 Task: Look for space in Budapest, Hungary from 12th July, 2023 to 16th July, 2023 for 8 adults in price range Rs.10000 to Rs.16000. Place can be private room with 8 bedrooms having 8 beds and 8 bathrooms. Property type can be house, flat, guest house. Amenities needed are: wifi, TV, free parkinig on premises, gym, breakfast. Booking option can be shelf check-in. Required host language is English.
Action: Mouse moved to (451, 173)
Screenshot: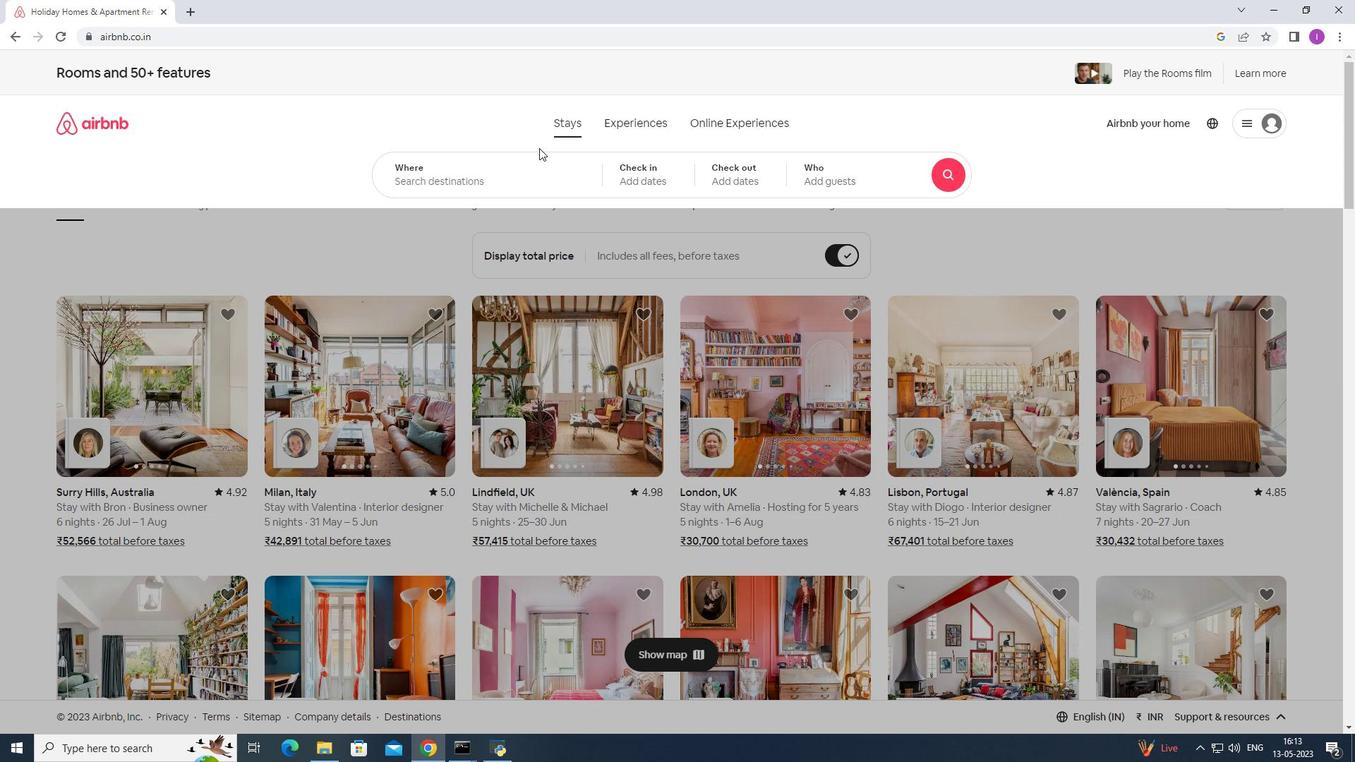 
Action: Mouse pressed left at (451, 173)
Screenshot: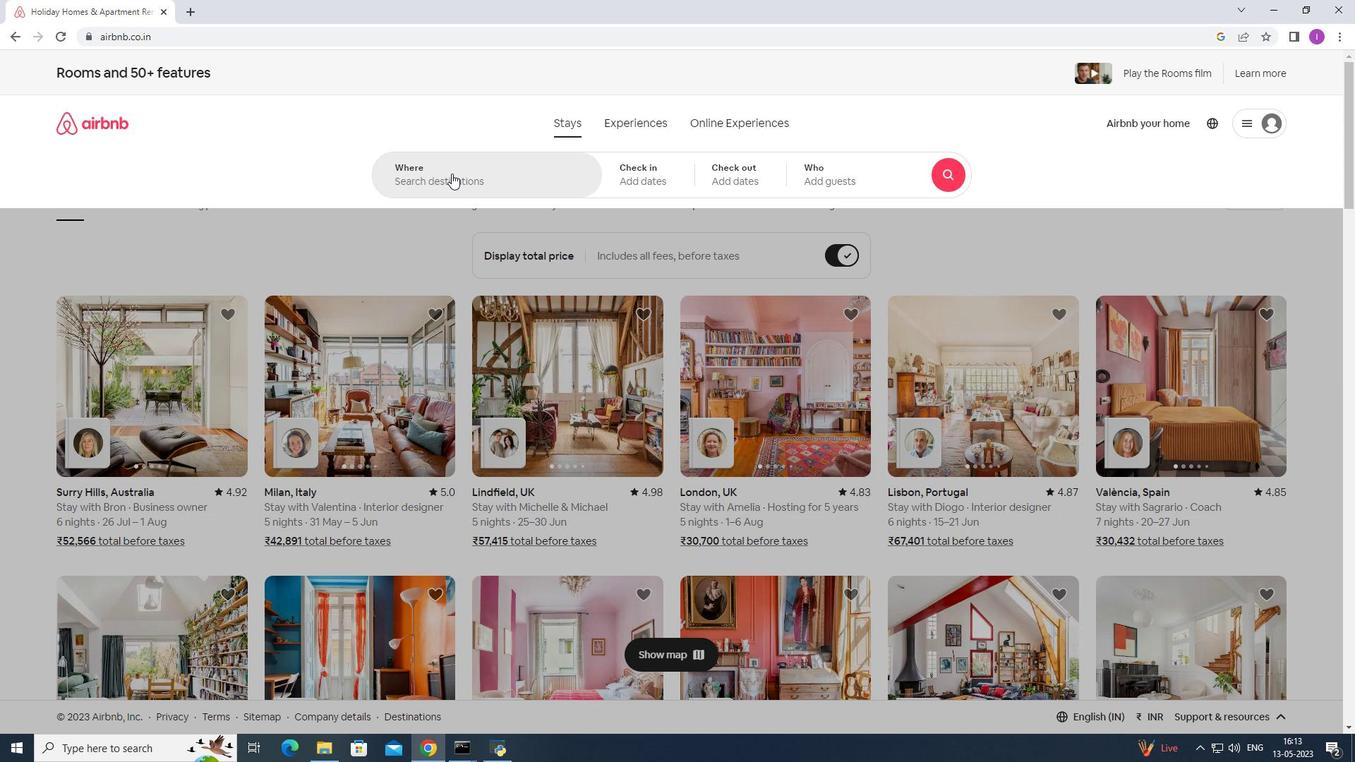 
Action: Mouse moved to (463, 175)
Screenshot: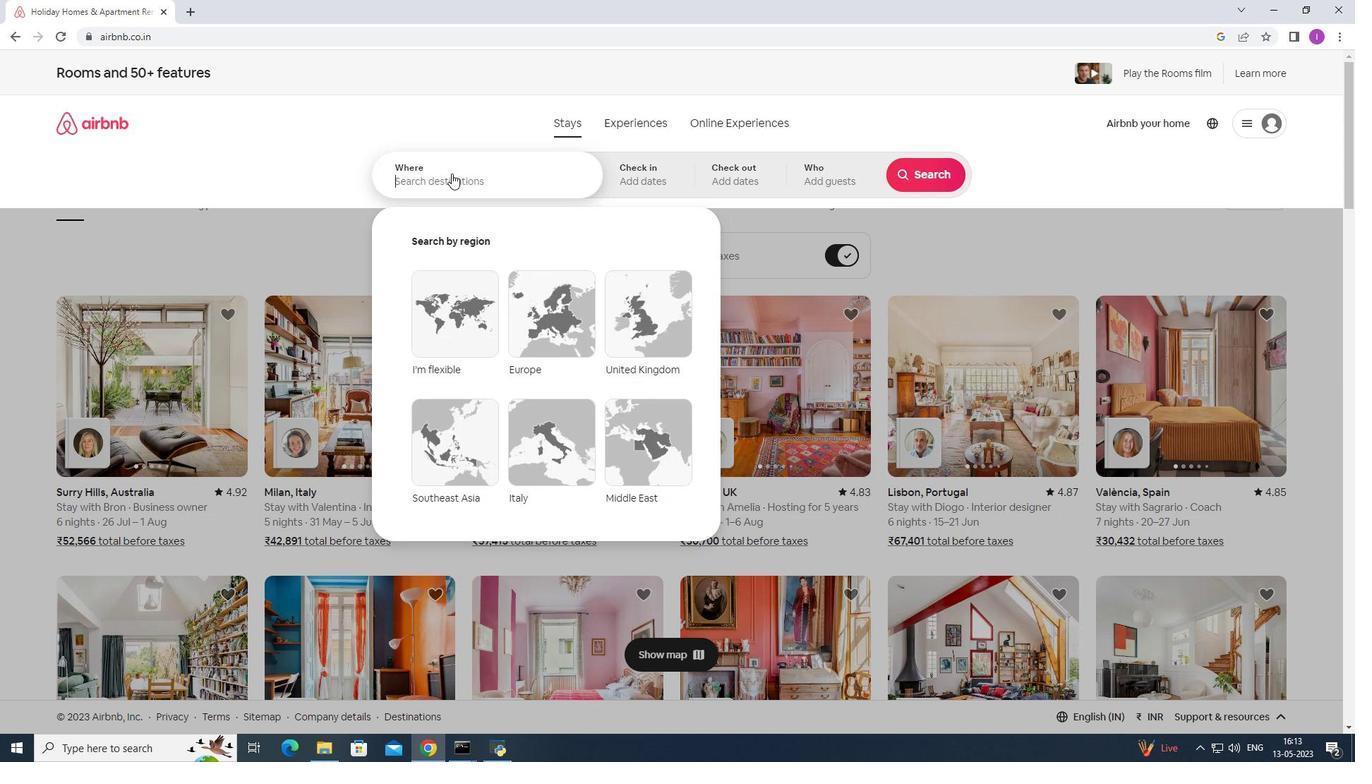 
Action: Key pressed <Key.shift>Budai<Key.backspace>p
Screenshot: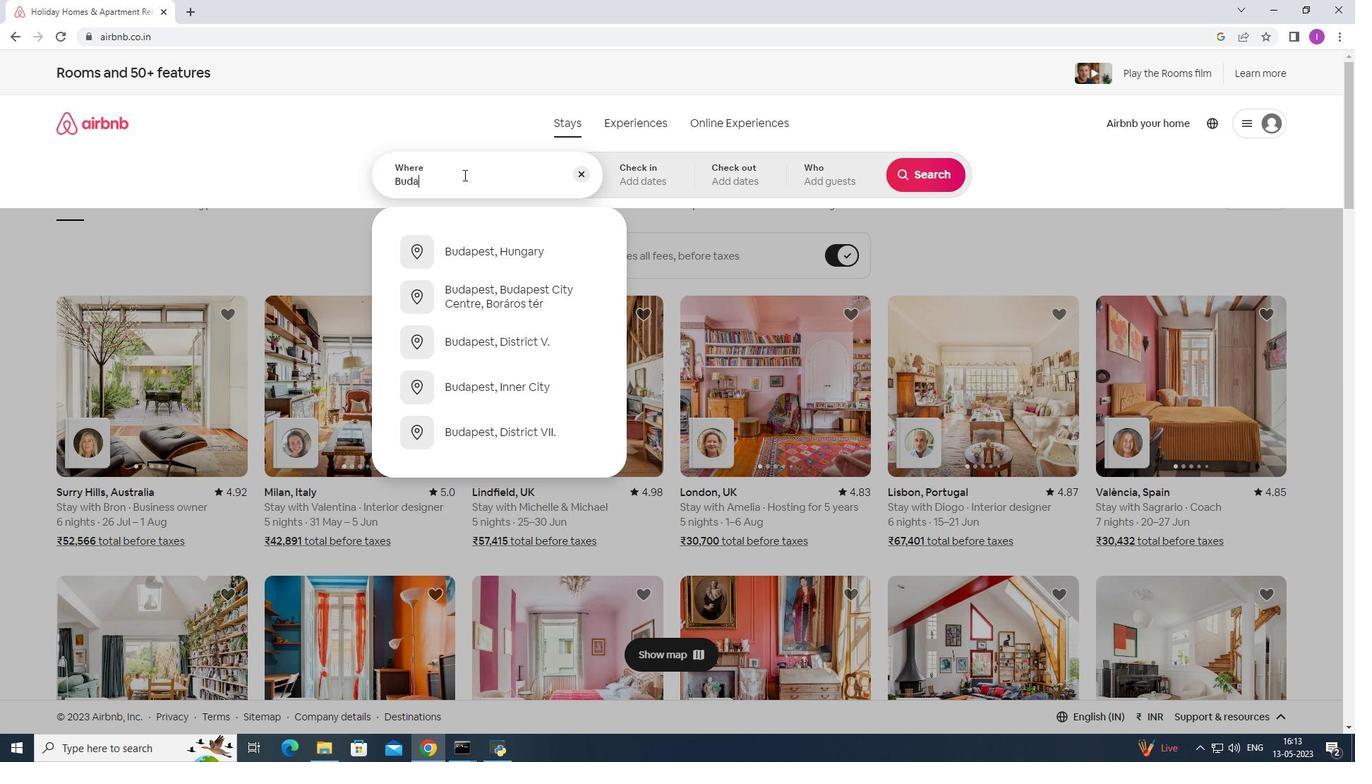 
Action: Mouse moved to (459, 255)
Screenshot: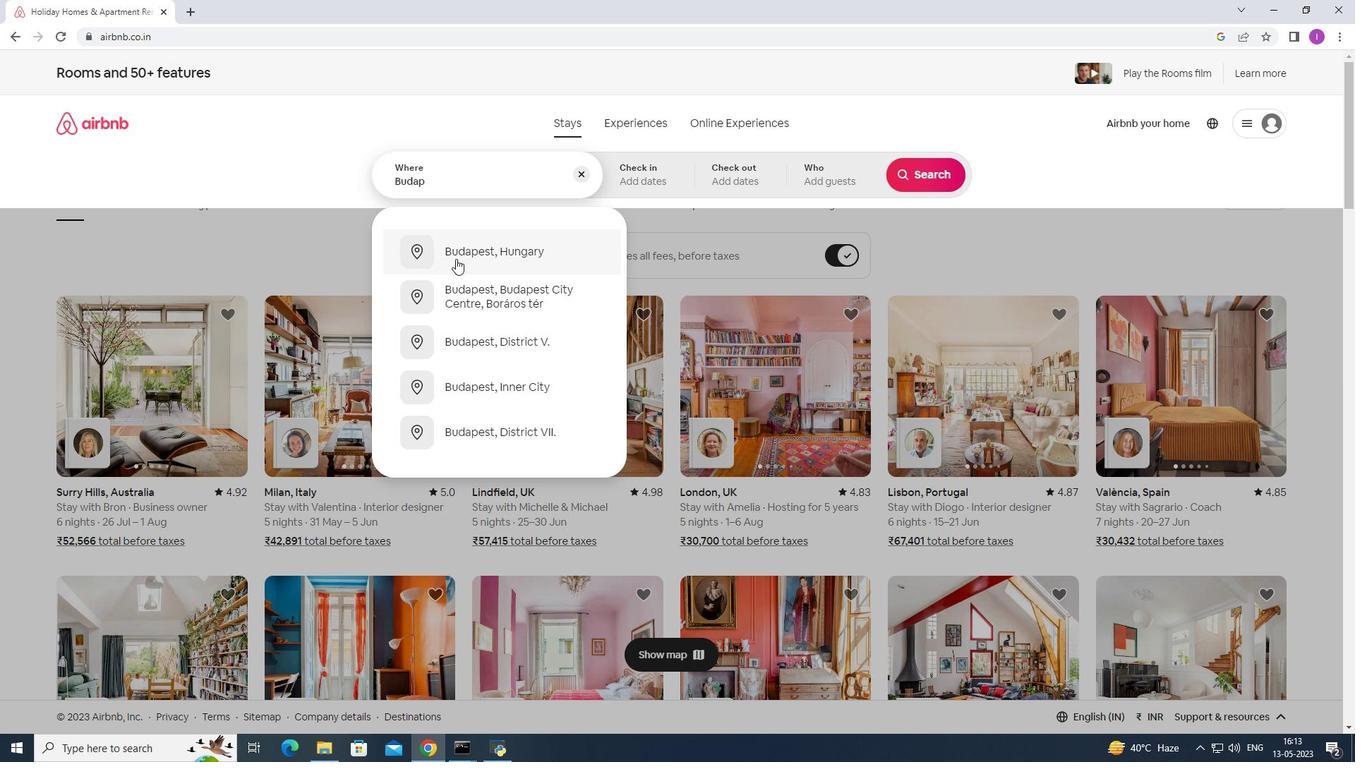 
Action: Mouse pressed left at (459, 255)
Screenshot: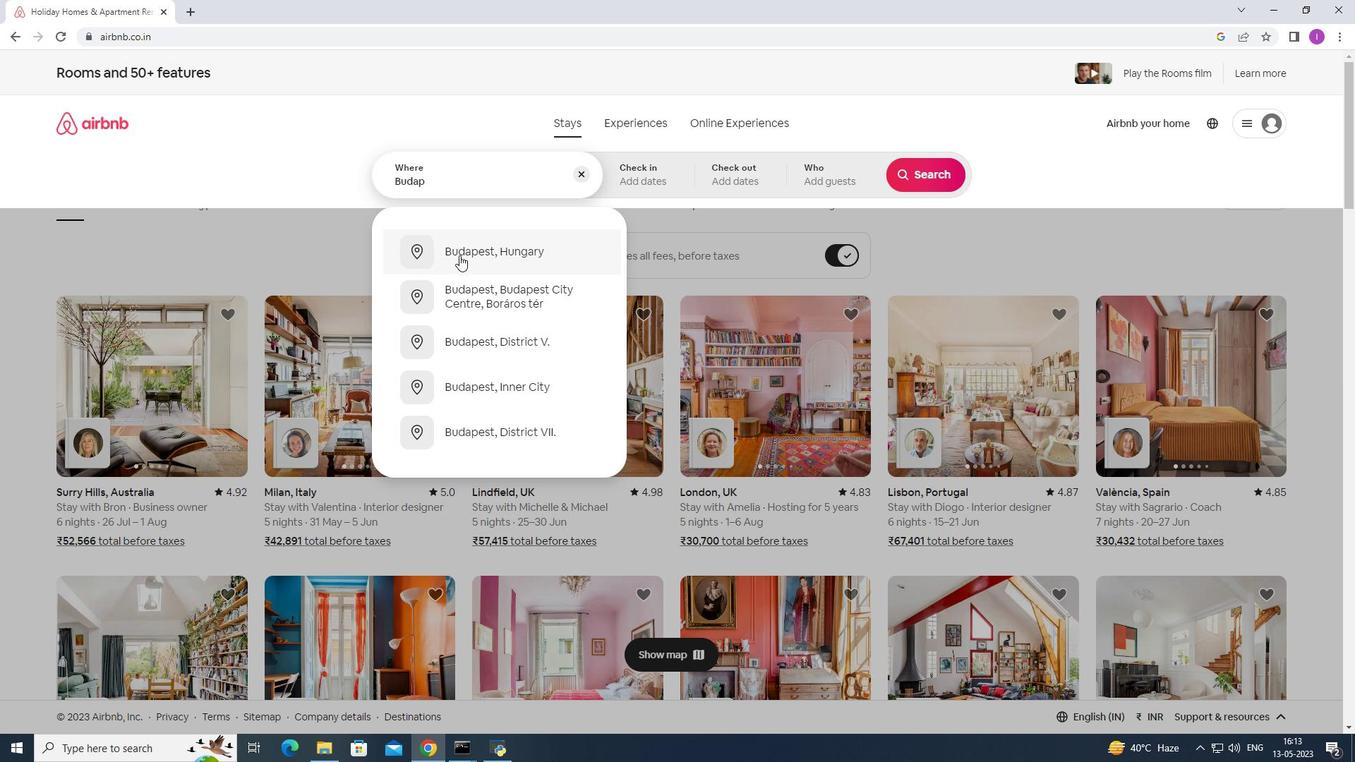 
Action: Mouse moved to (933, 284)
Screenshot: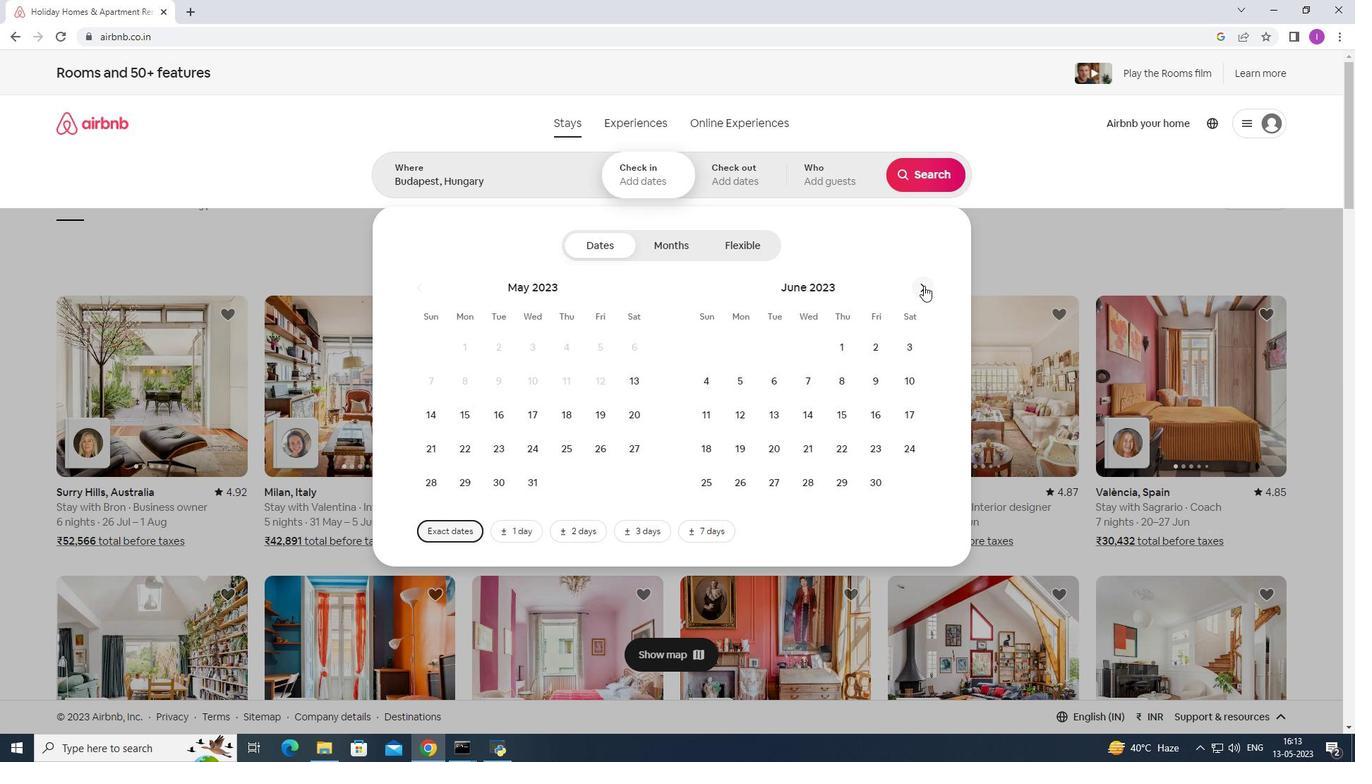 
Action: Mouse pressed left at (933, 284)
Screenshot: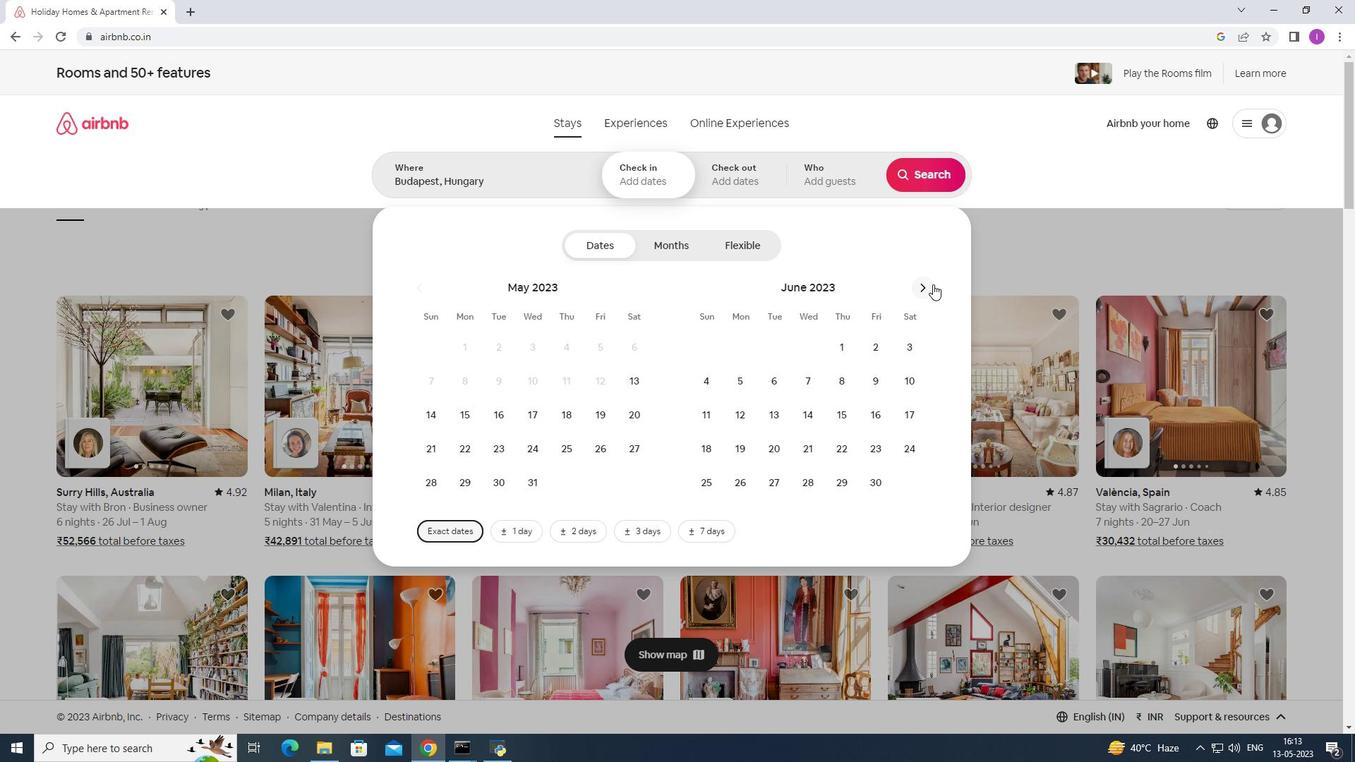 
Action: Mouse moved to (801, 418)
Screenshot: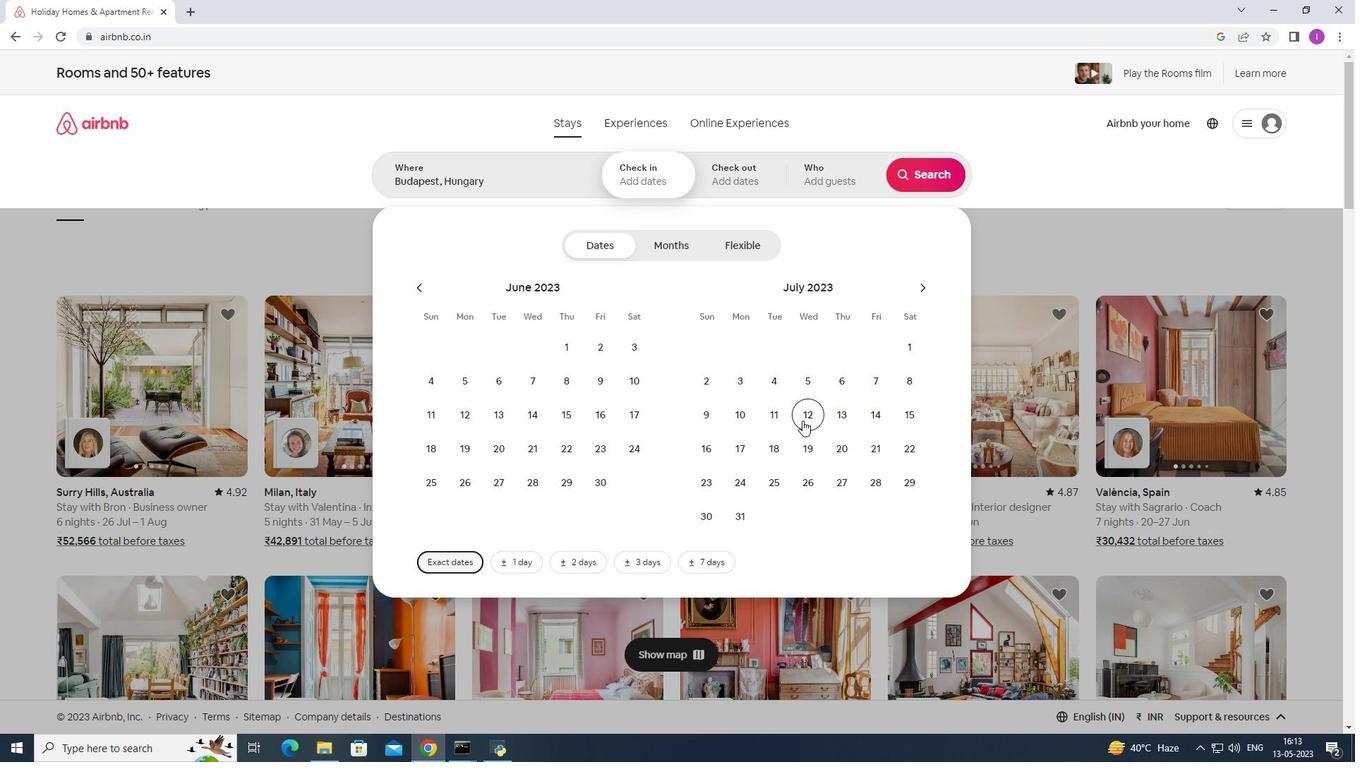 
Action: Mouse pressed left at (801, 418)
Screenshot: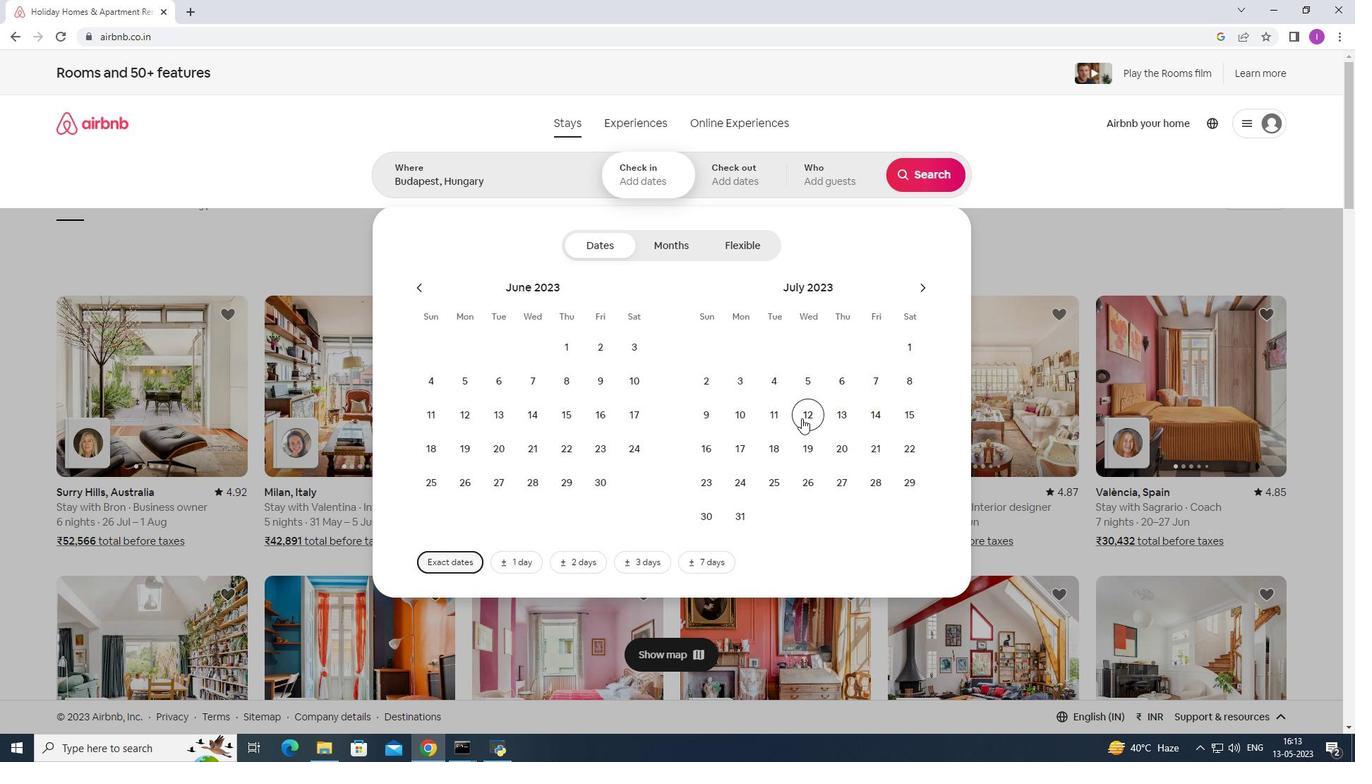 
Action: Mouse moved to (705, 456)
Screenshot: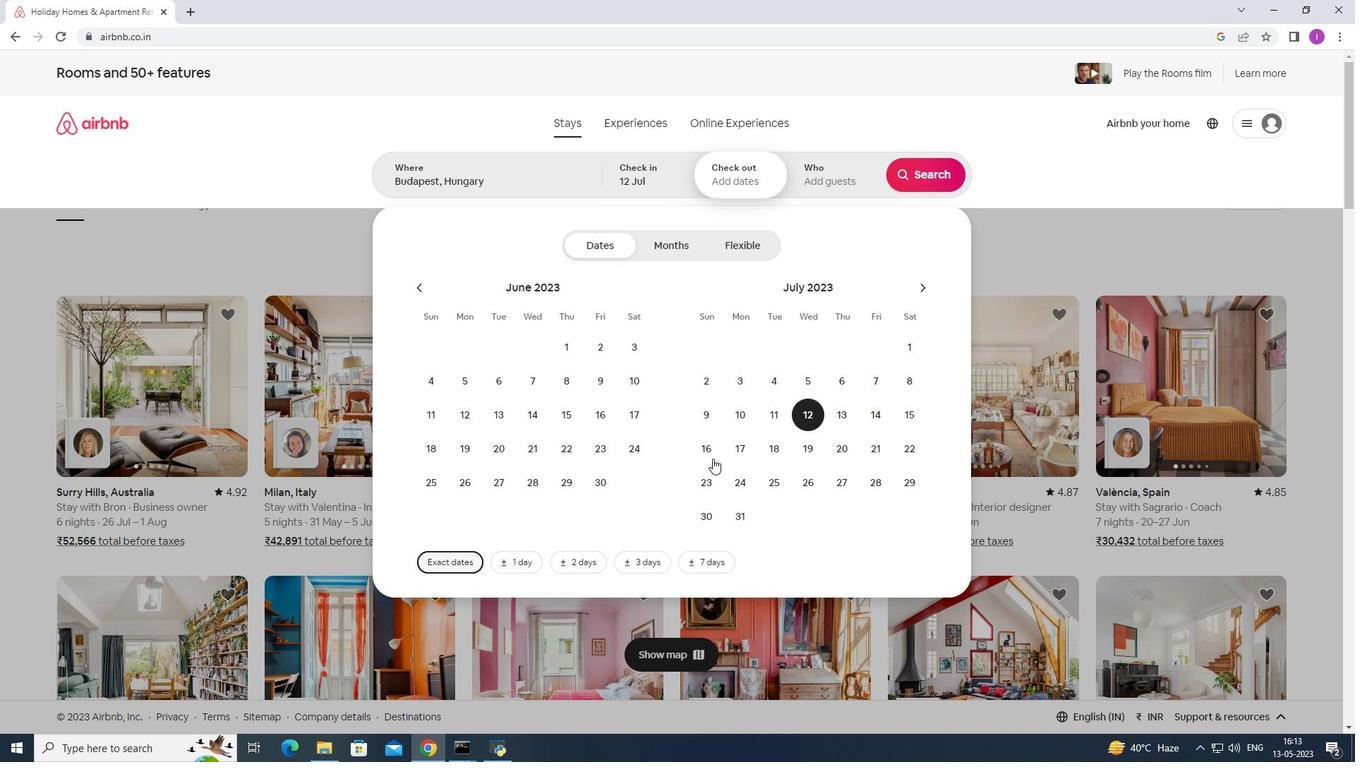 
Action: Mouse pressed left at (705, 456)
Screenshot: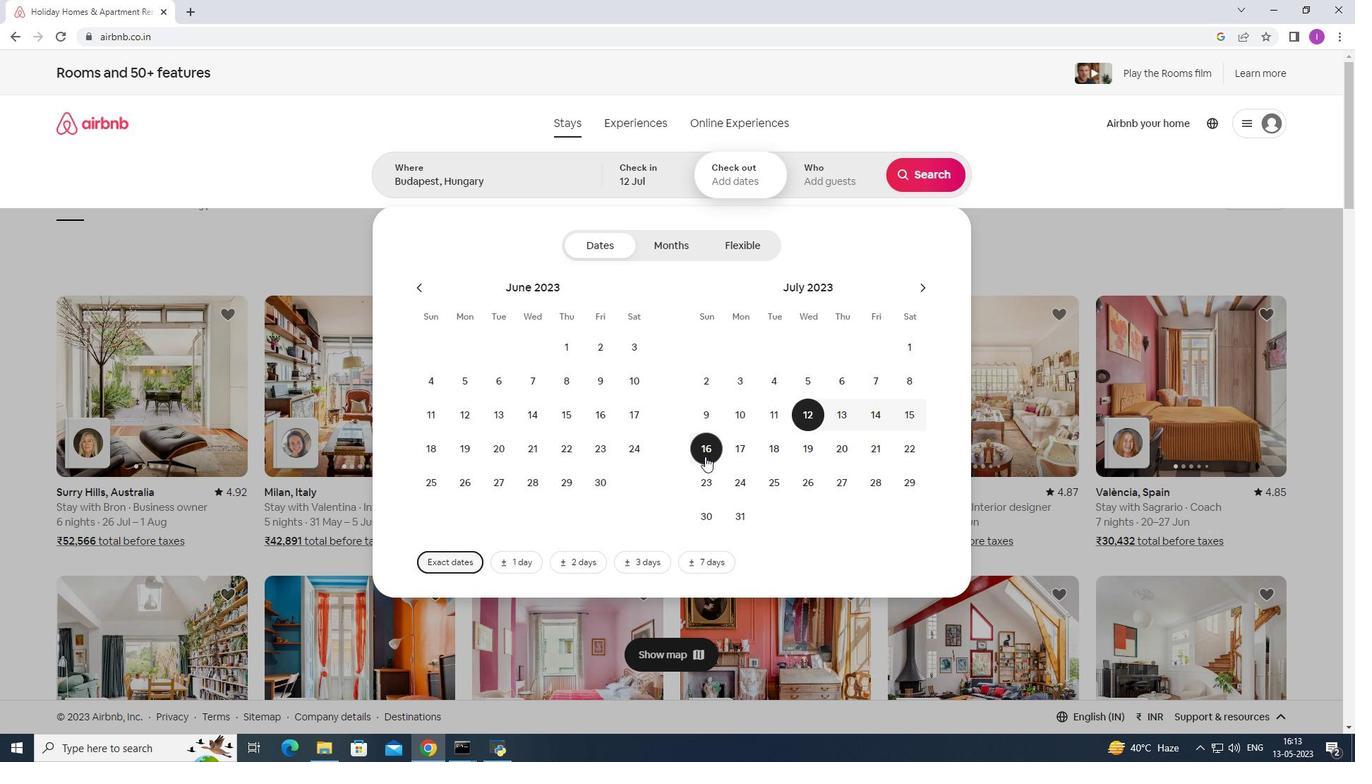 
Action: Mouse moved to (822, 186)
Screenshot: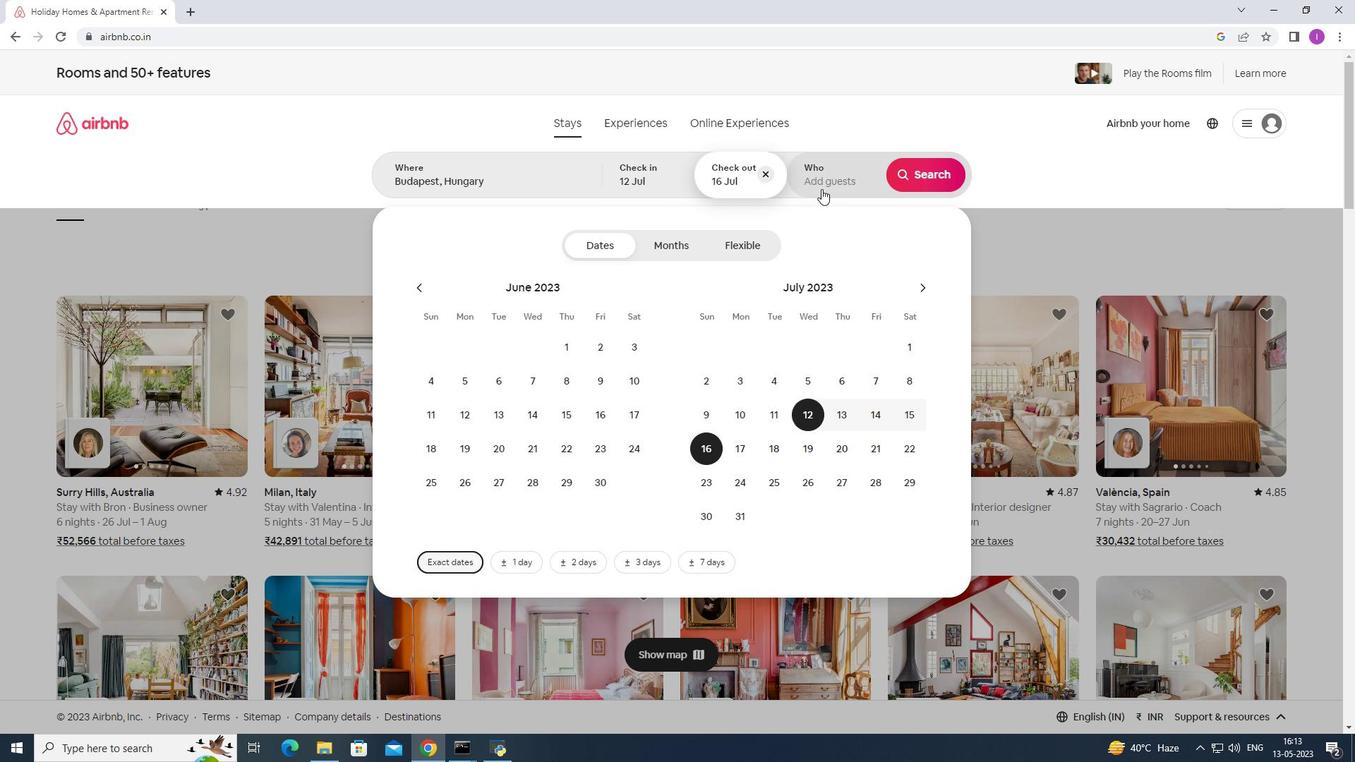 
Action: Mouse pressed left at (822, 186)
Screenshot: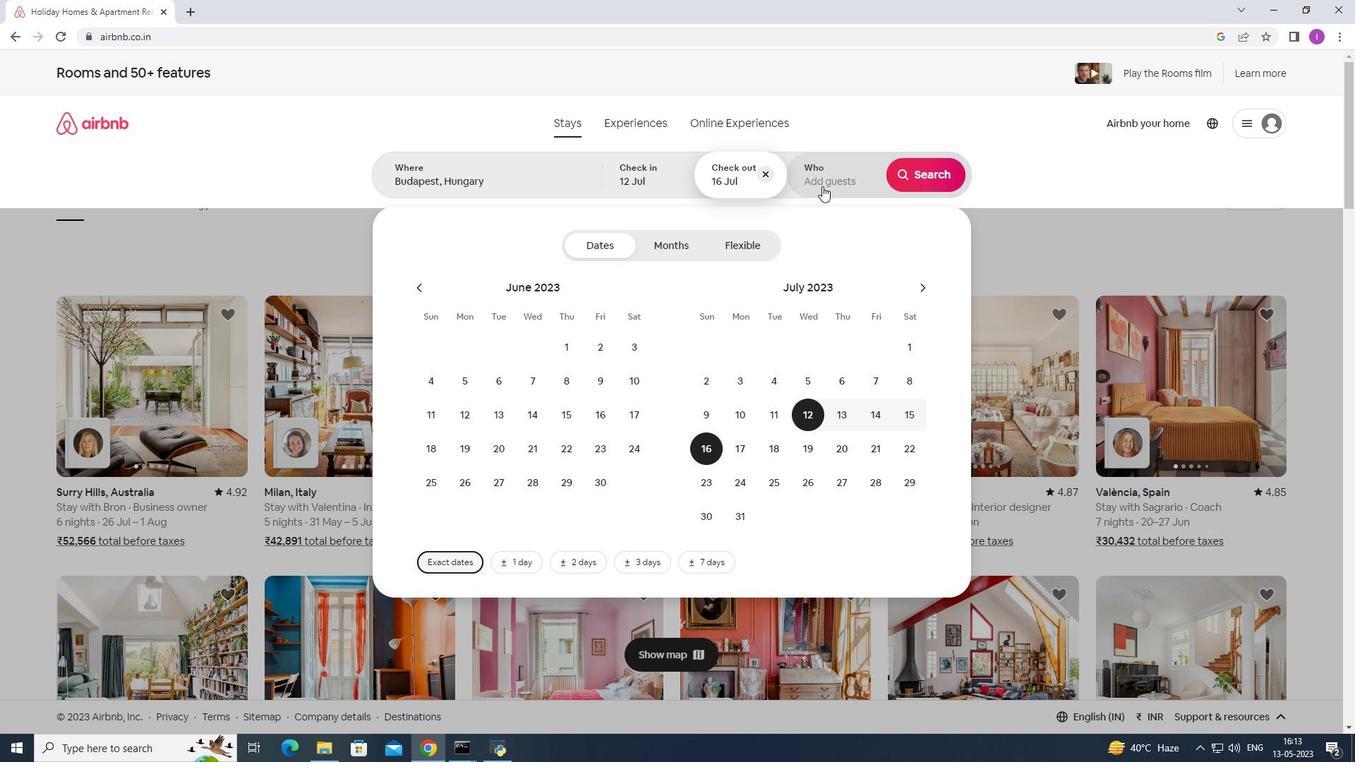
Action: Mouse moved to (933, 250)
Screenshot: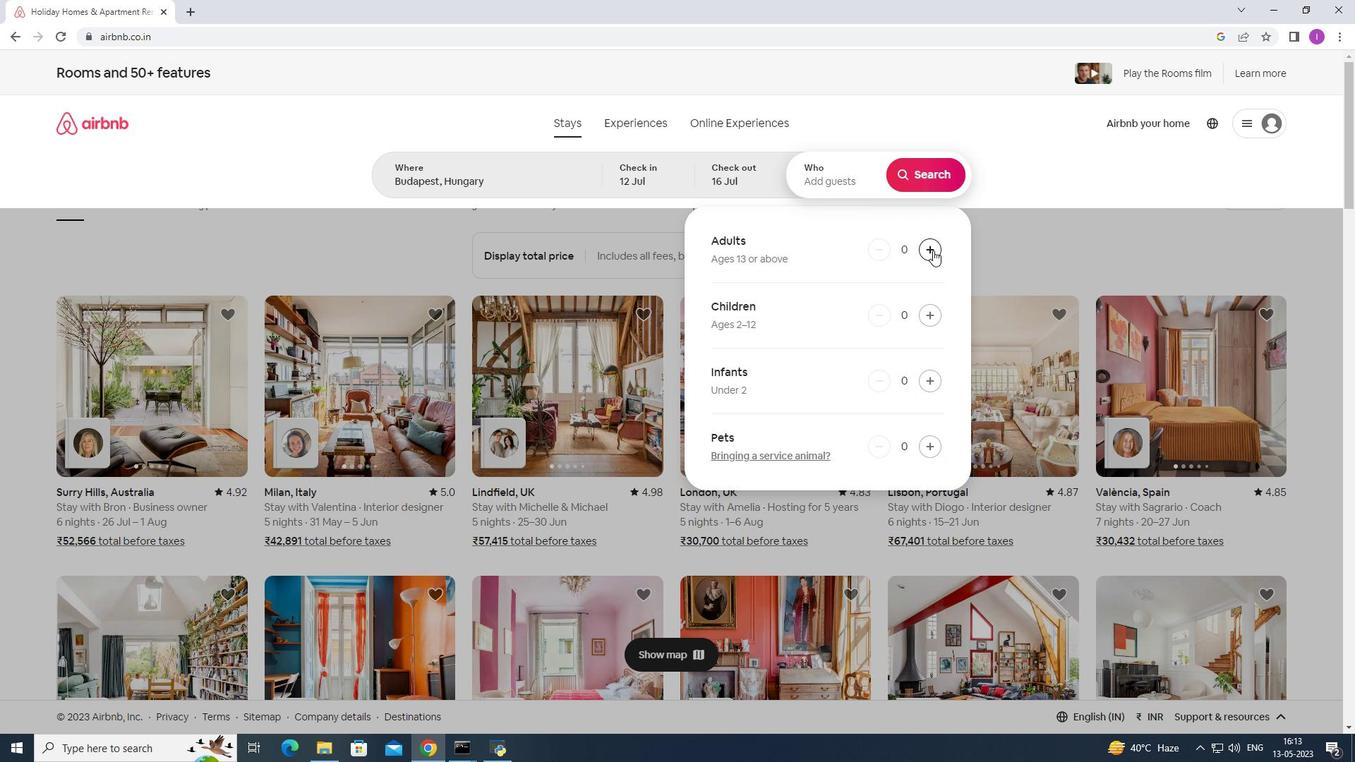 
Action: Mouse pressed left at (933, 250)
Screenshot: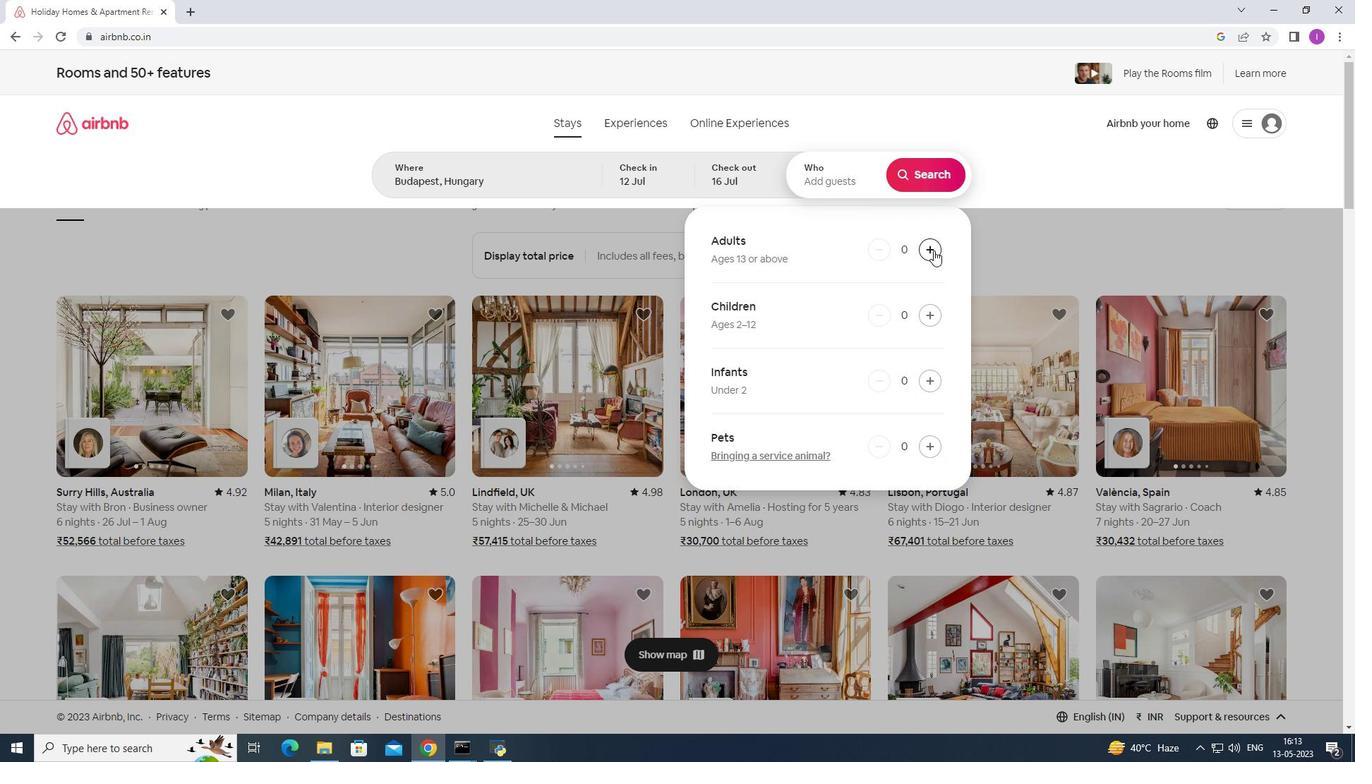 
Action: Mouse pressed left at (933, 250)
Screenshot: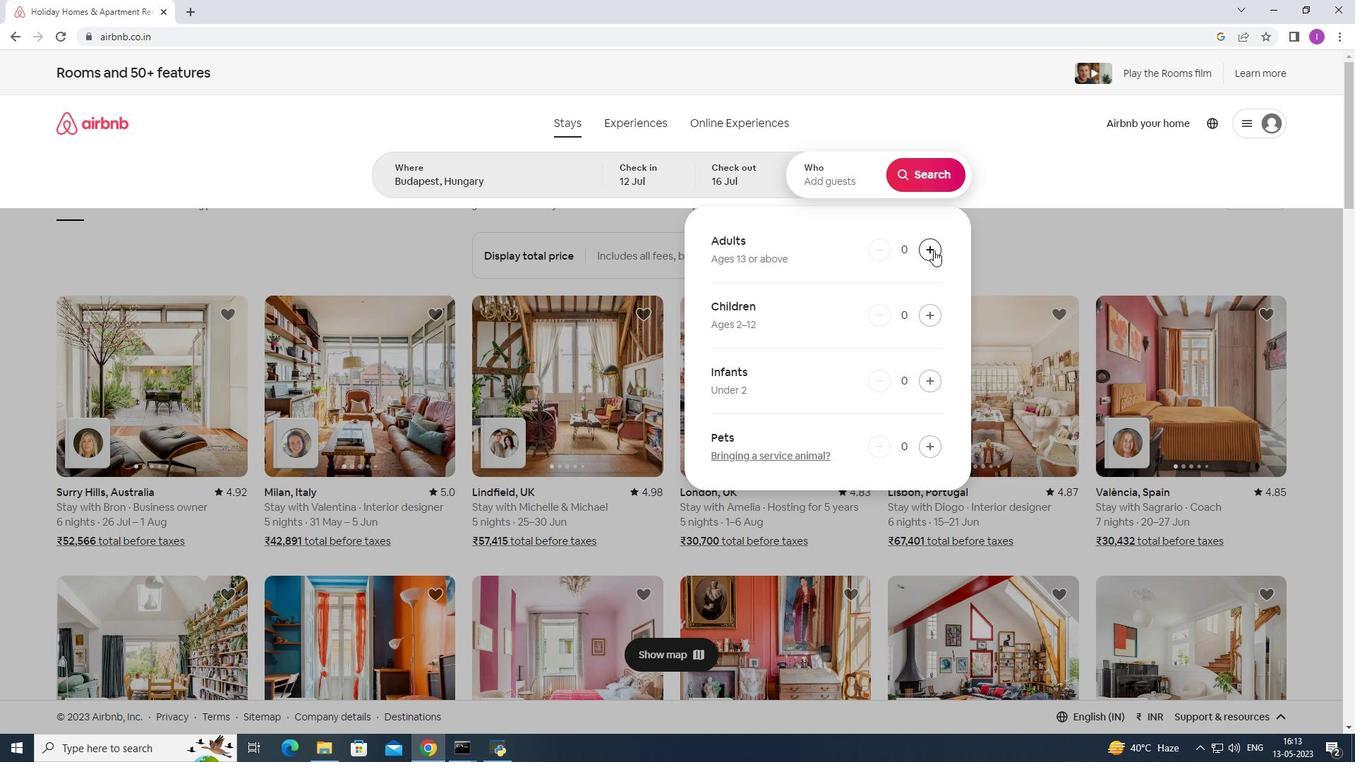 
Action: Mouse pressed left at (933, 250)
Screenshot: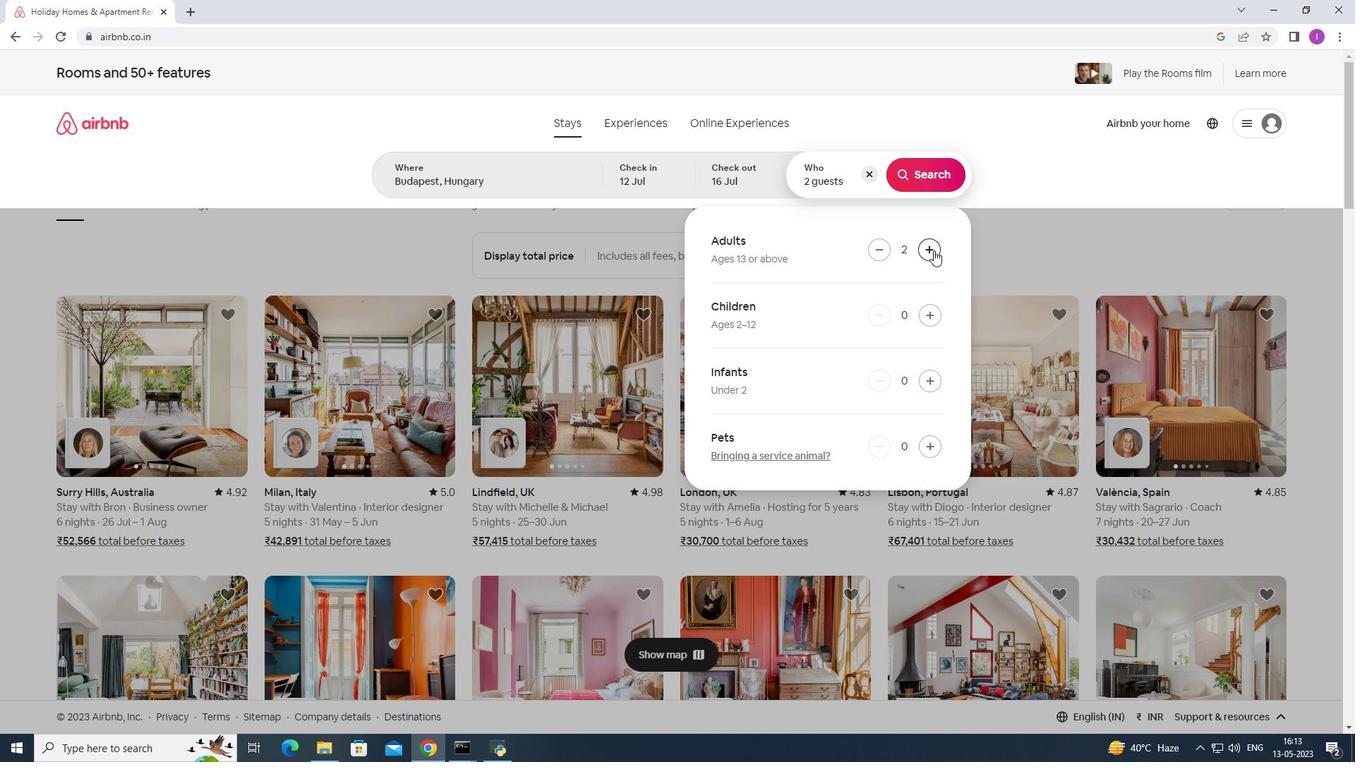 
Action: Mouse pressed left at (933, 250)
Screenshot: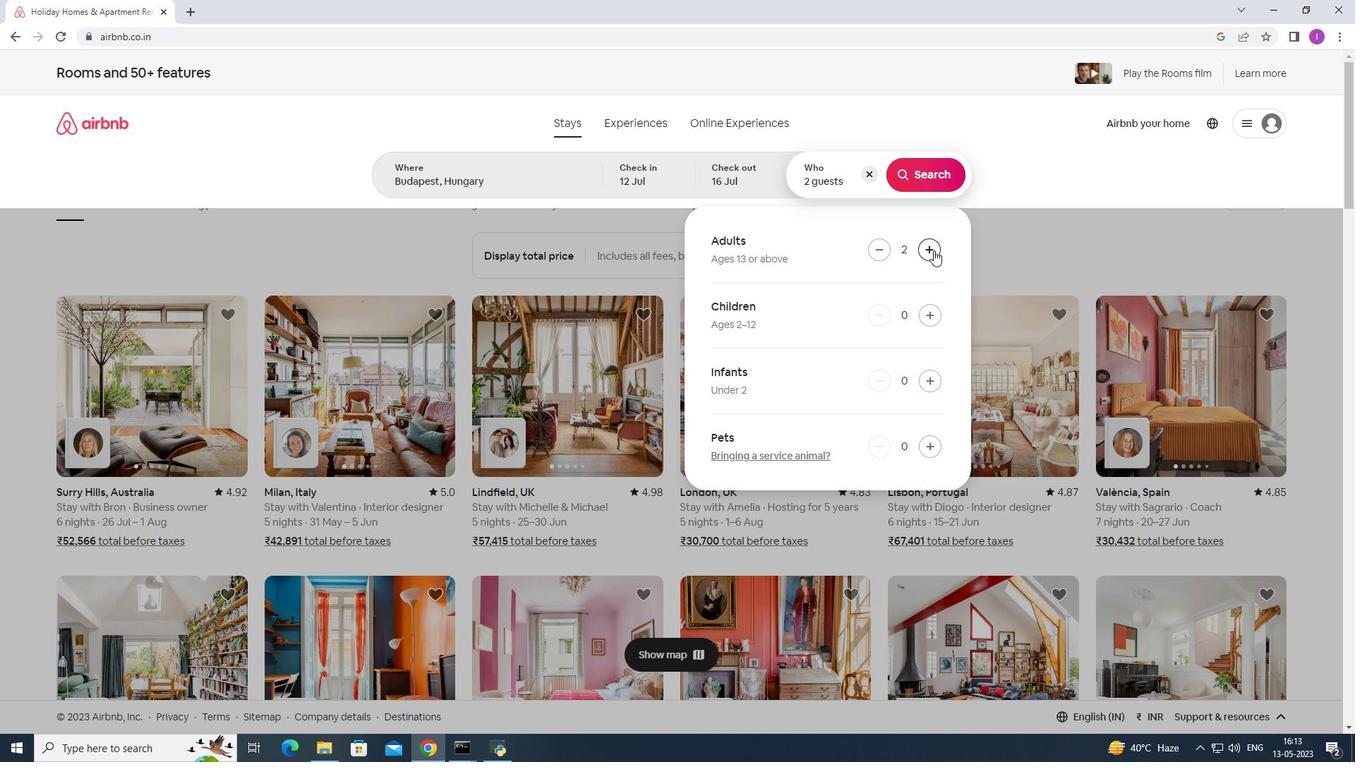
Action: Mouse moved to (933, 250)
Screenshot: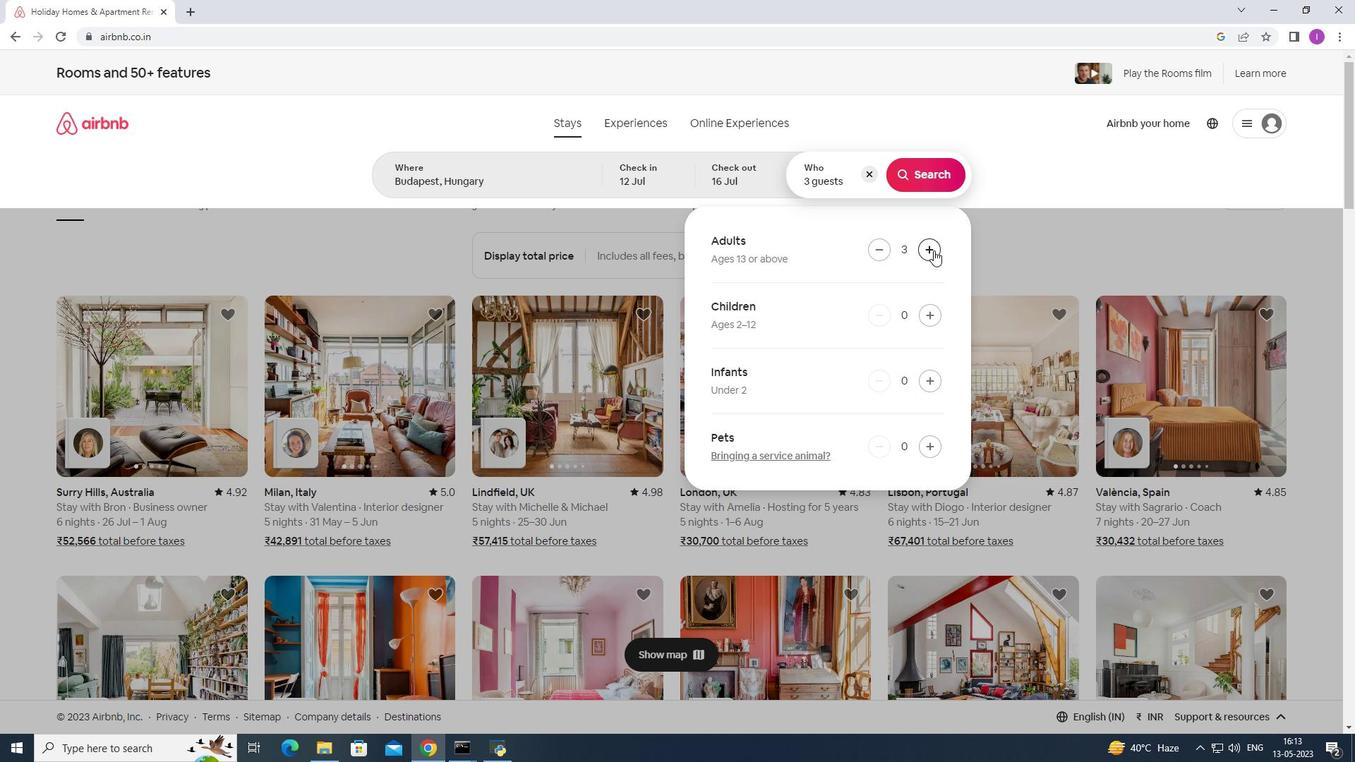 
Action: Mouse pressed left at (933, 250)
Screenshot: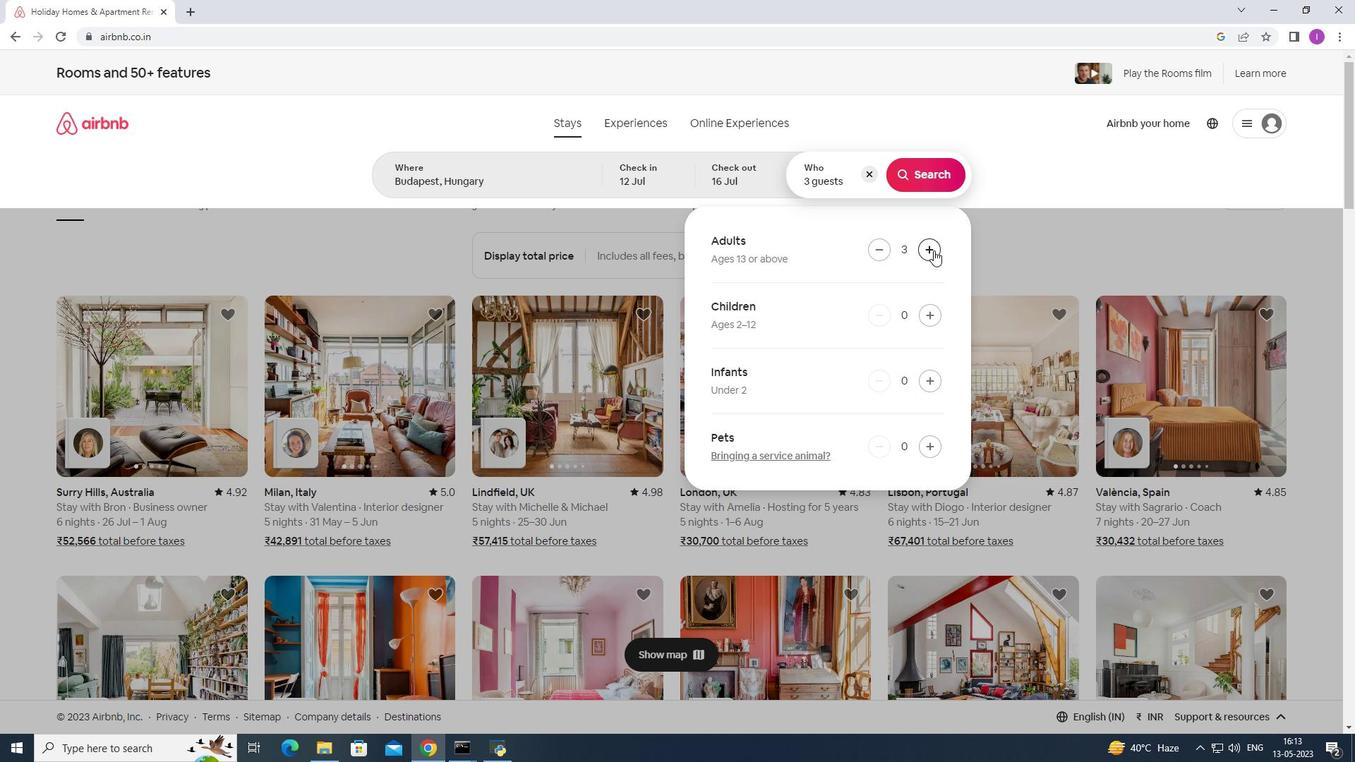 
Action: Mouse moved to (934, 250)
Screenshot: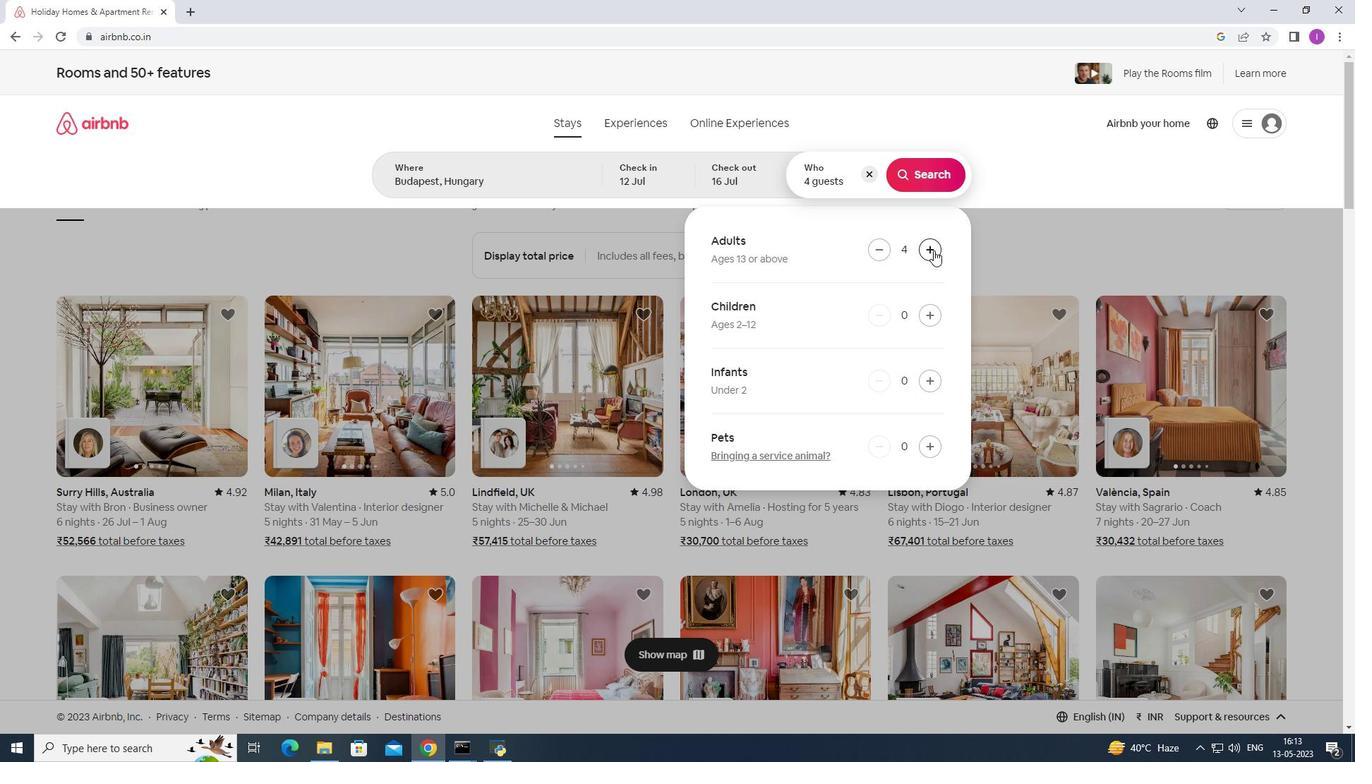 
Action: Mouse pressed left at (934, 250)
Screenshot: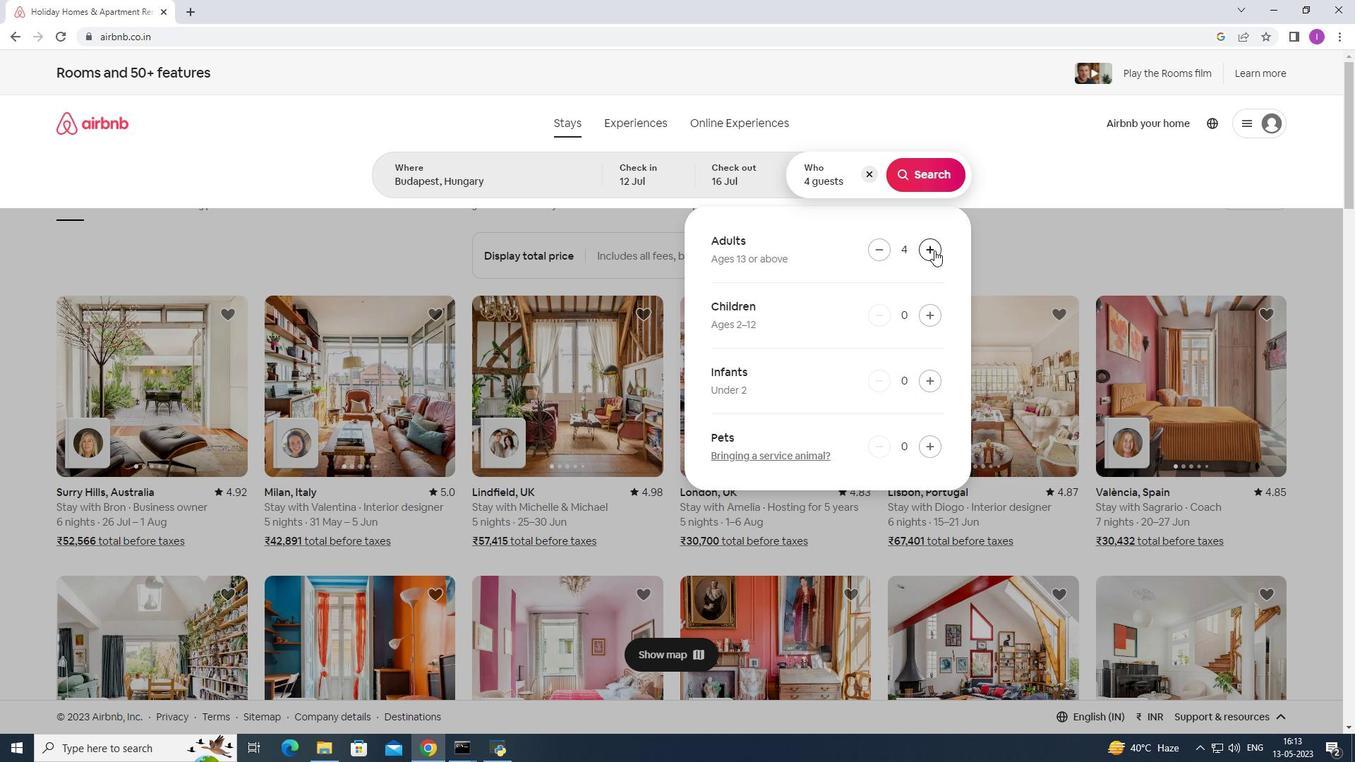 
Action: Mouse pressed left at (934, 250)
Screenshot: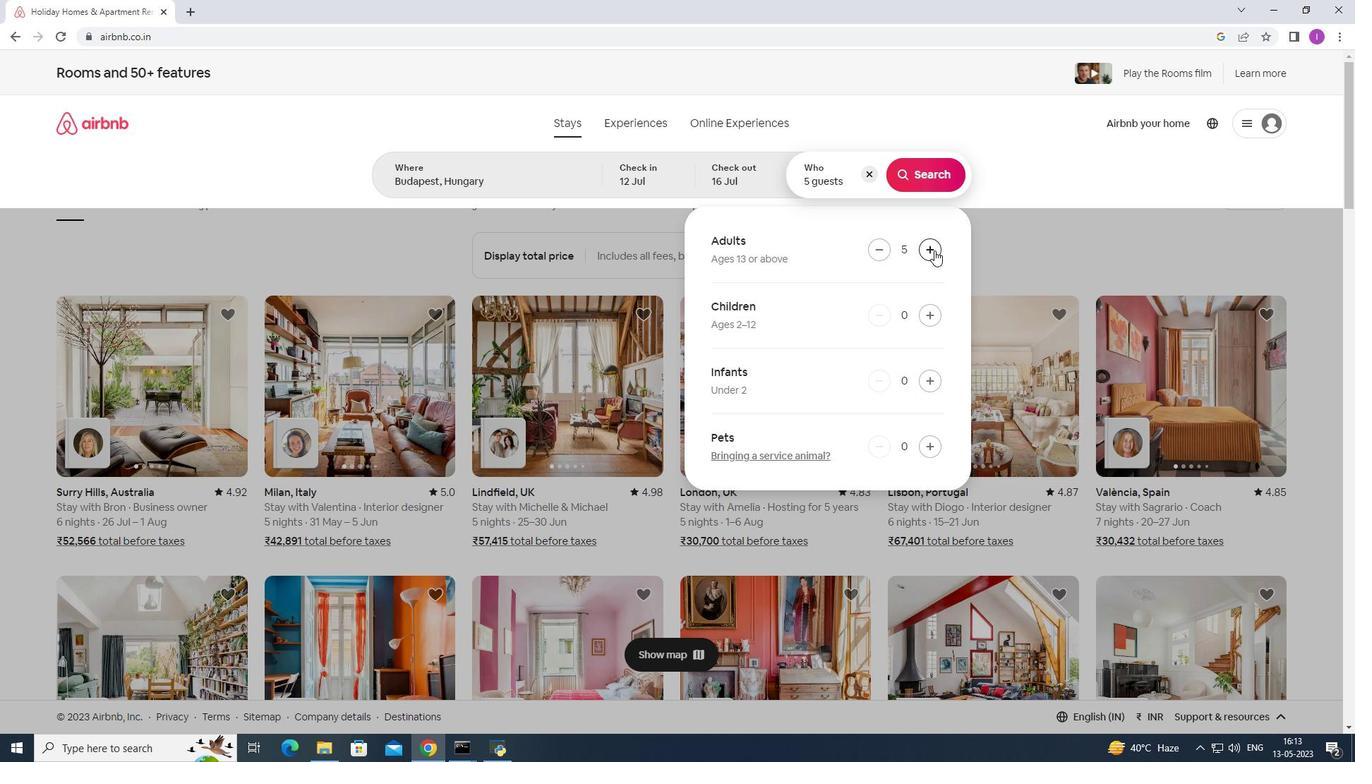 
Action: Mouse pressed left at (934, 250)
Screenshot: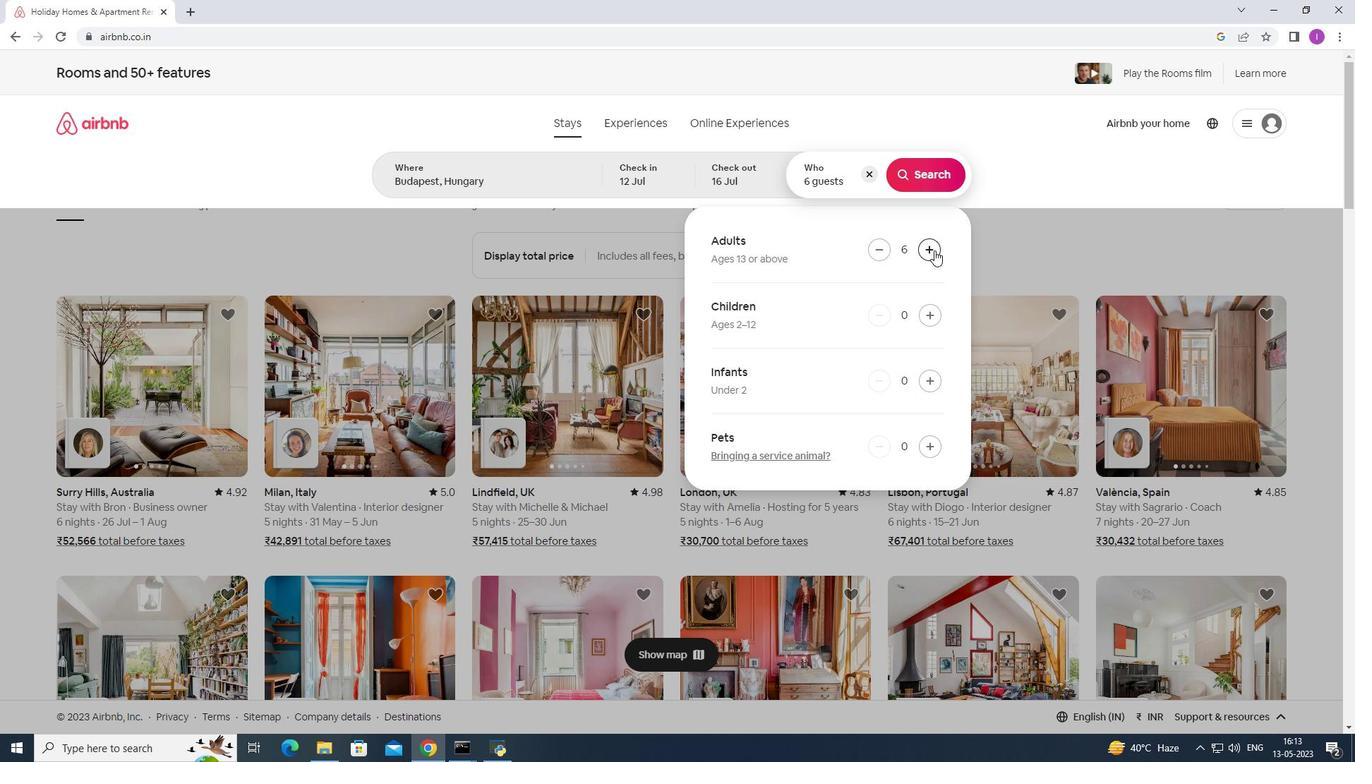 
Action: Mouse moved to (926, 183)
Screenshot: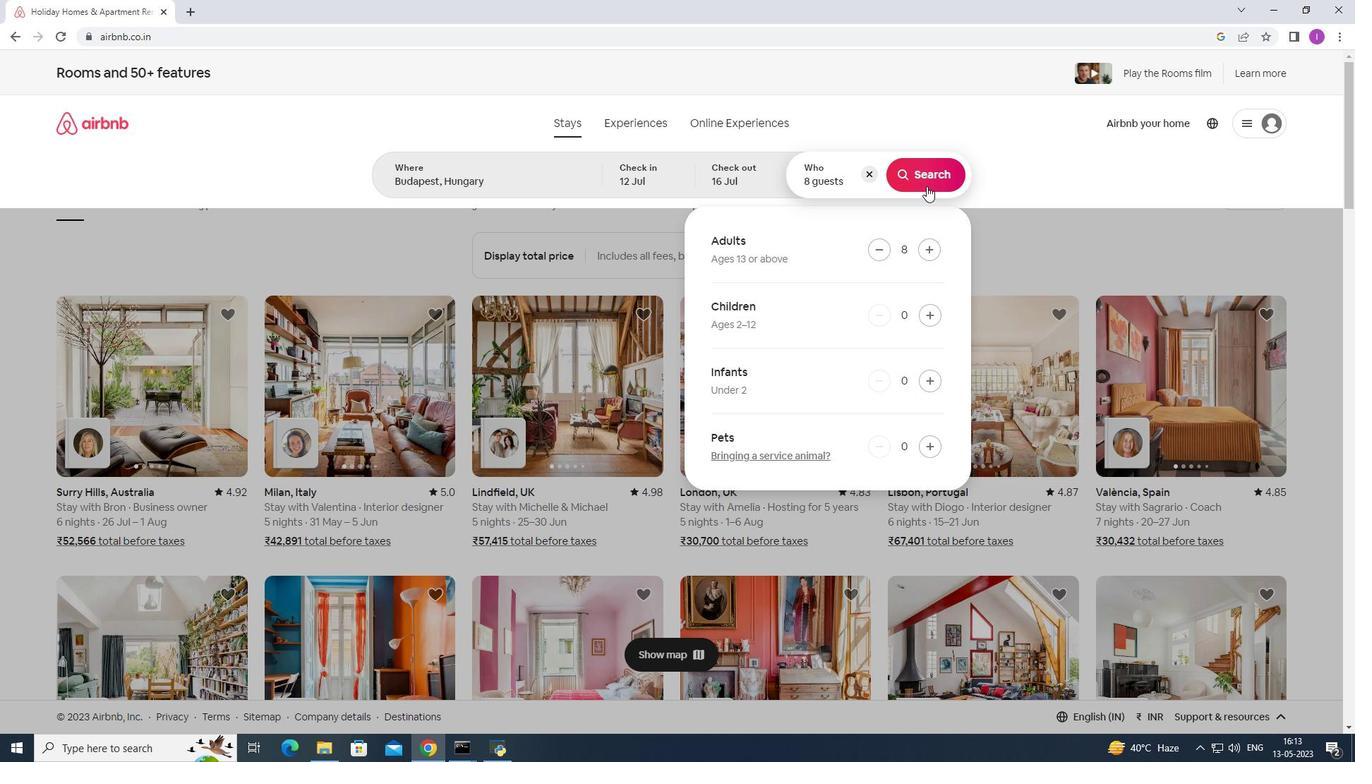 
Action: Mouse pressed left at (926, 183)
Screenshot: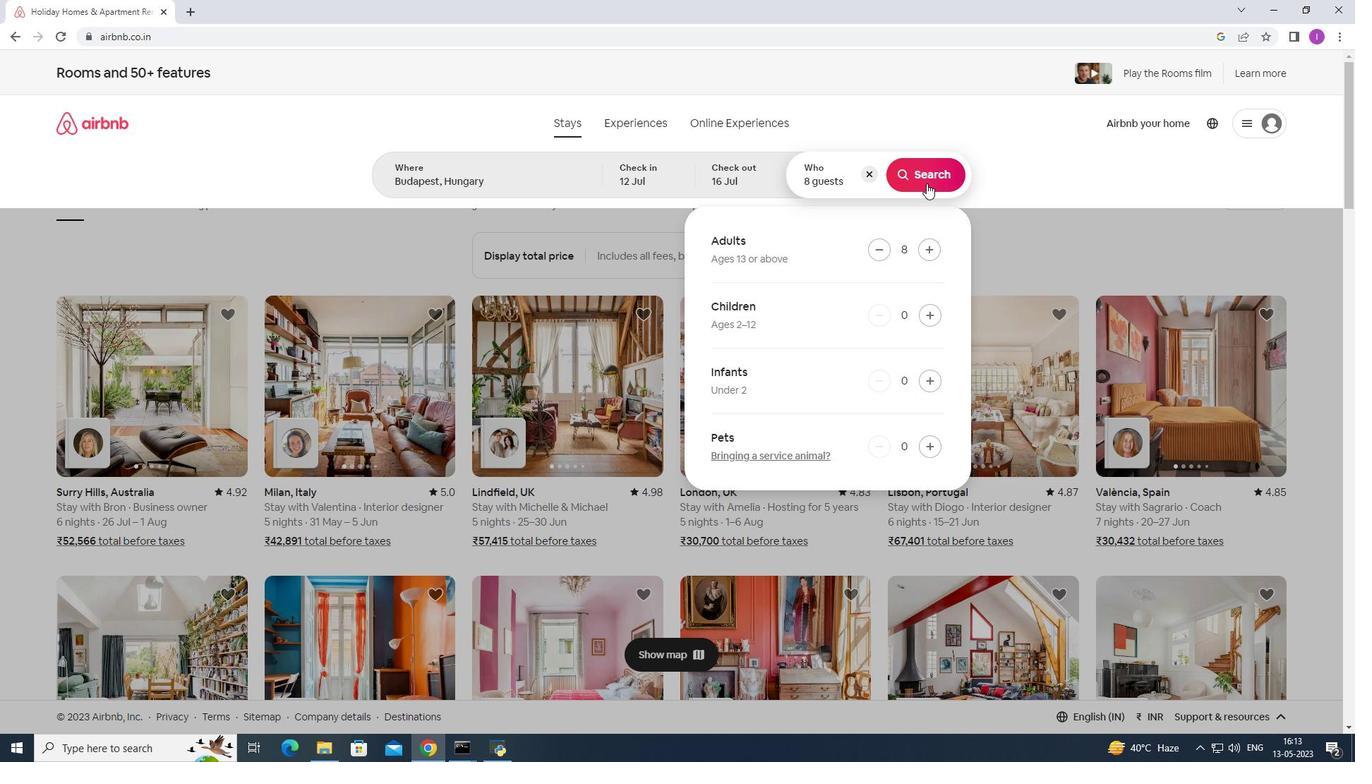 
Action: Mouse moved to (1285, 124)
Screenshot: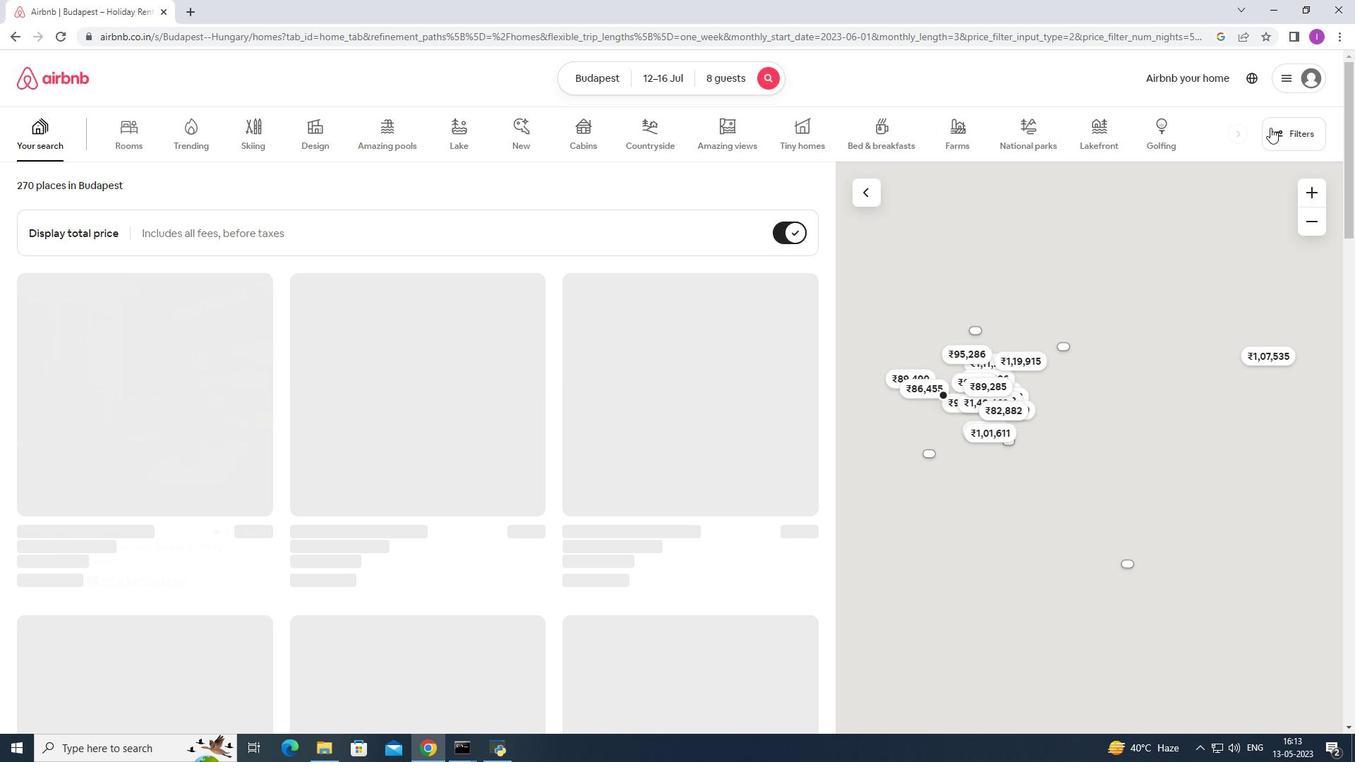 
Action: Mouse pressed left at (1285, 124)
Screenshot: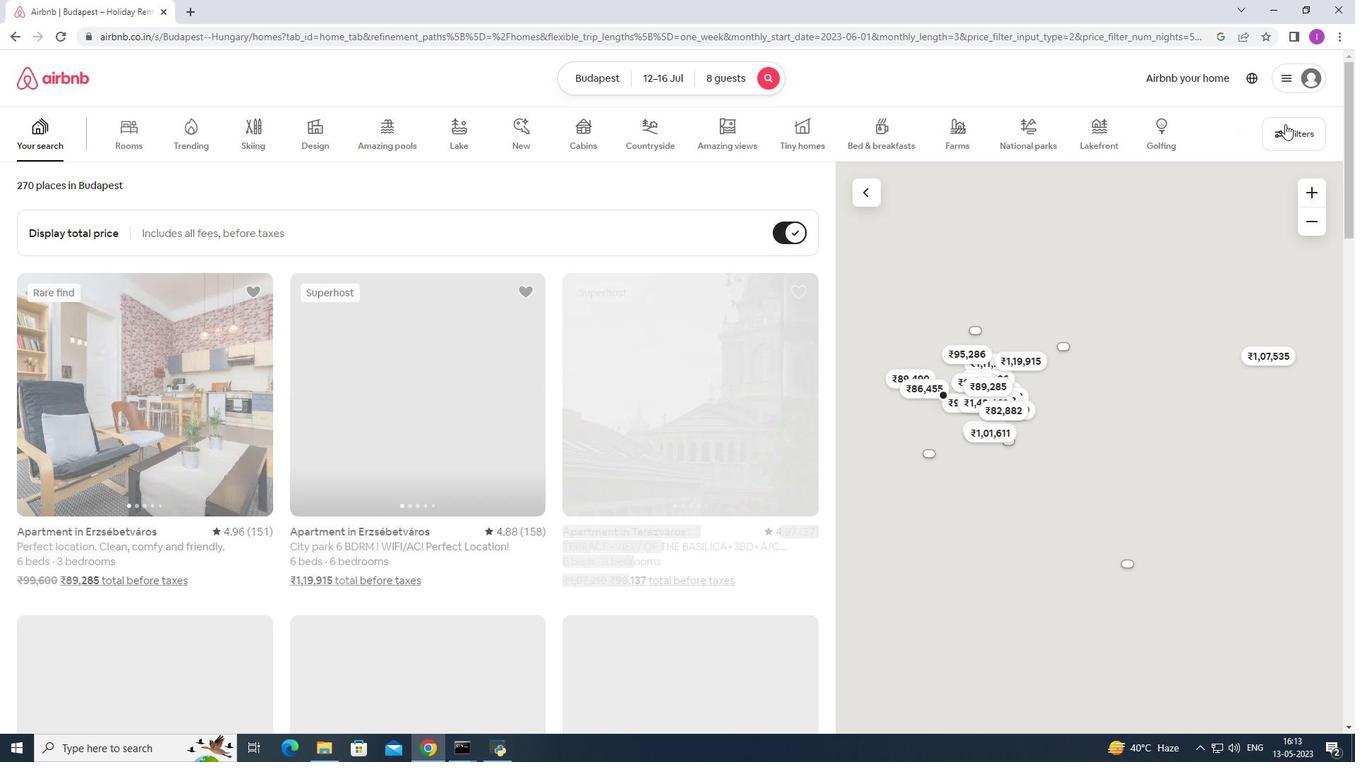 
Action: Mouse moved to (760, 479)
Screenshot: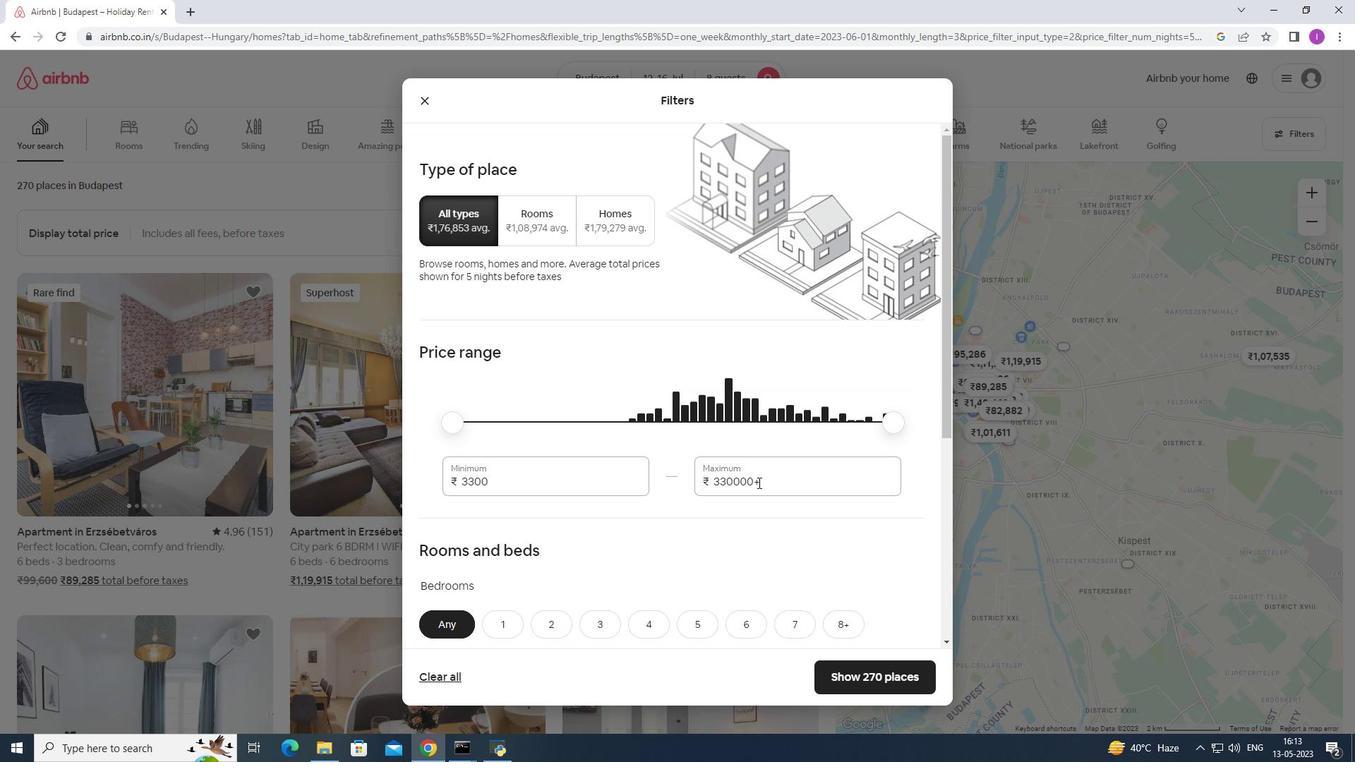 
Action: Mouse pressed left at (760, 479)
Screenshot: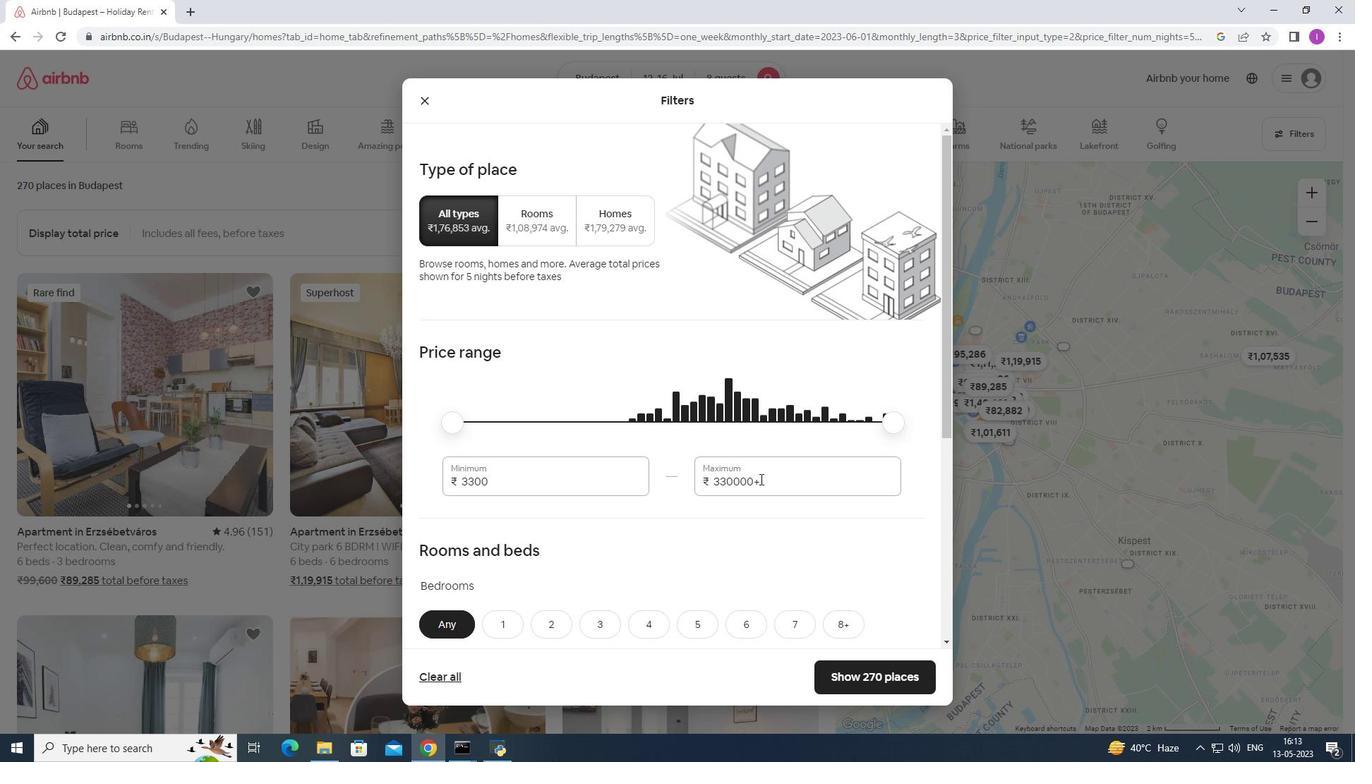 
Action: Mouse moved to (702, 497)
Screenshot: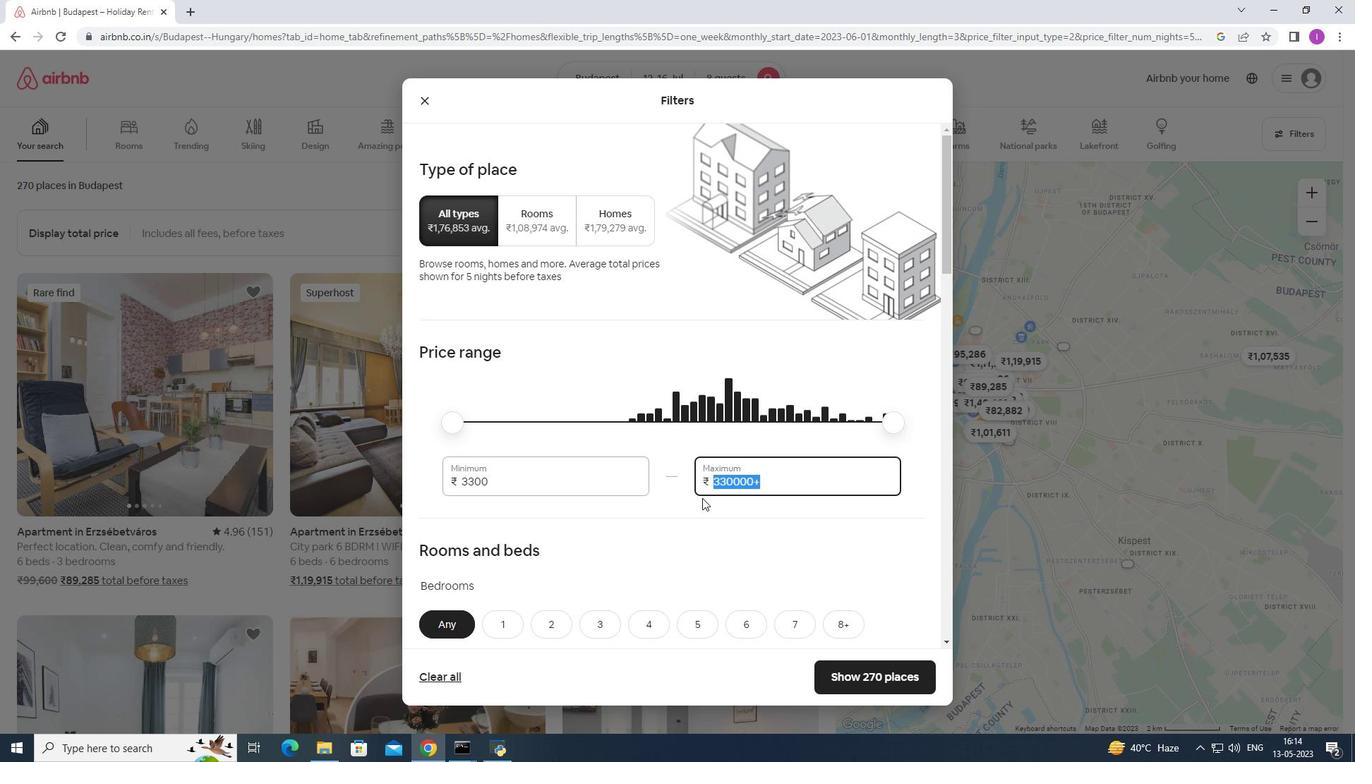 
Action: Key pressed 16
Screenshot: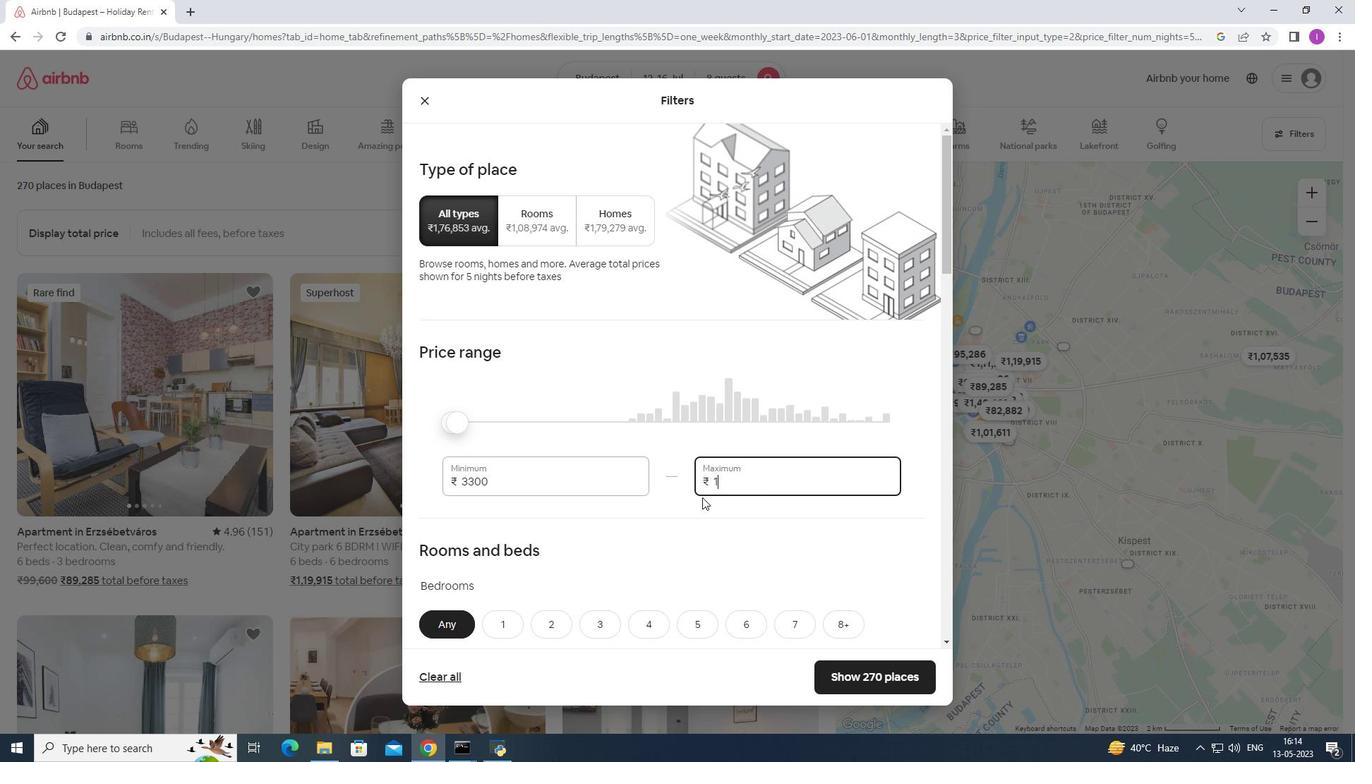 
Action: Mouse moved to (702, 497)
Screenshot: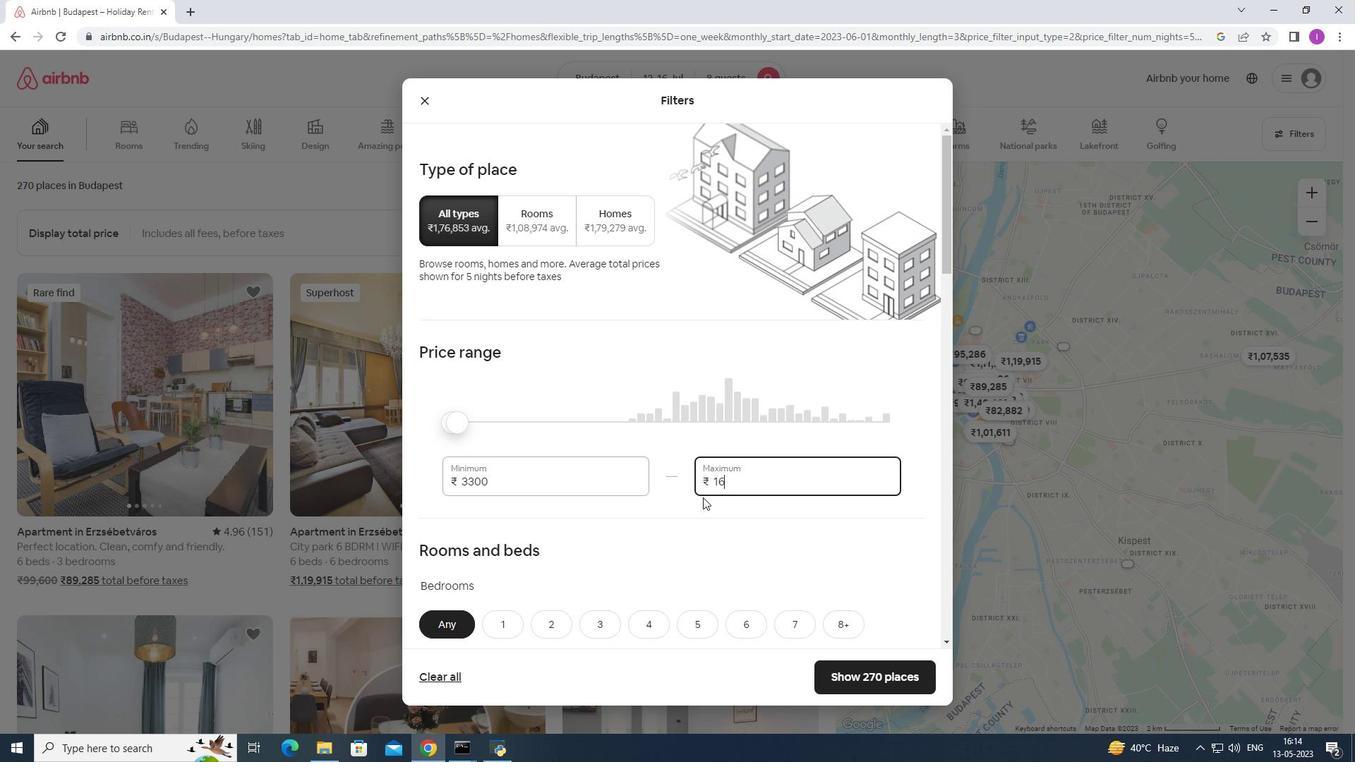 
Action: Key pressed 000
Screenshot: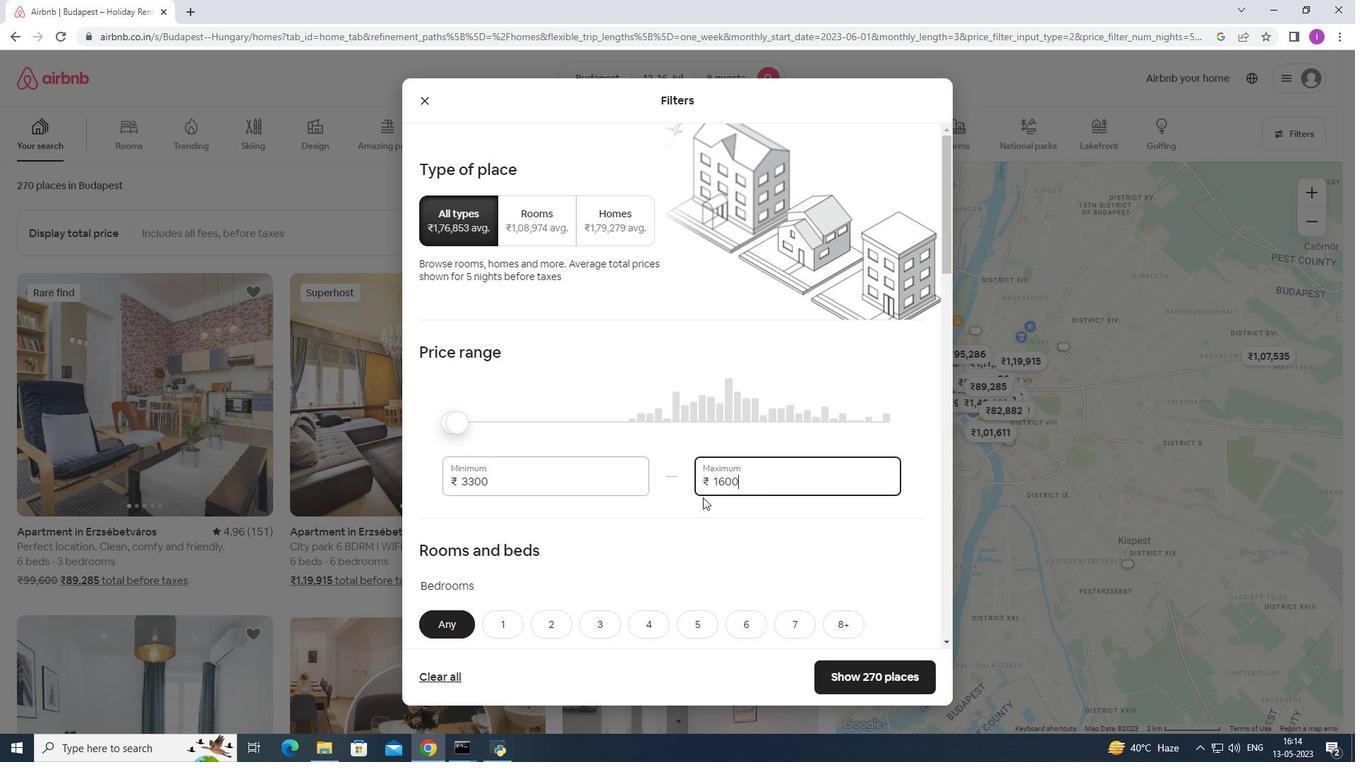
Action: Mouse moved to (513, 480)
Screenshot: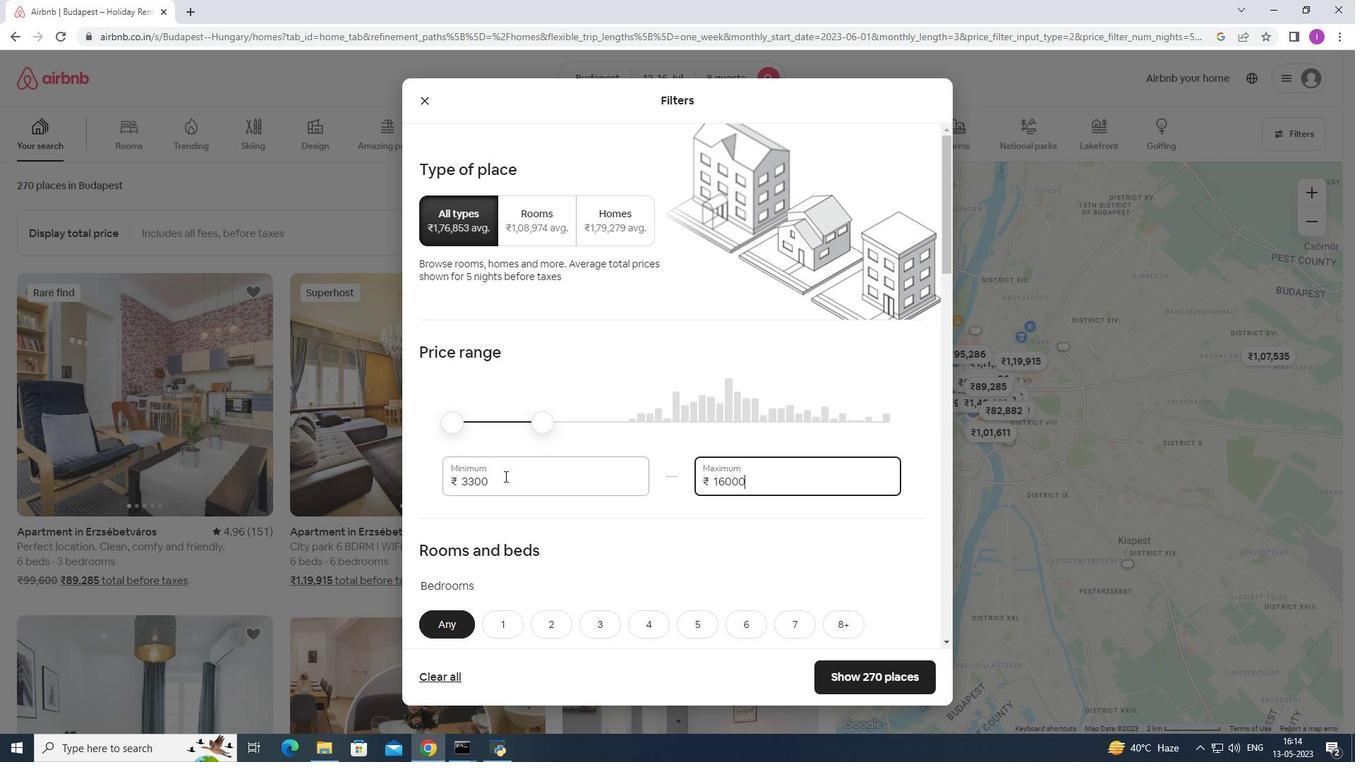 
Action: Mouse pressed left at (513, 480)
Screenshot: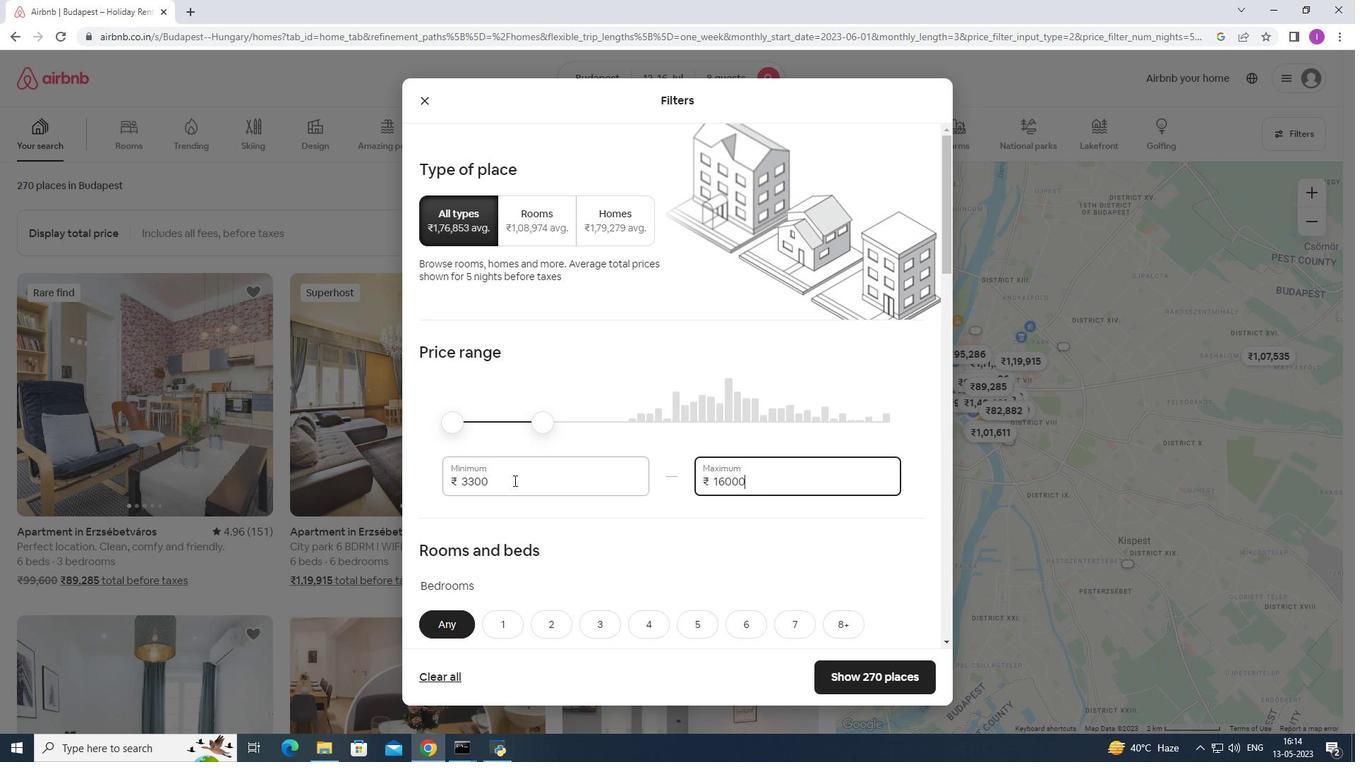 
Action: Mouse moved to (523, 511)
Screenshot: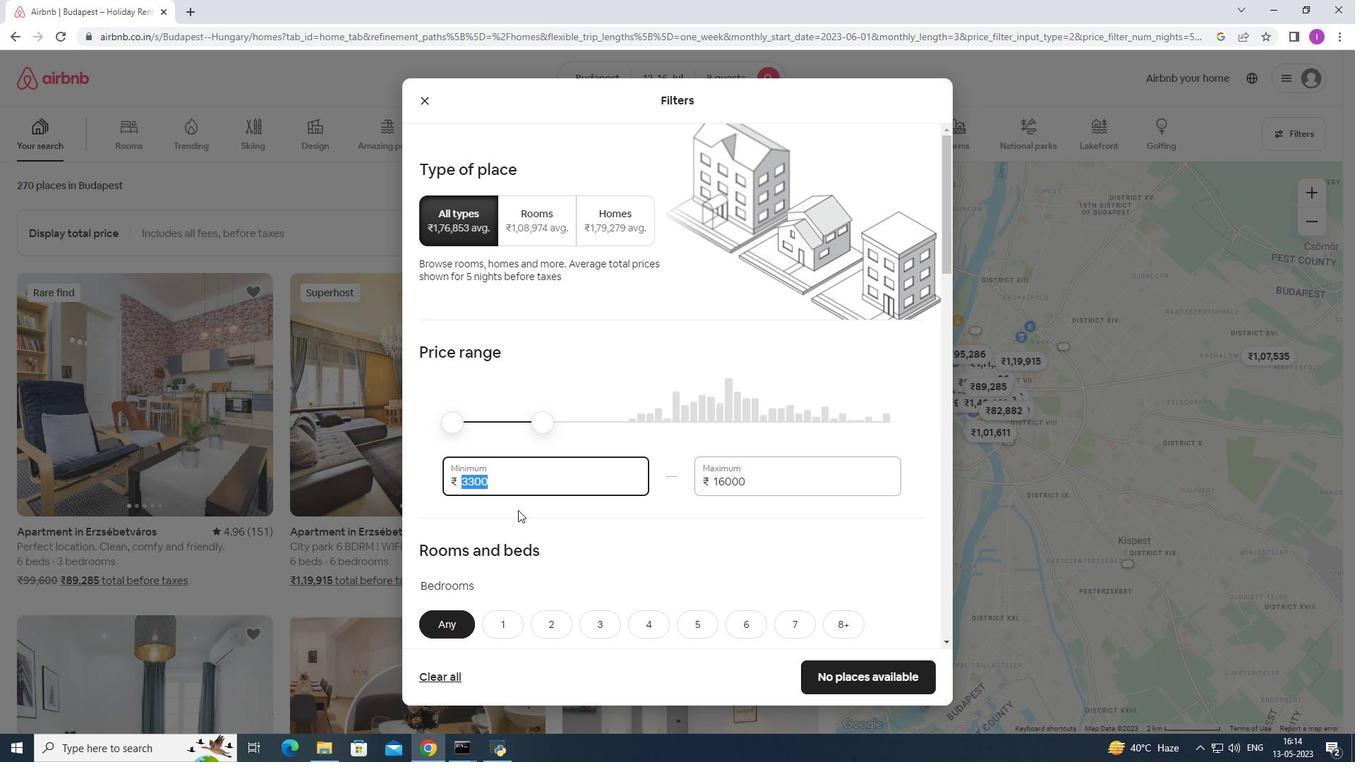
Action: Key pressed 1
Screenshot: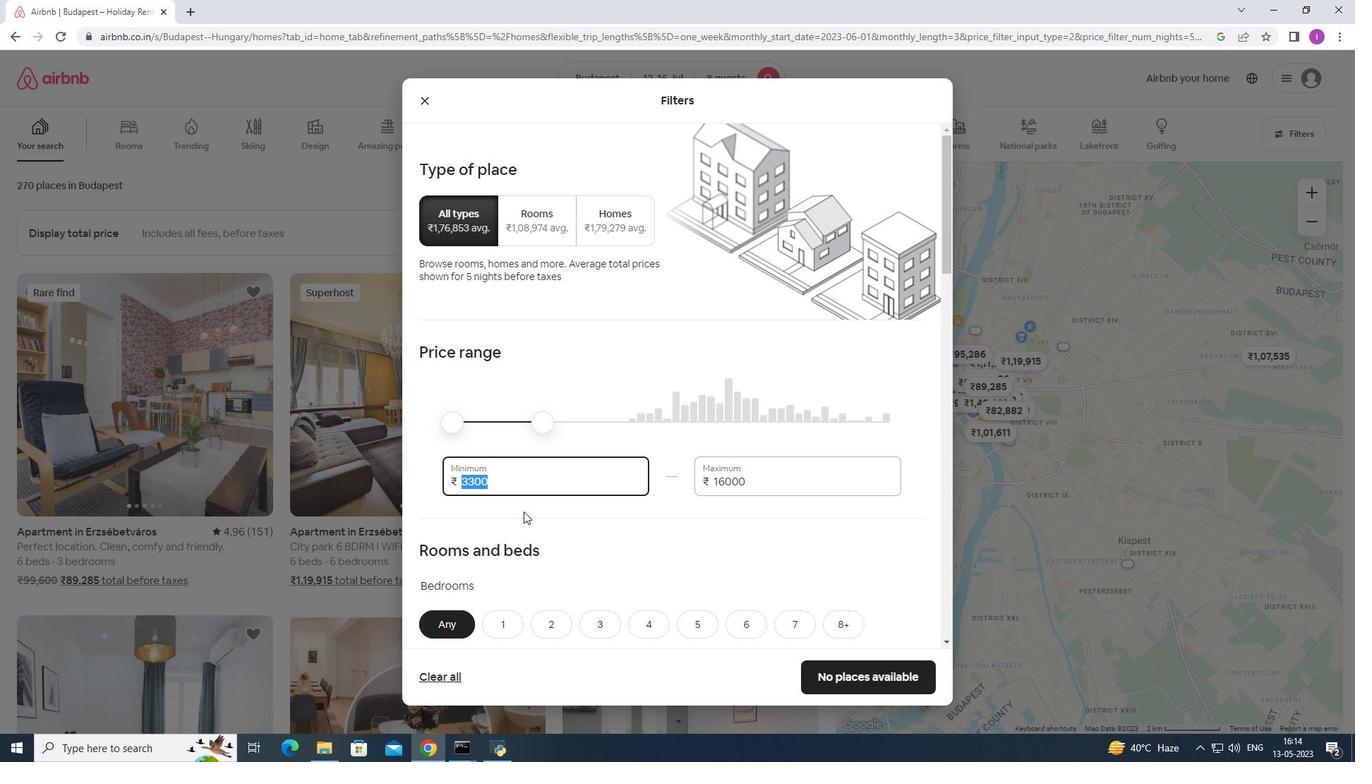 
Action: Mouse moved to (525, 511)
Screenshot: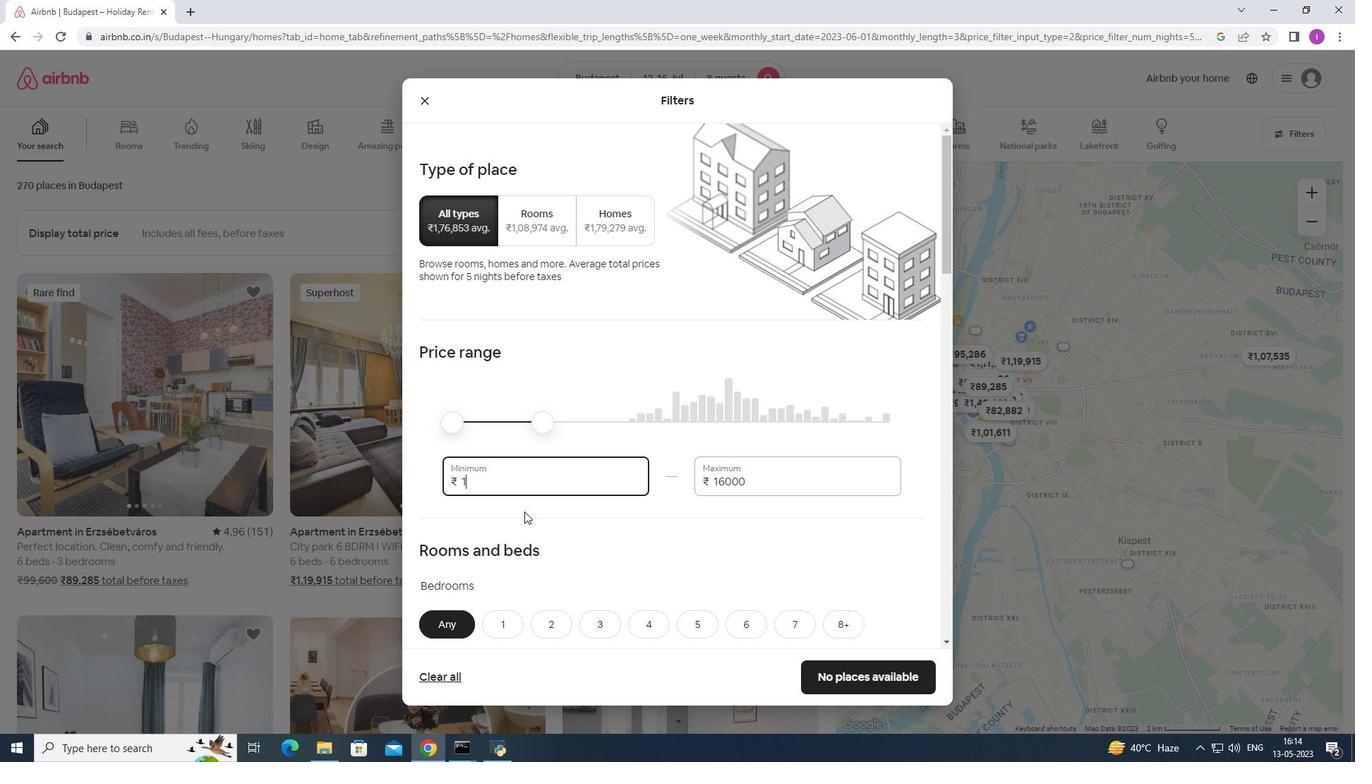 
Action: Key pressed 0
Screenshot: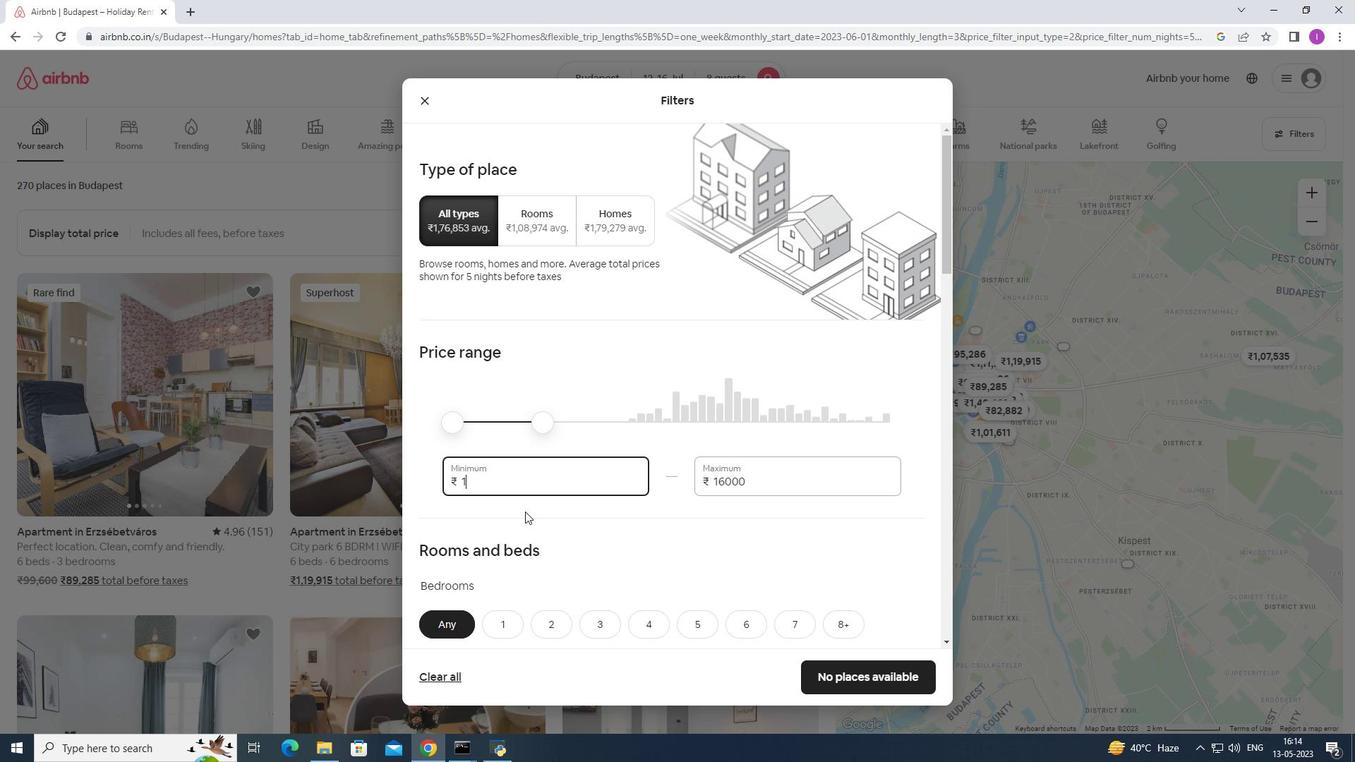 
Action: Mouse moved to (528, 508)
Screenshot: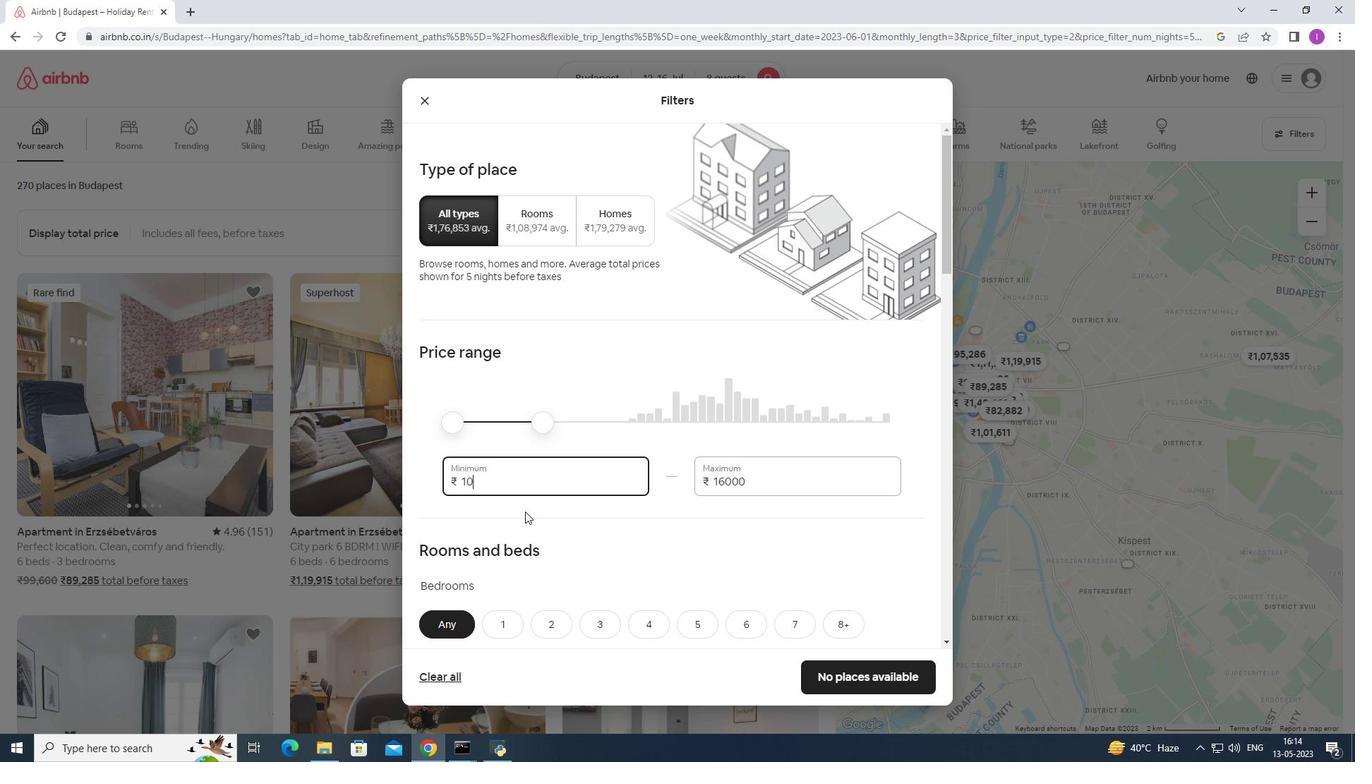 
Action: Key pressed 0
Screenshot: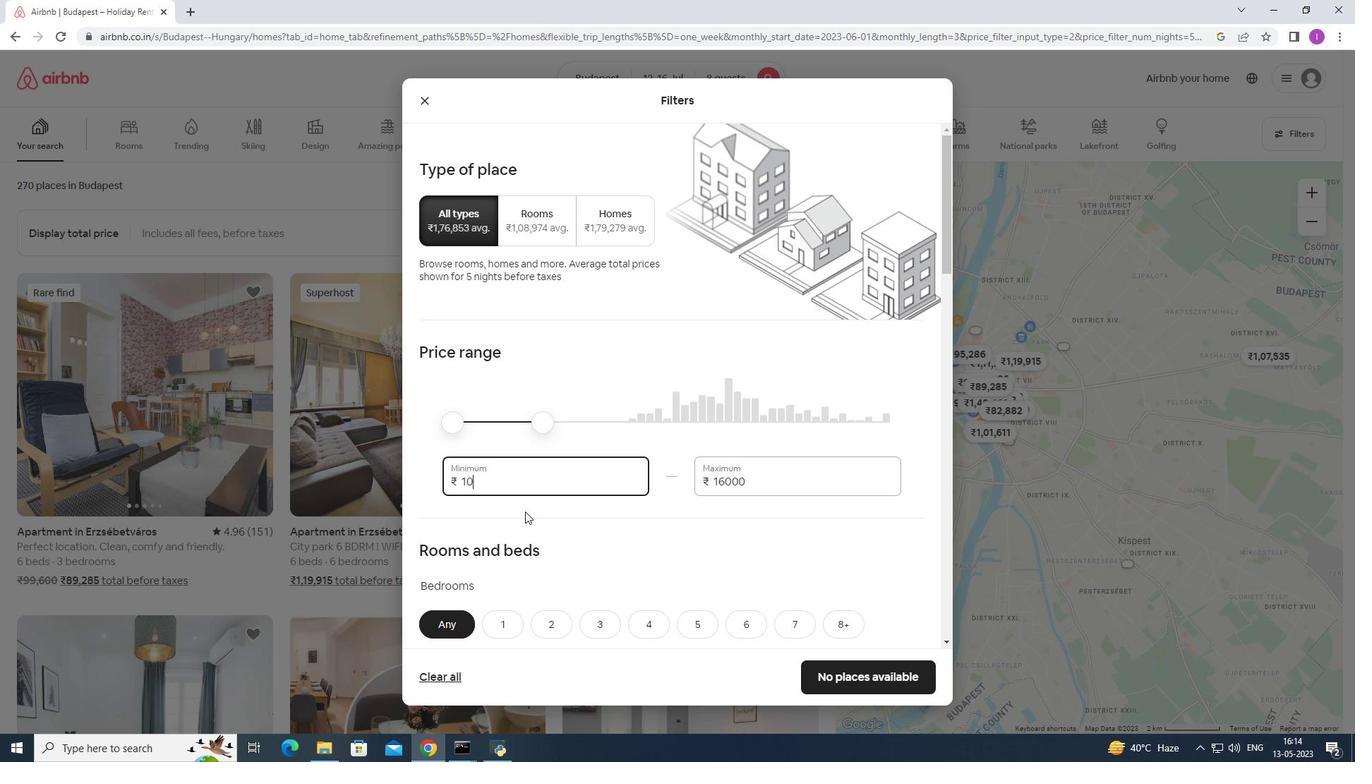 
Action: Mouse moved to (531, 506)
Screenshot: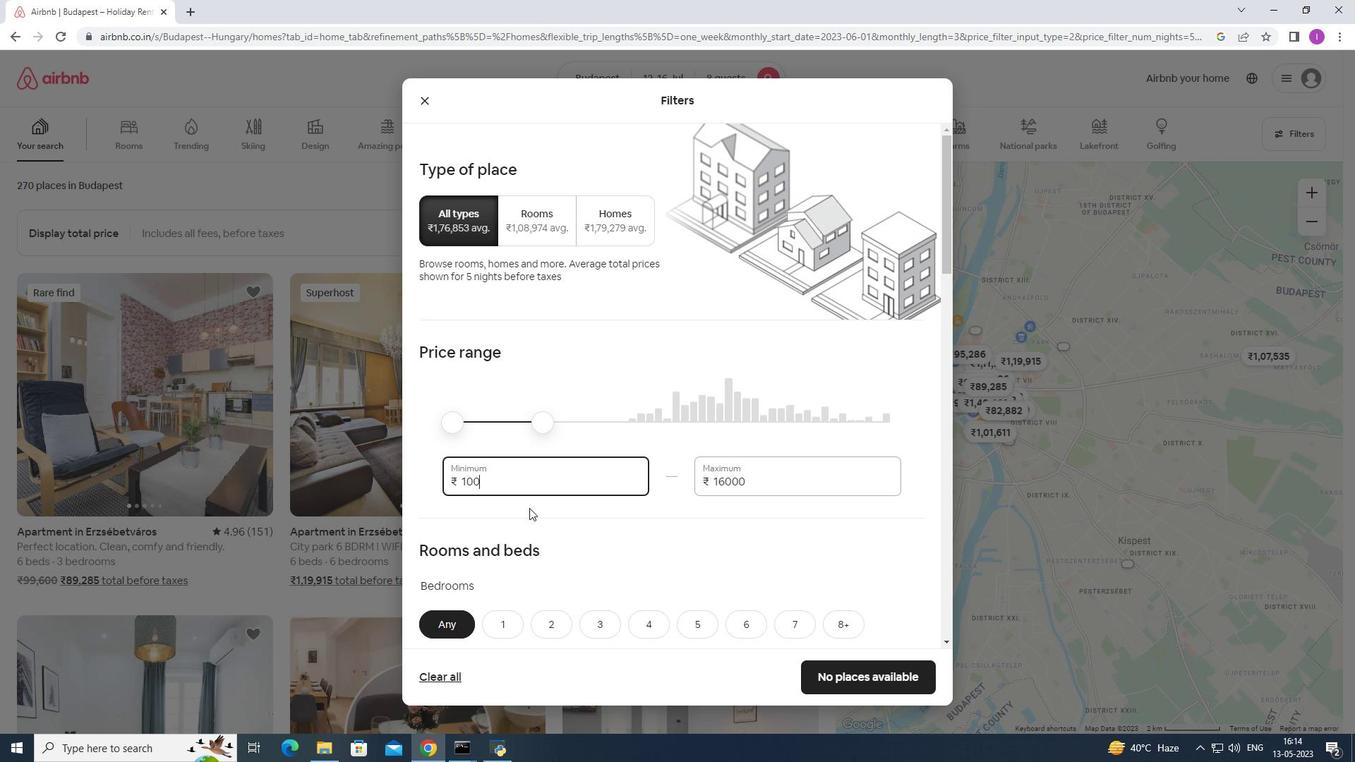
Action: Key pressed 0
Screenshot: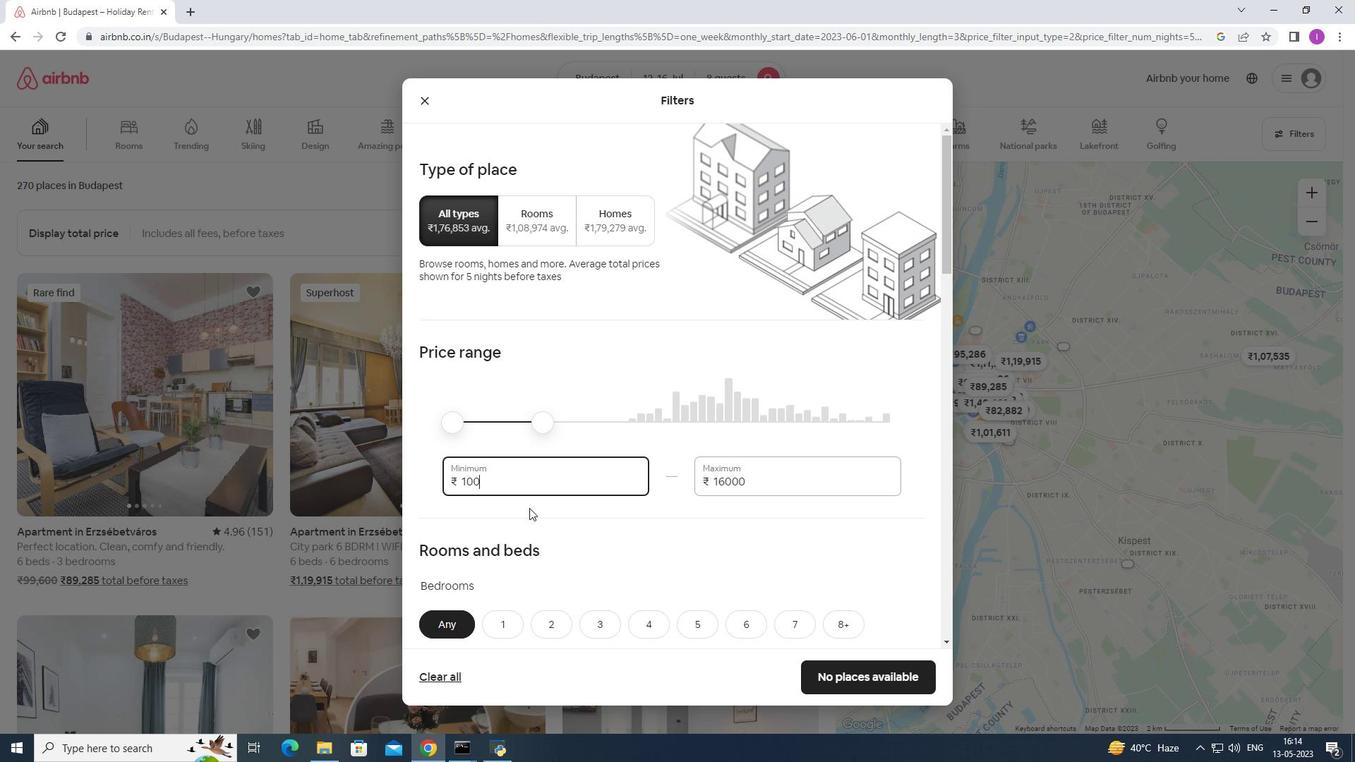 
Action: Mouse moved to (532, 504)
Screenshot: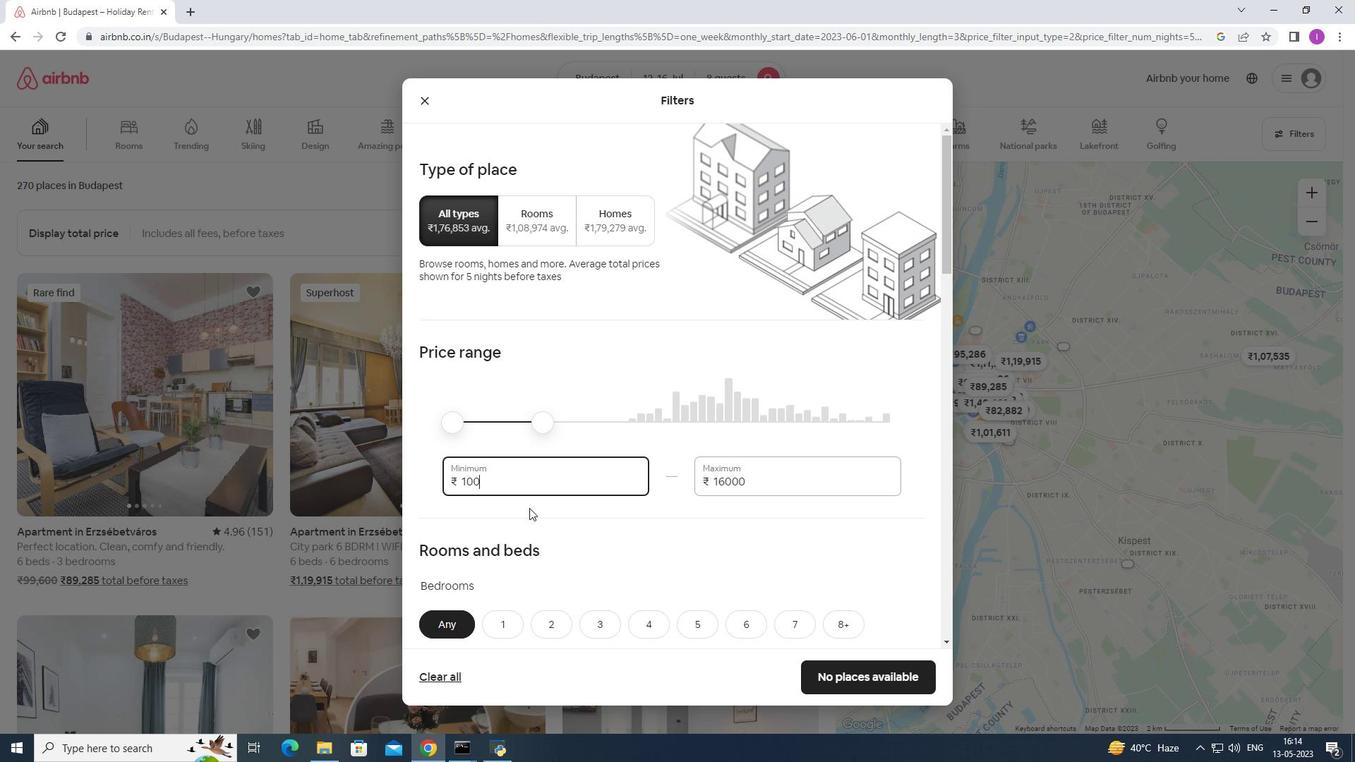 
Action: Key pressed 00
Screenshot: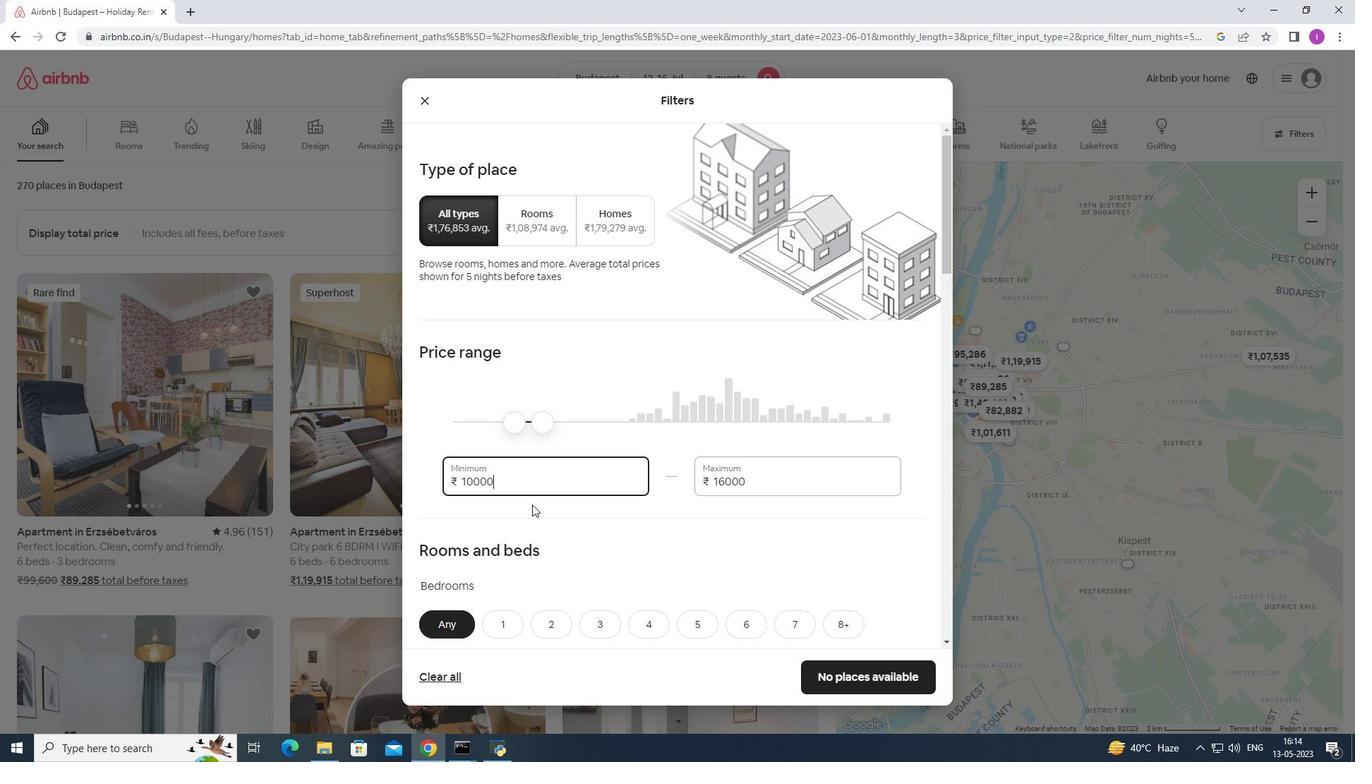 
Action: Mouse moved to (526, 495)
Screenshot: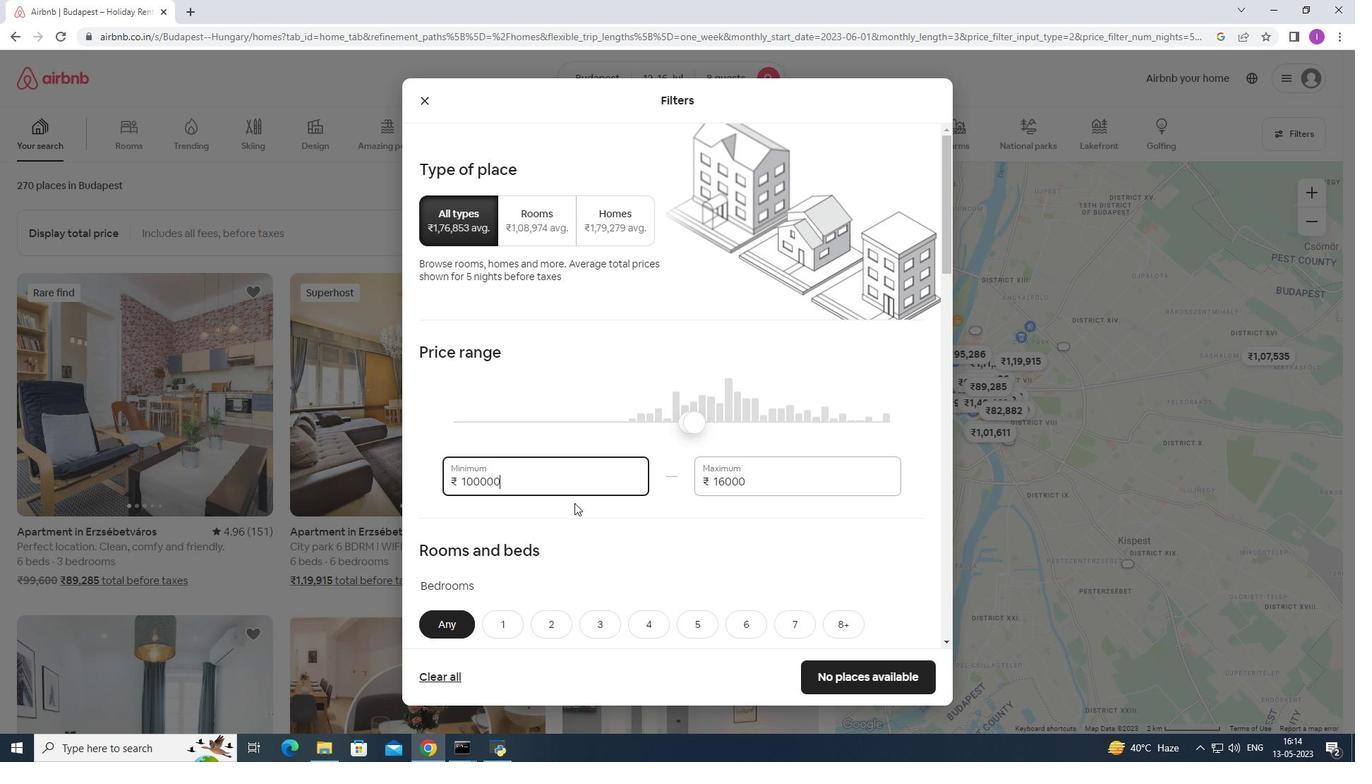 
Action: Key pressed <Key.backspace>
Screenshot: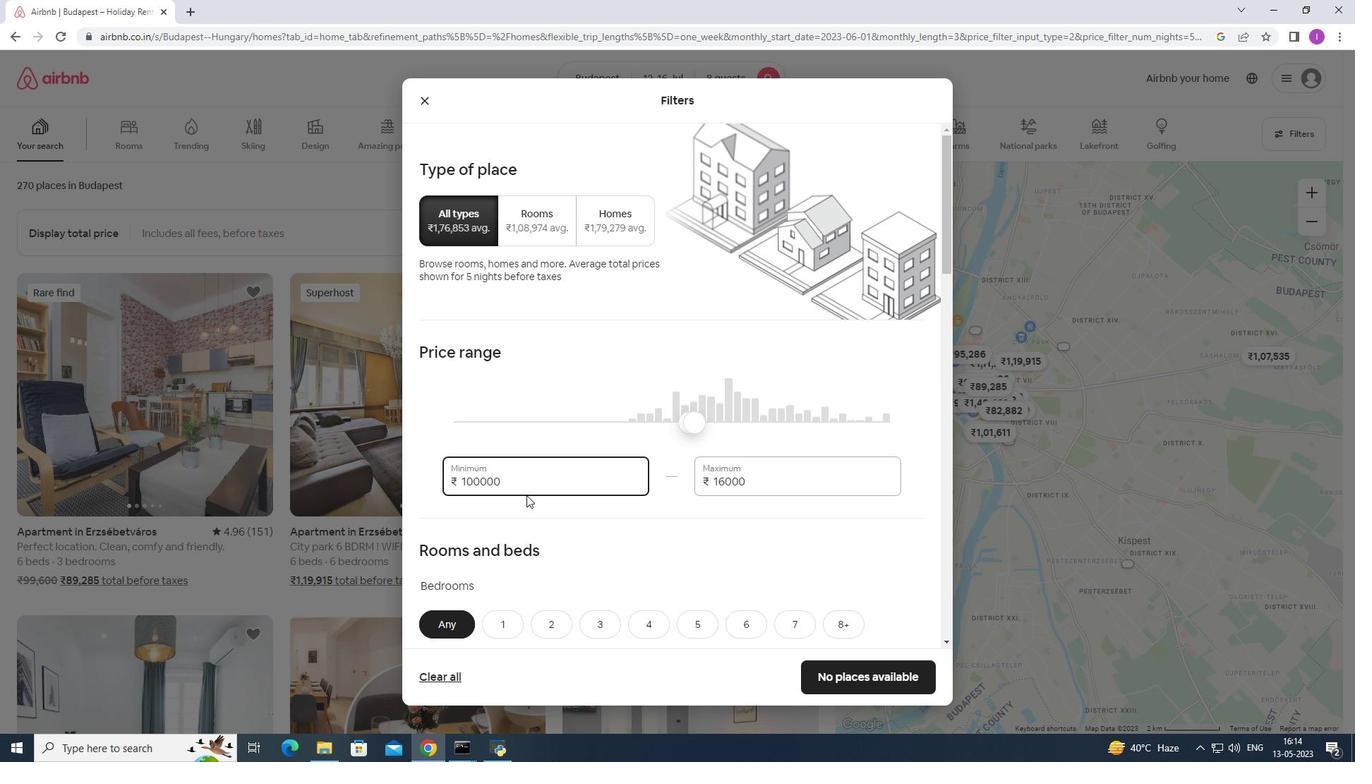 
Action: Mouse moved to (563, 489)
Screenshot: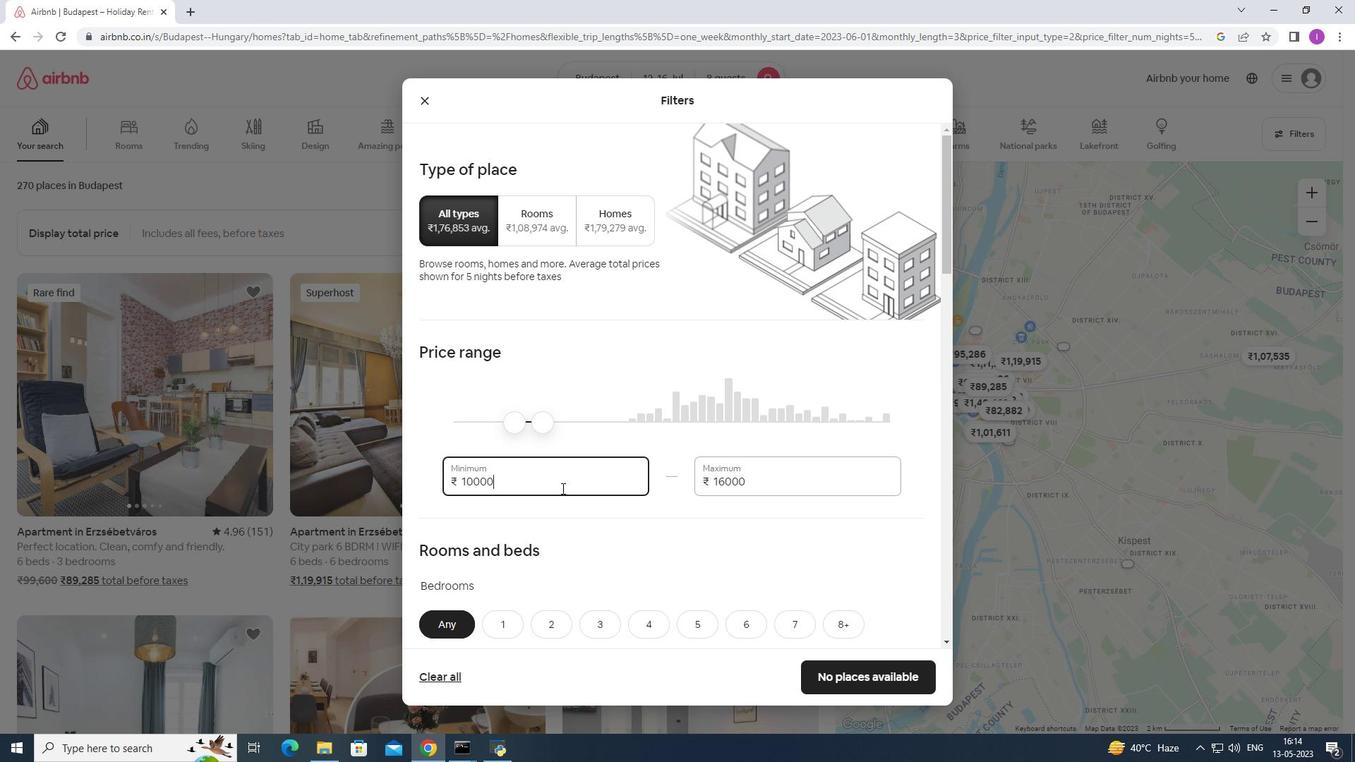 
Action: Mouse scrolled (563, 488) with delta (0, 0)
Screenshot: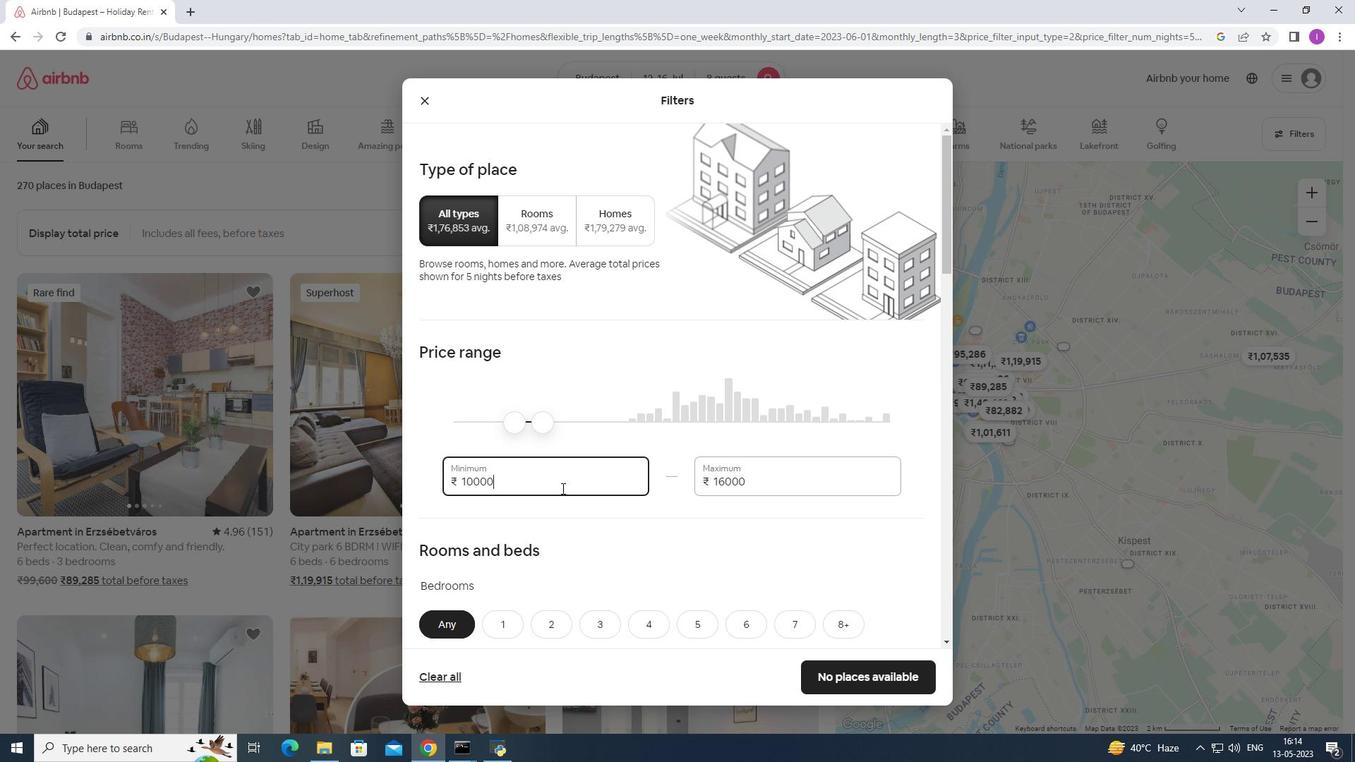 
Action: Mouse moved to (568, 490)
Screenshot: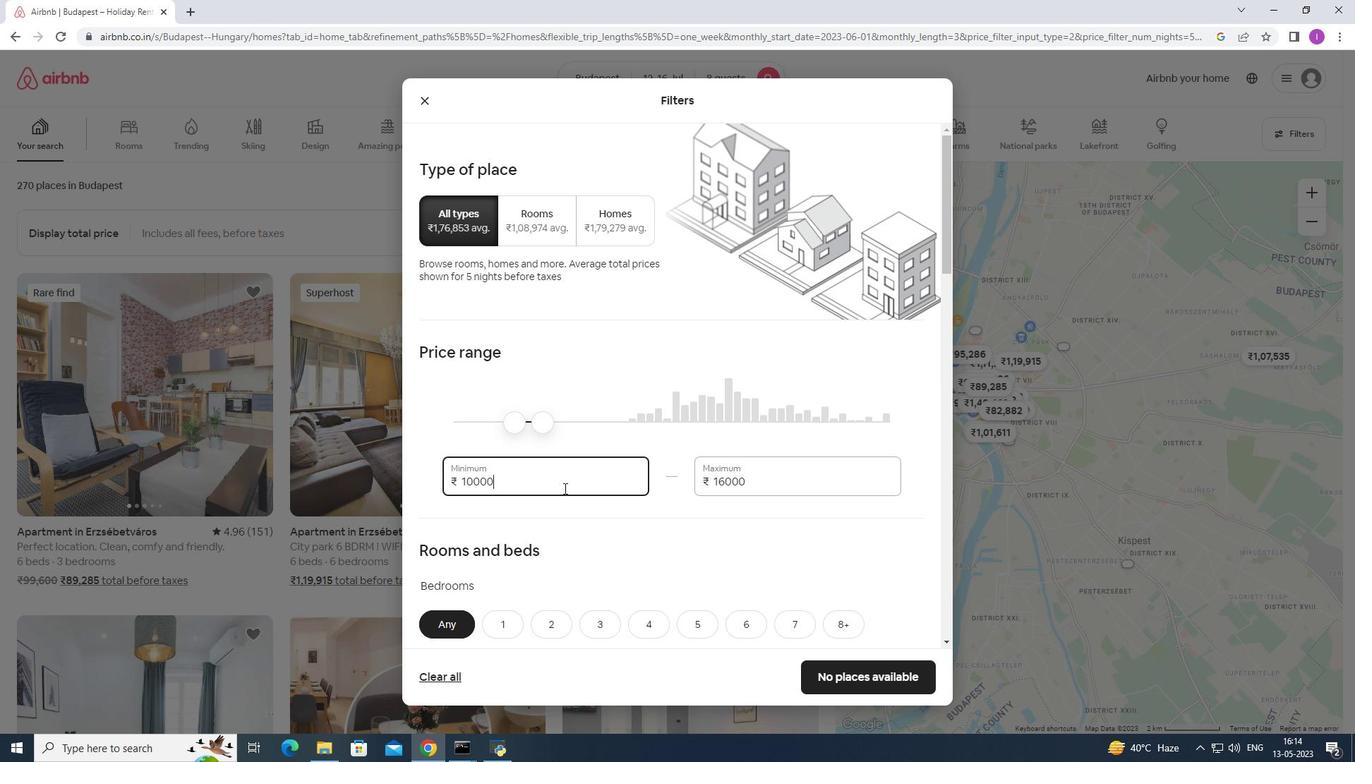
Action: Mouse scrolled (568, 489) with delta (0, 0)
Screenshot: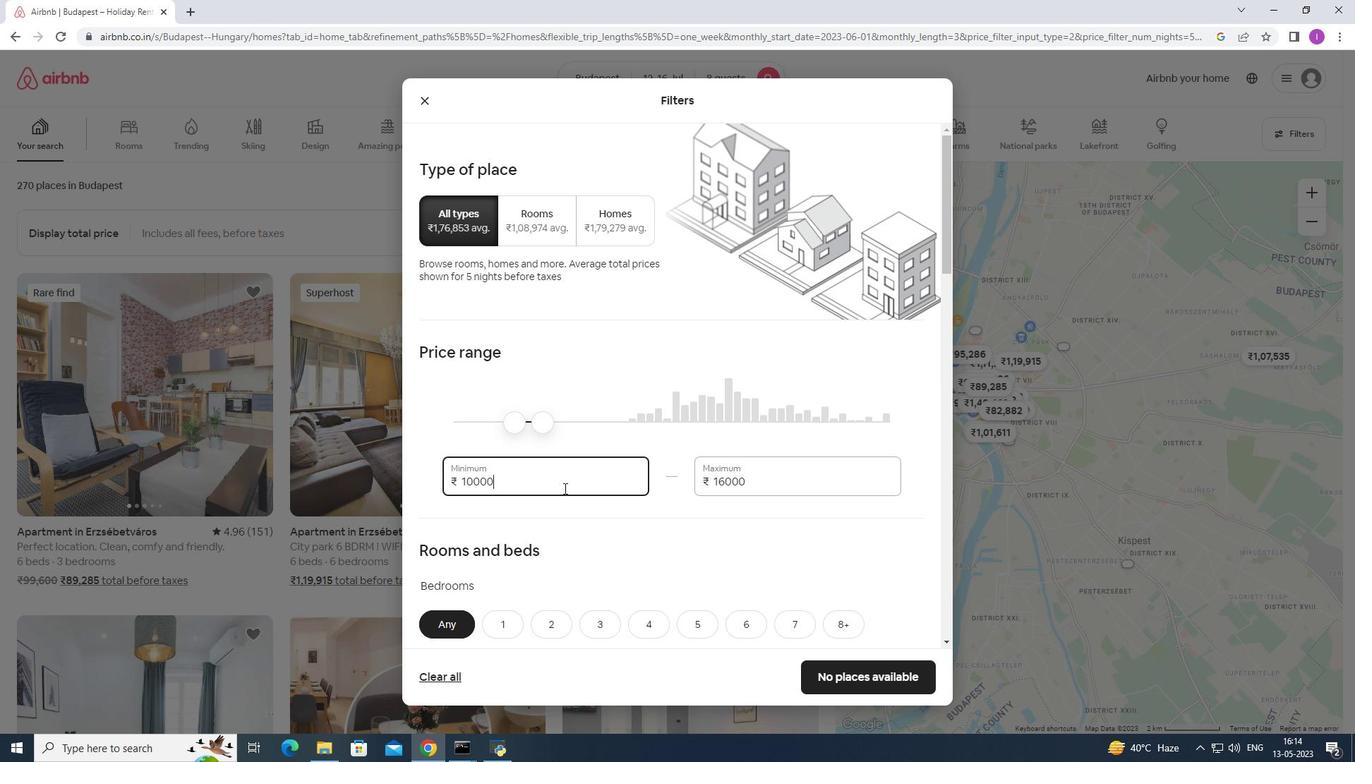 
Action: Mouse moved to (579, 478)
Screenshot: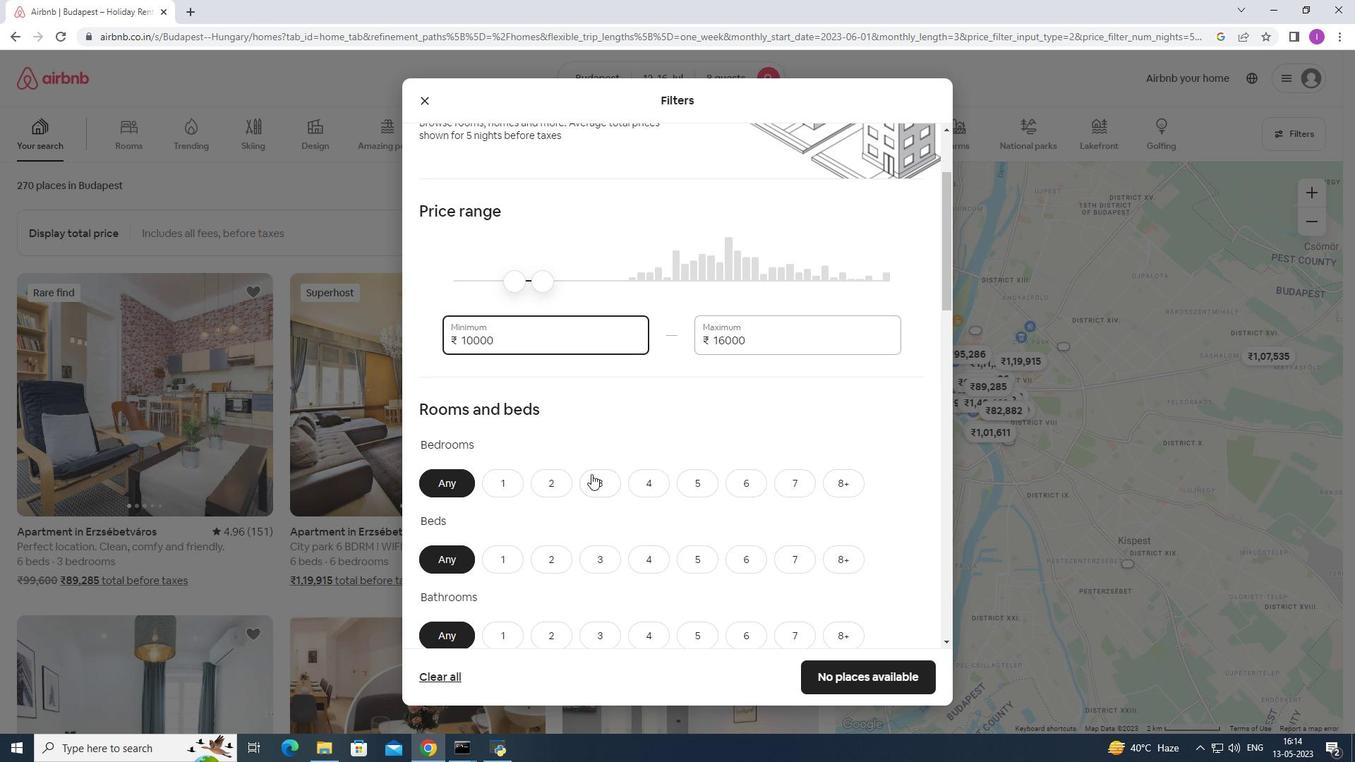 
Action: Mouse scrolled (579, 477) with delta (0, 0)
Screenshot: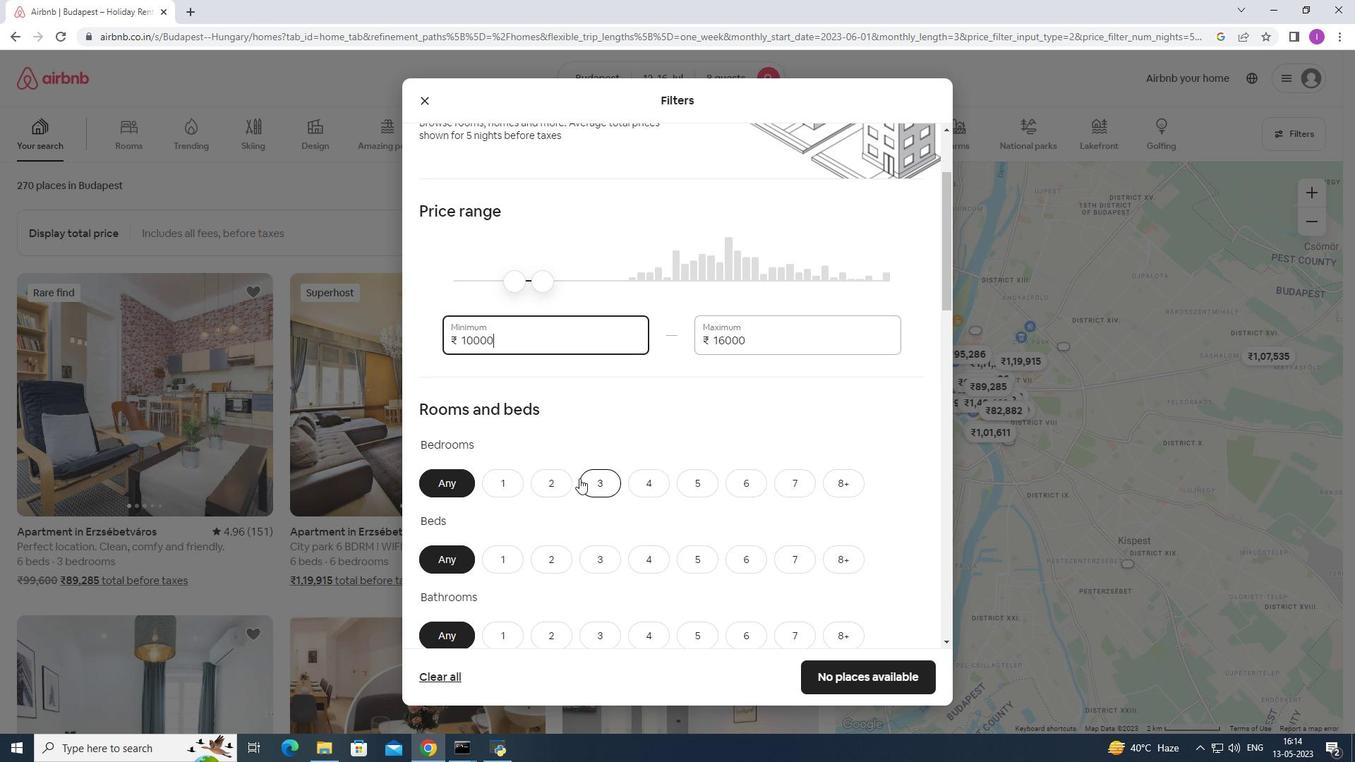 
Action: Mouse moved to (839, 416)
Screenshot: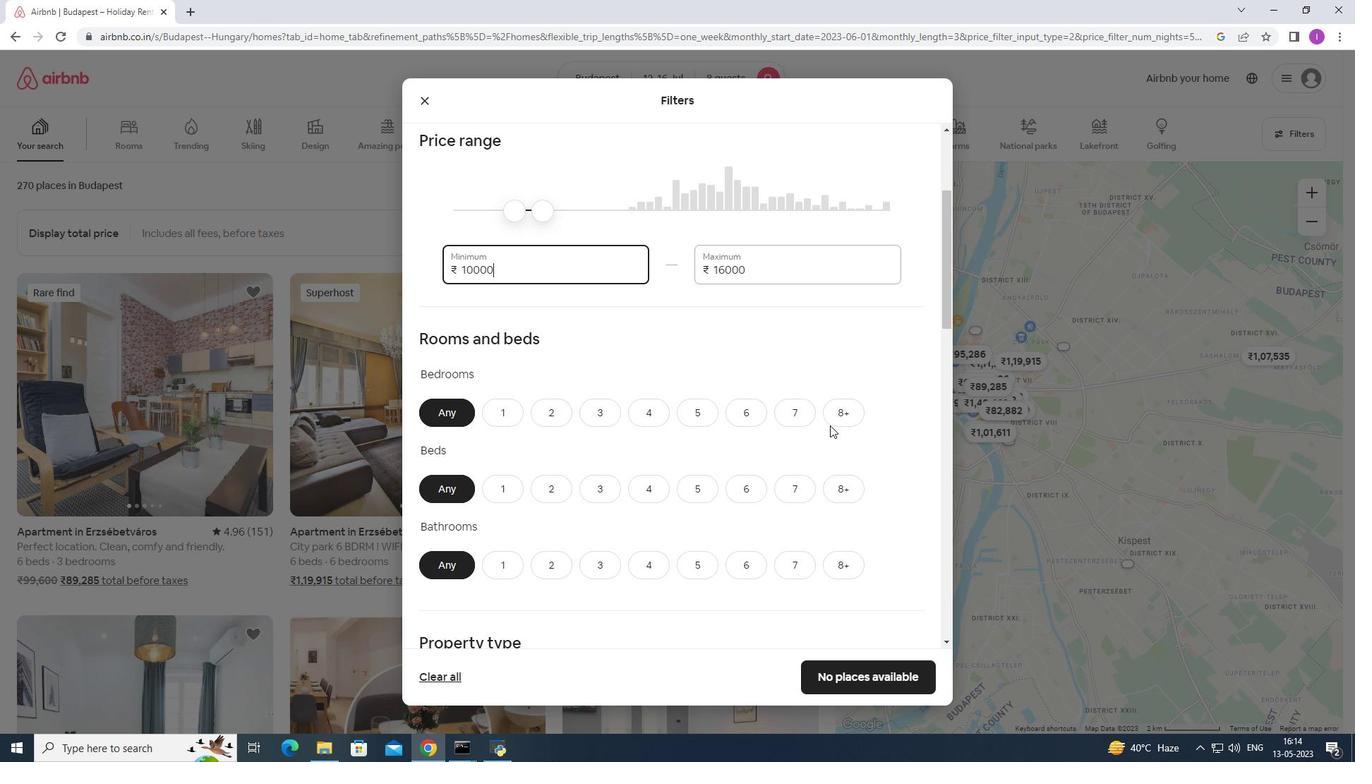 
Action: Mouse pressed left at (839, 416)
Screenshot: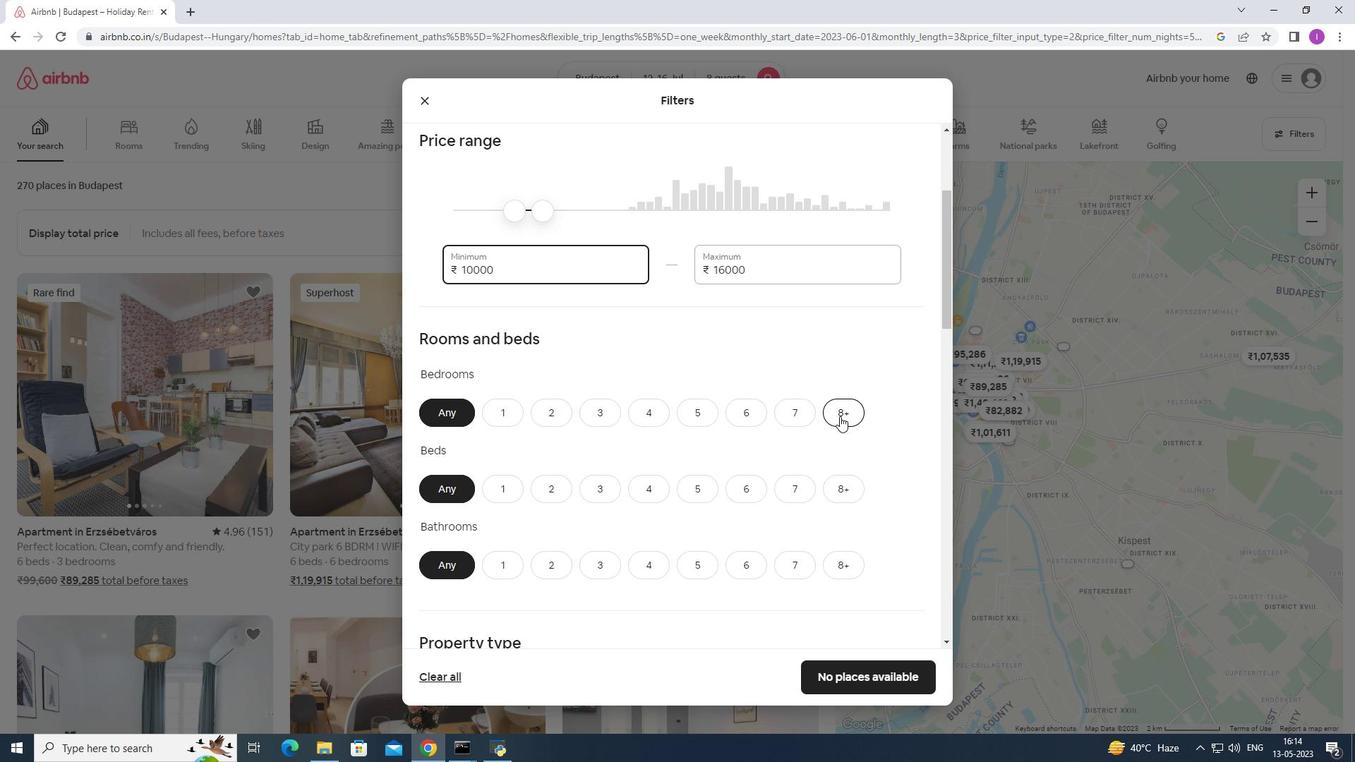 
Action: Mouse moved to (850, 490)
Screenshot: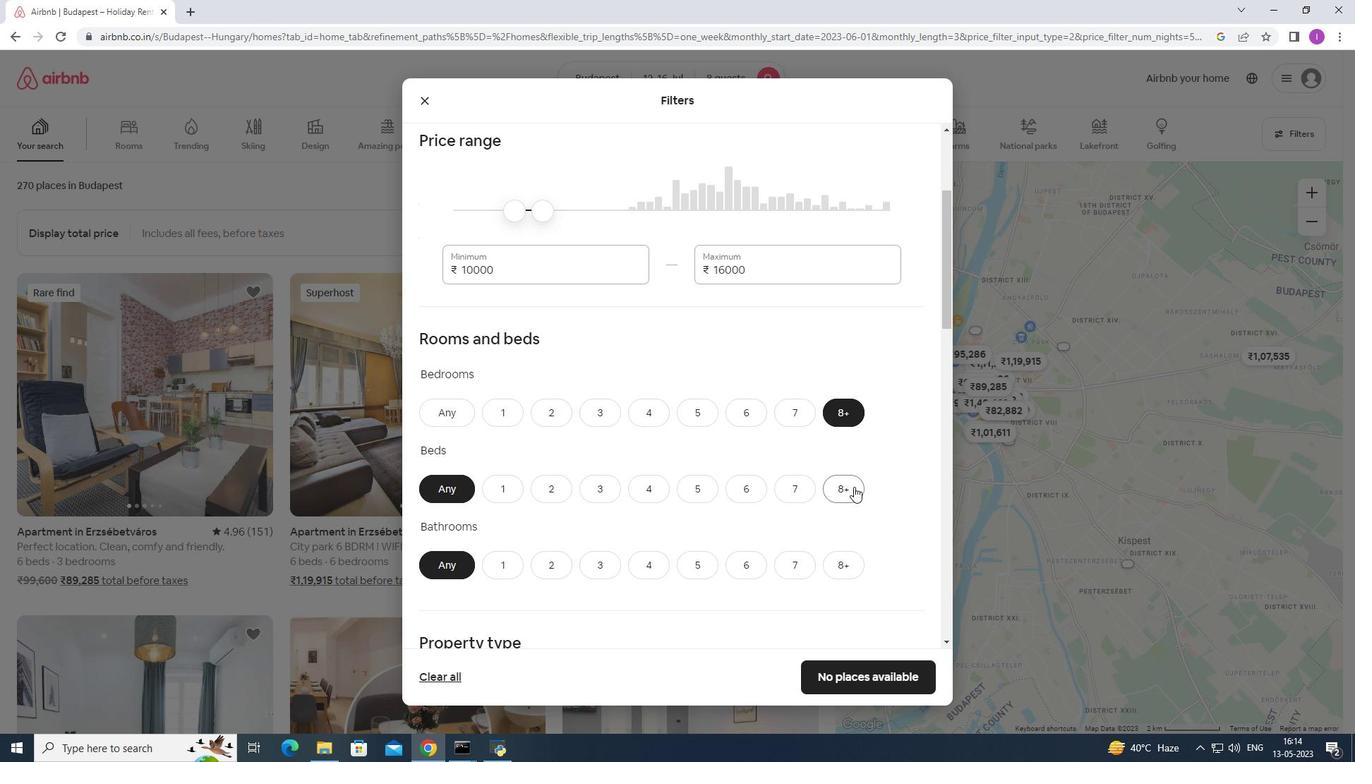 
Action: Mouse pressed left at (850, 490)
Screenshot: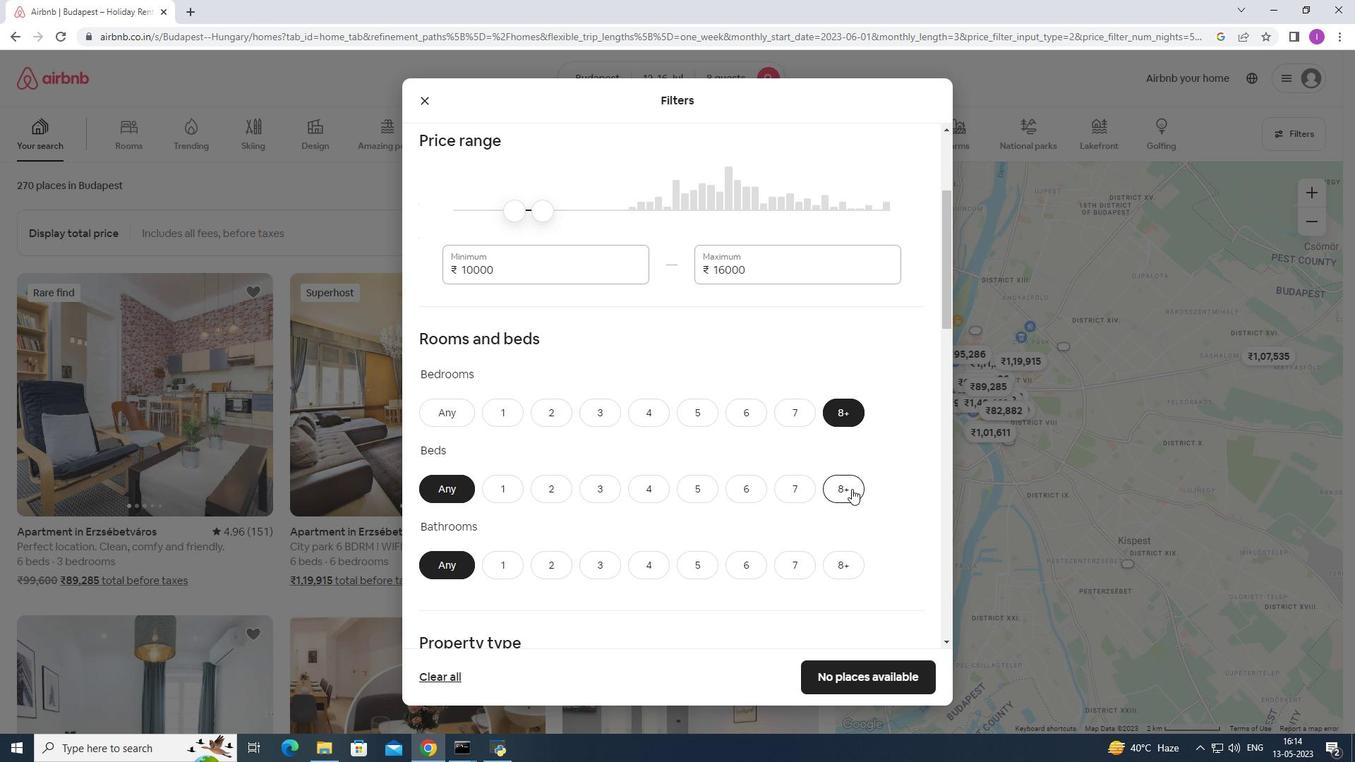 
Action: Mouse moved to (841, 566)
Screenshot: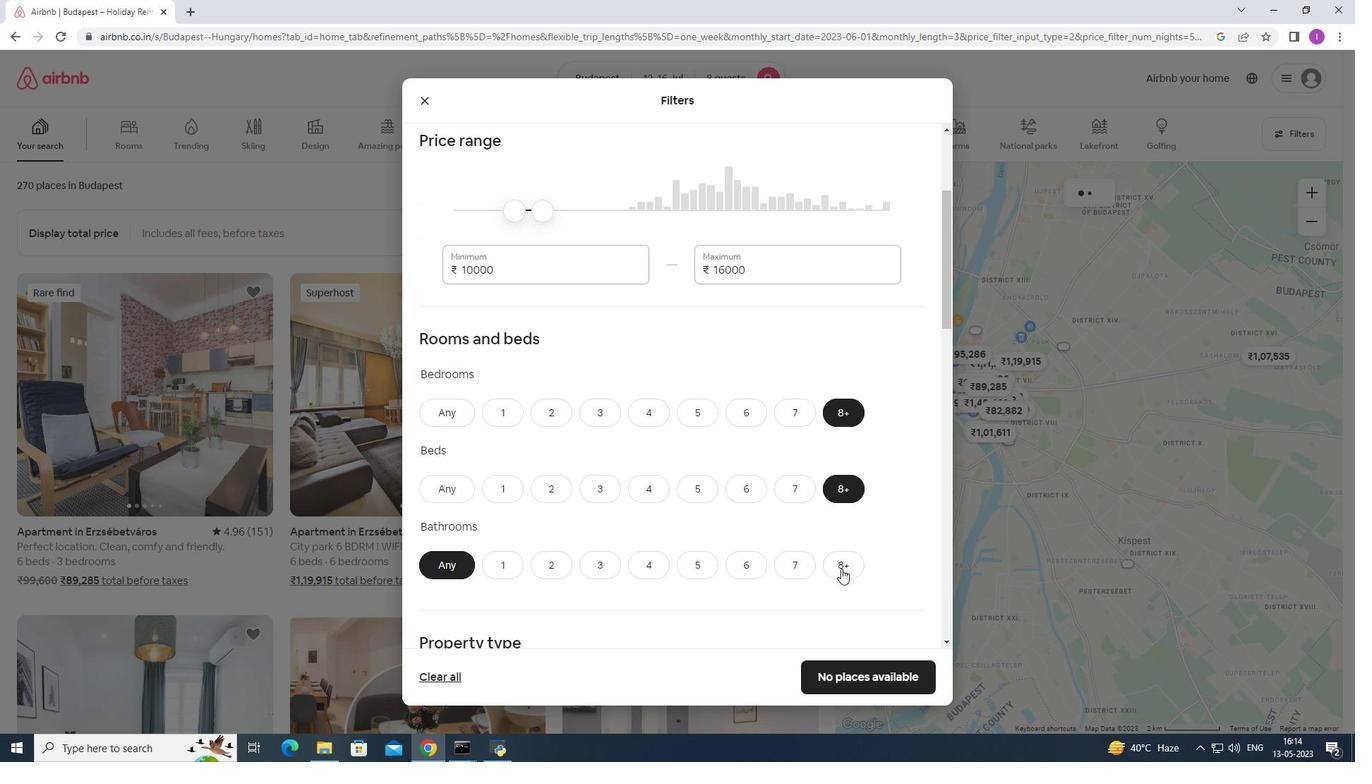 
Action: Mouse pressed left at (841, 566)
Screenshot: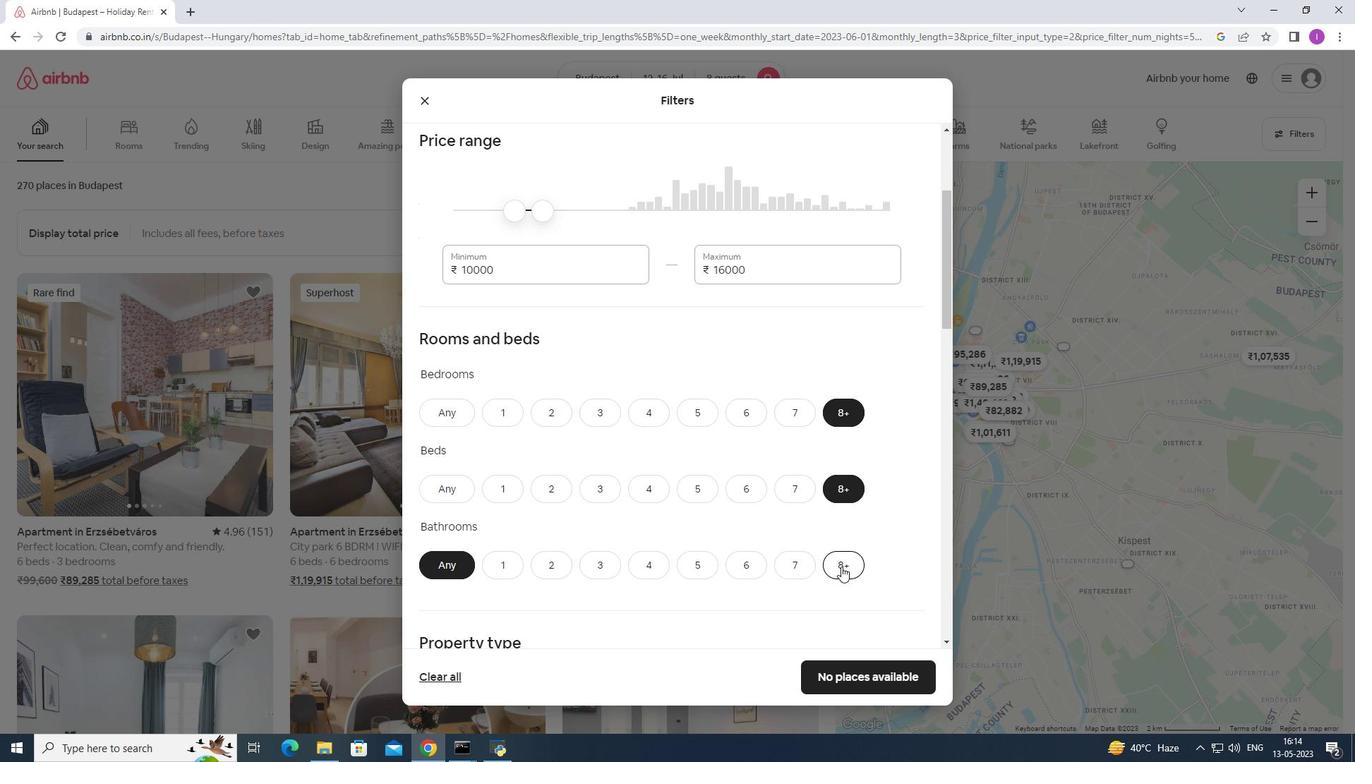 
Action: Mouse moved to (575, 524)
Screenshot: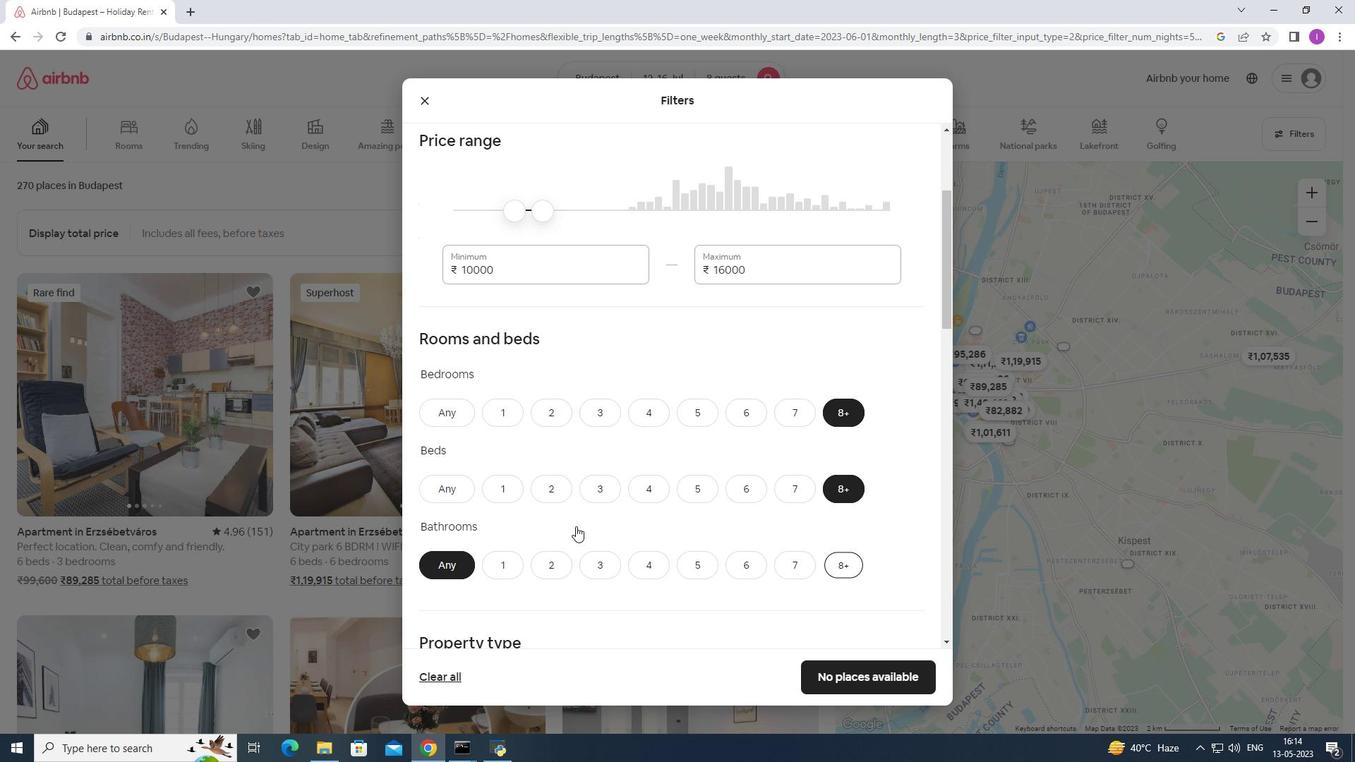 
Action: Mouse scrolled (575, 523) with delta (0, 0)
Screenshot: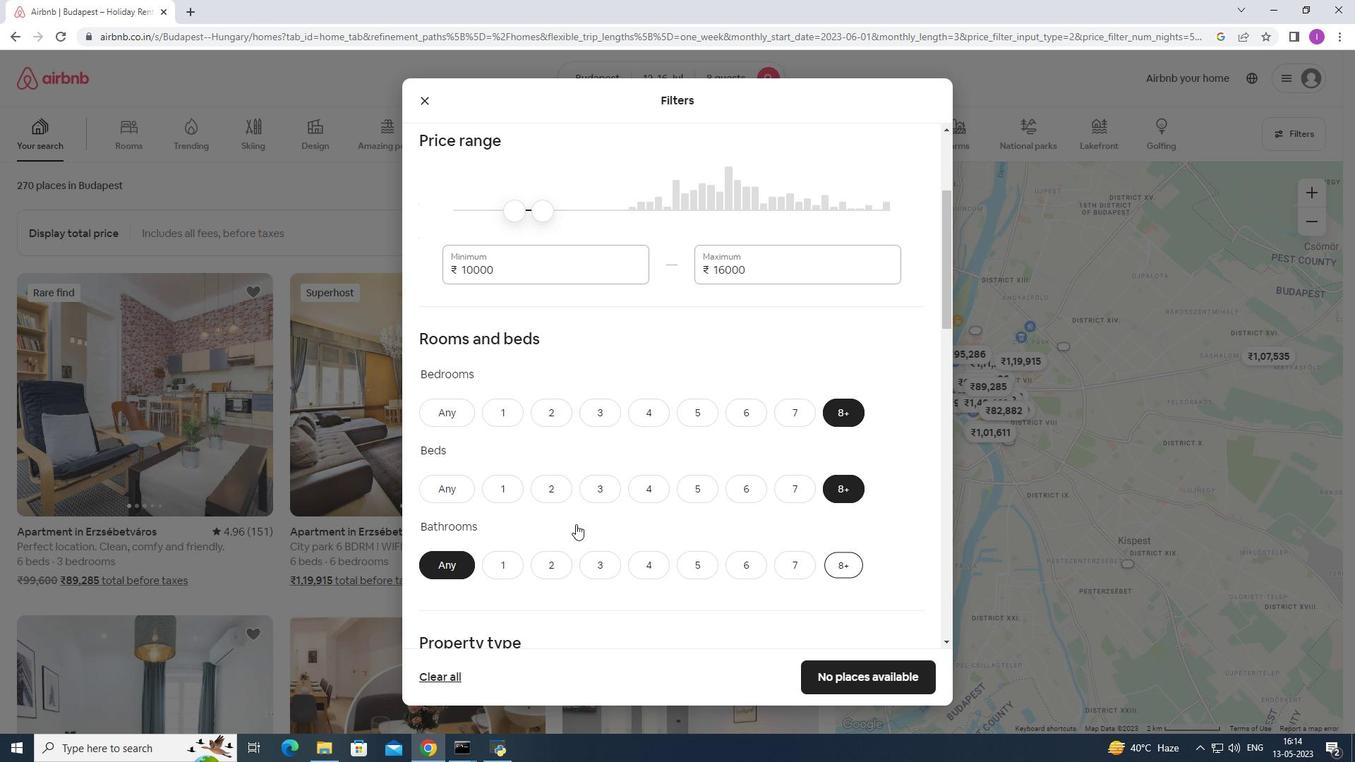 
Action: Mouse scrolled (575, 523) with delta (0, 0)
Screenshot: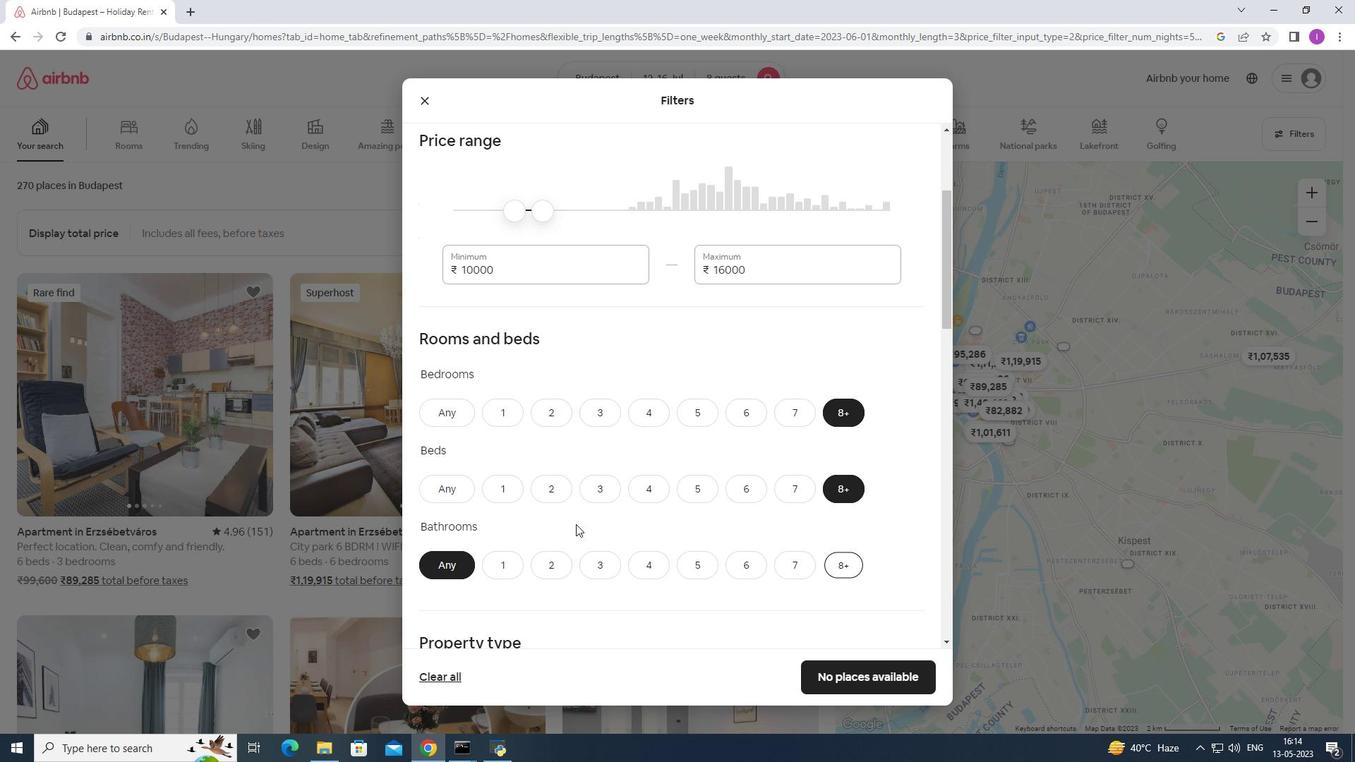 
Action: Mouse moved to (575, 520)
Screenshot: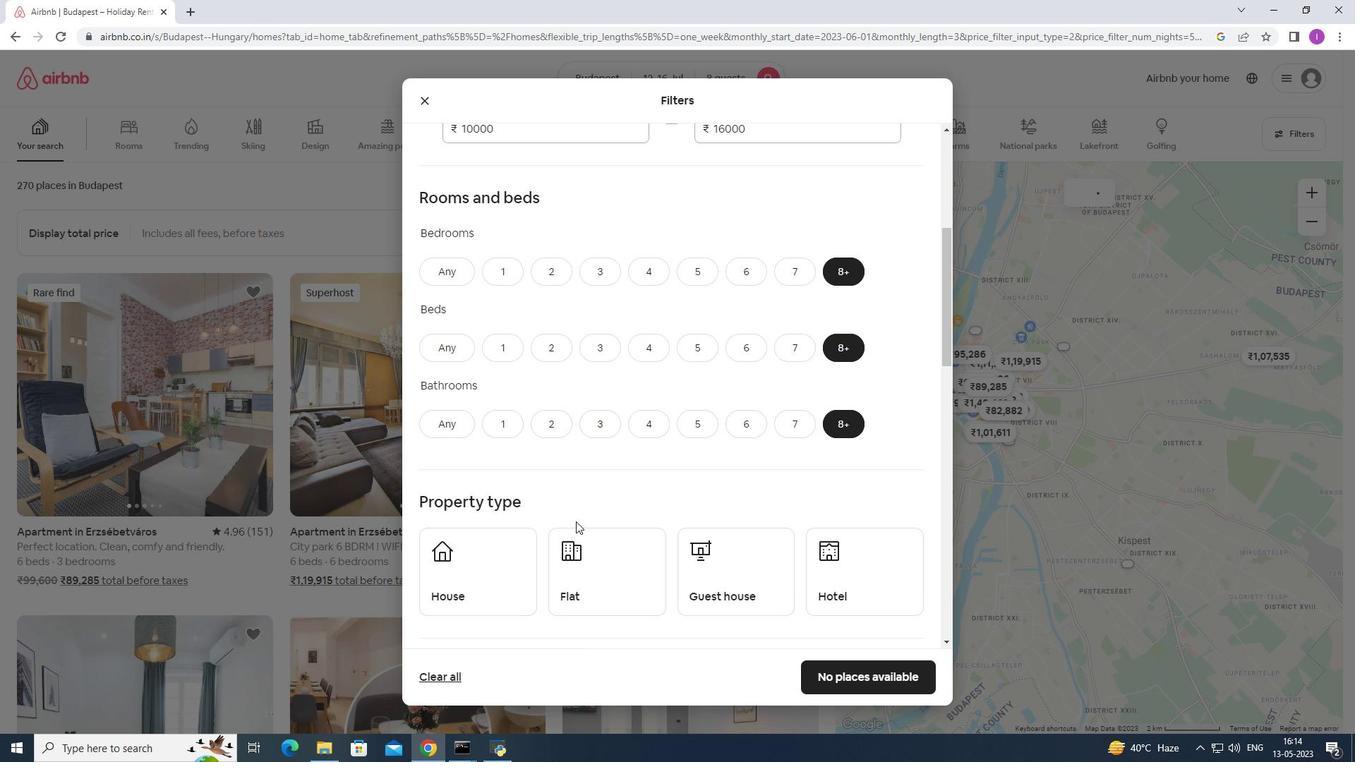 
Action: Mouse scrolled (575, 520) with delta (0, 0)
Screenshot: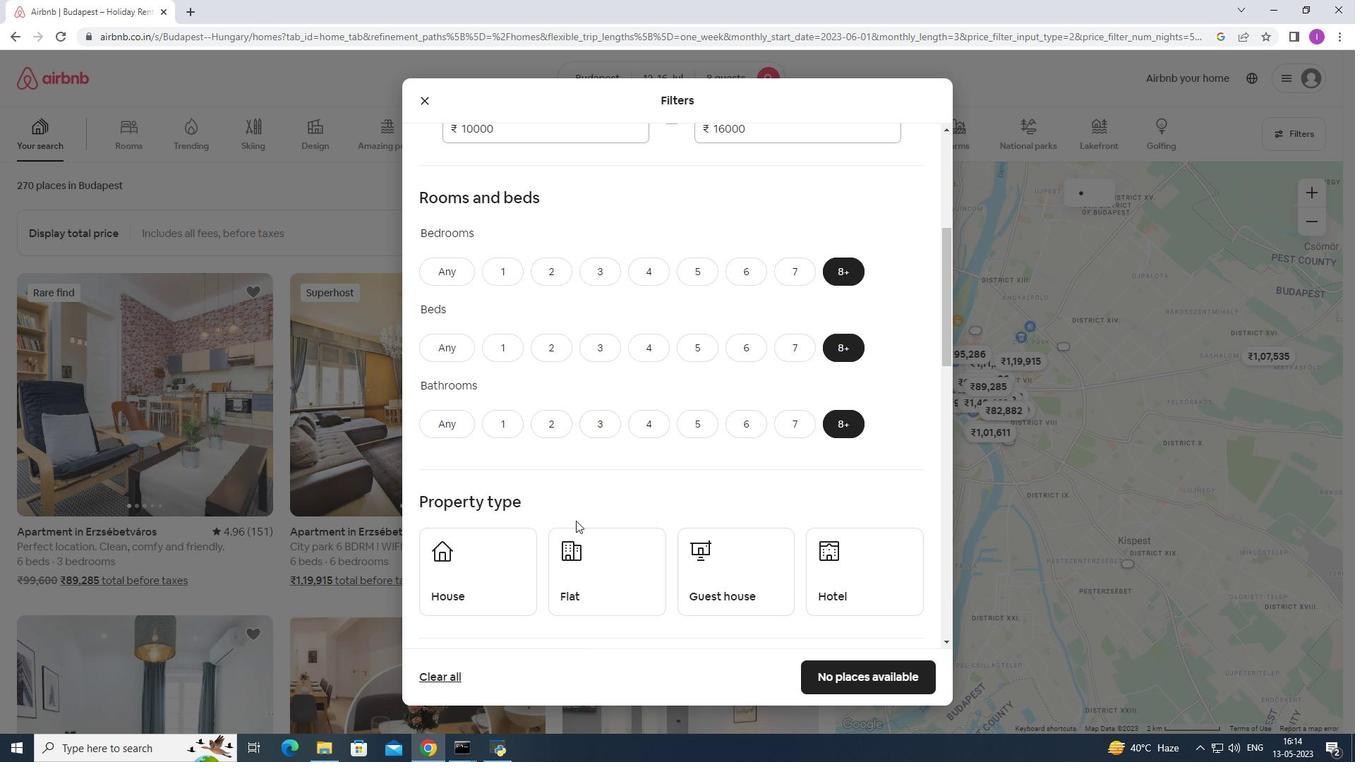 
Action: Mouse scrolled (575, 520) with delta (0, 0)
Screenshot: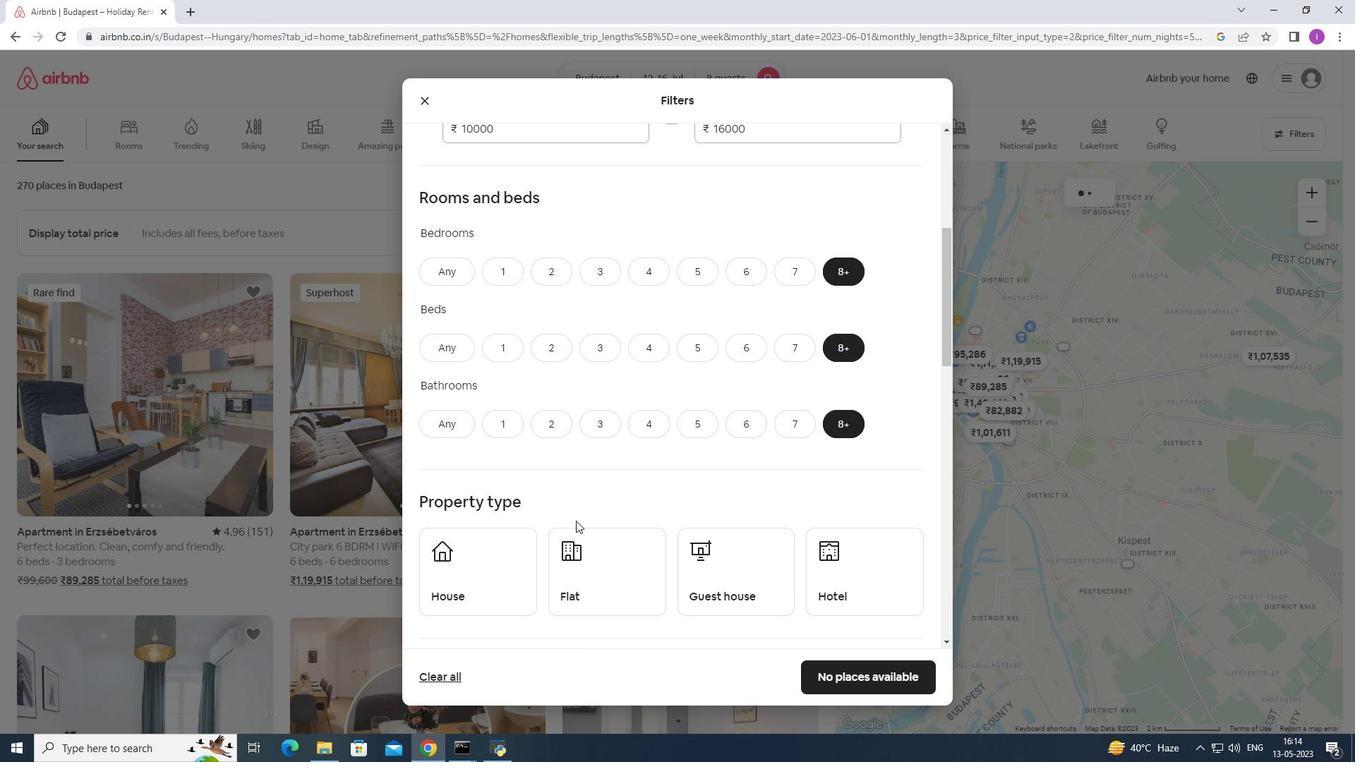 
Action: Mouse moved to (462, 457)
Screenshot: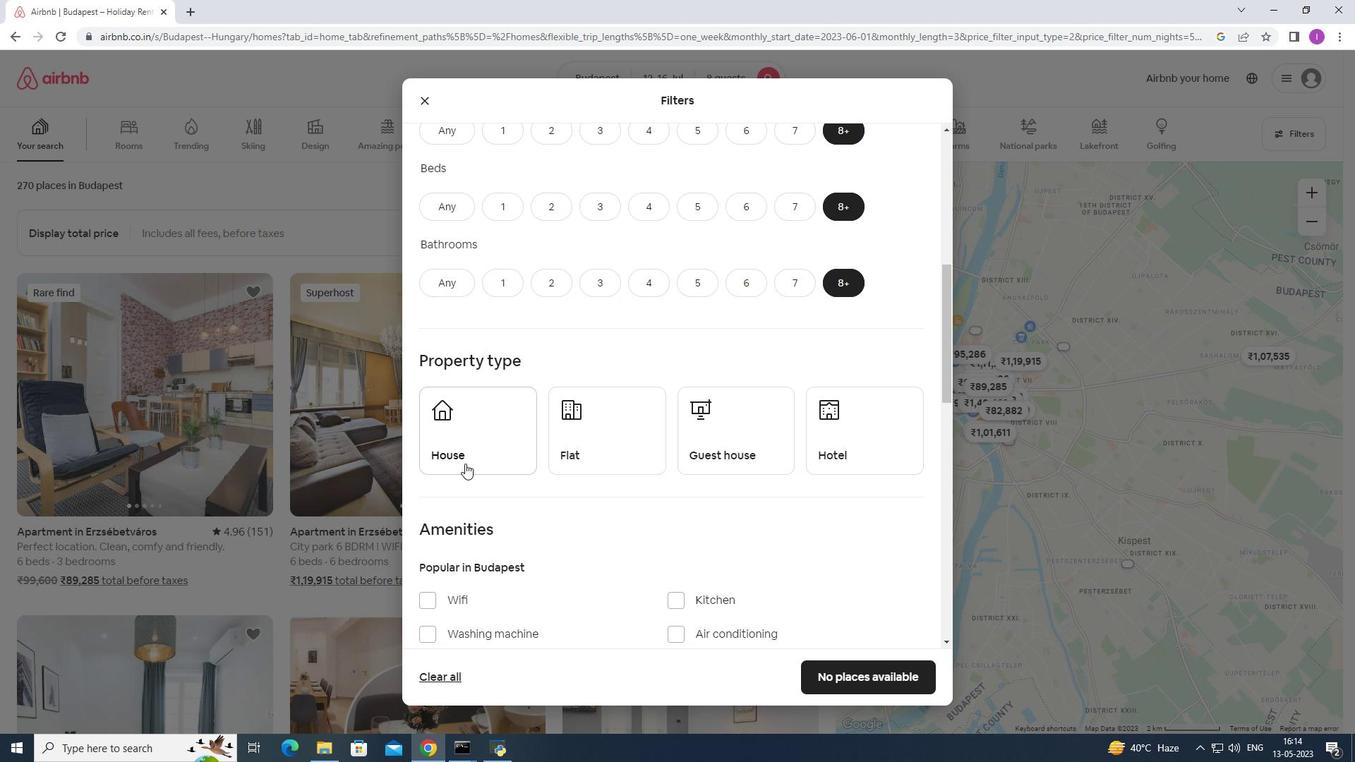 
Action: Mouse pressed left at (462, 457)
Screenshot: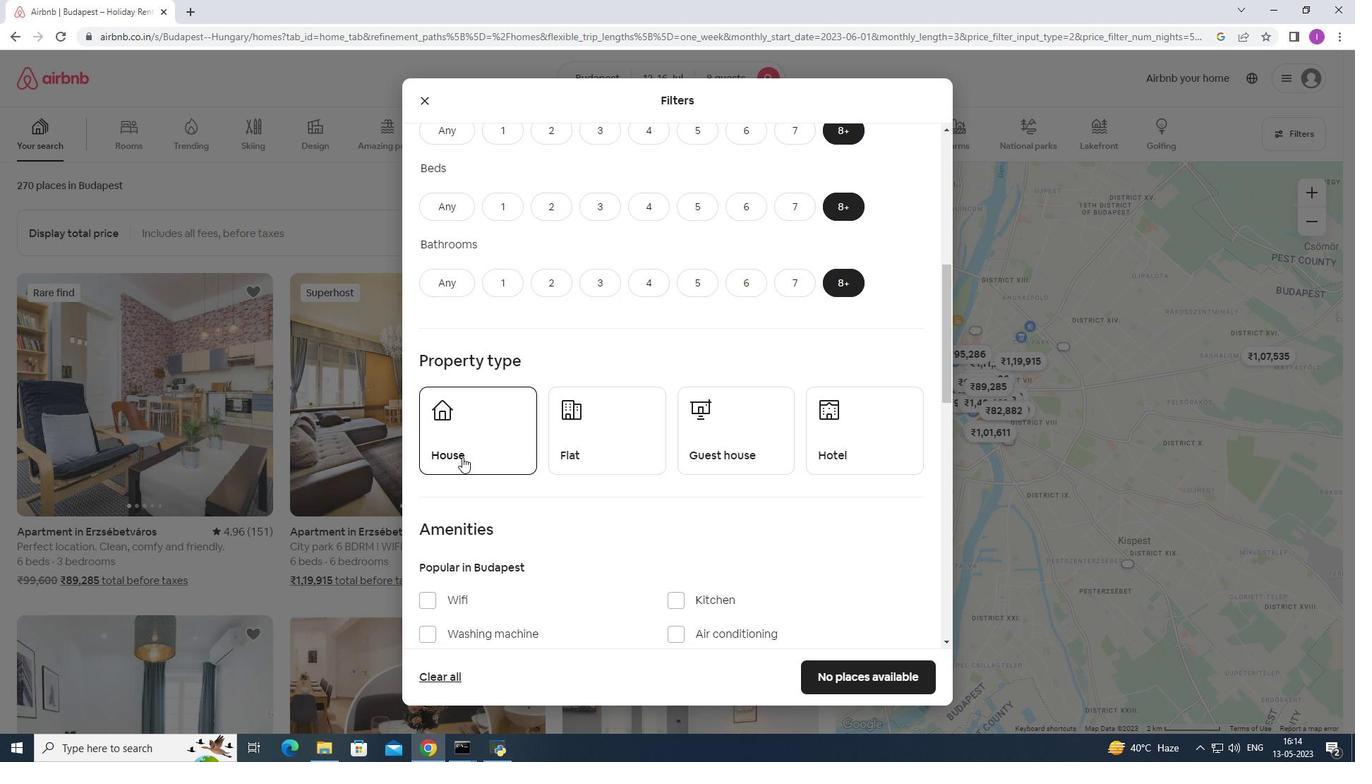 
Action: Mouse moved to (582, 453)
Screenshot: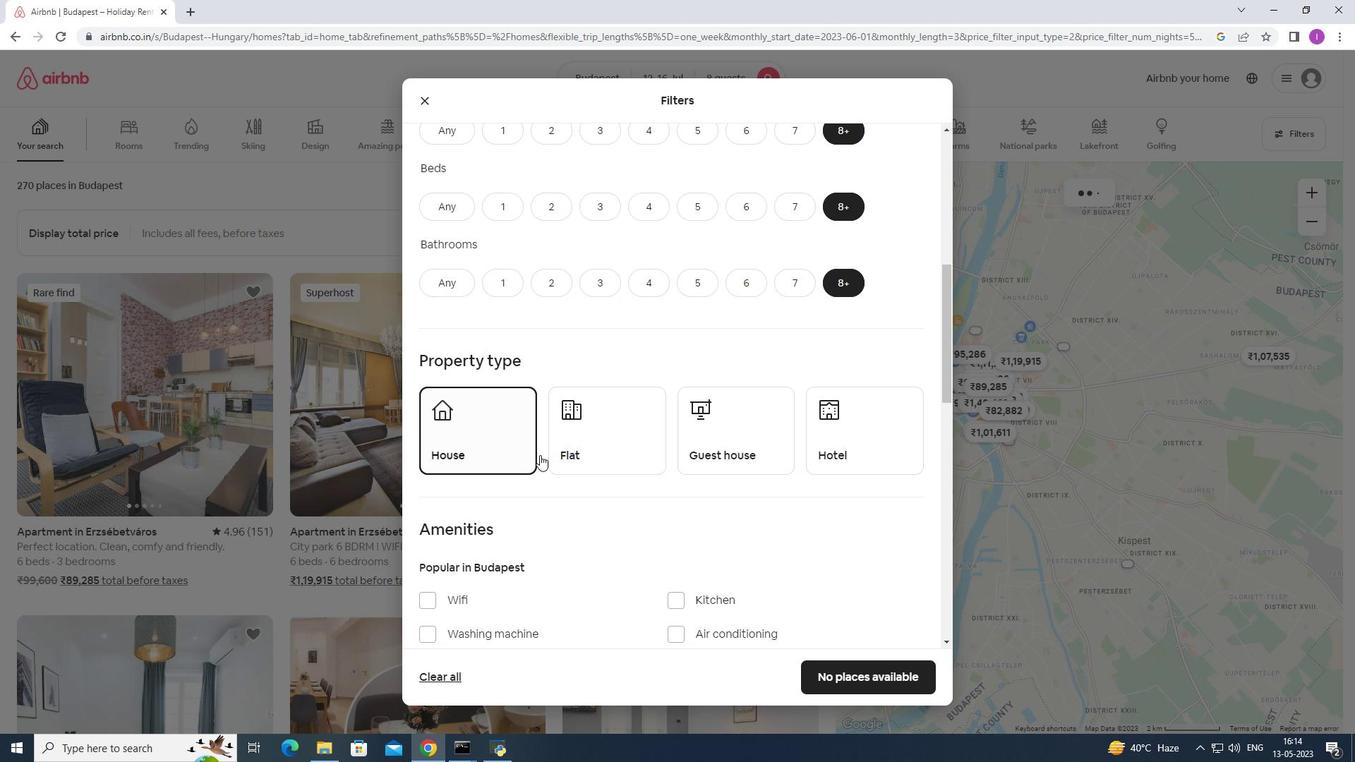 
Action: Mouse pressed left at (582, 453)
Screenshot: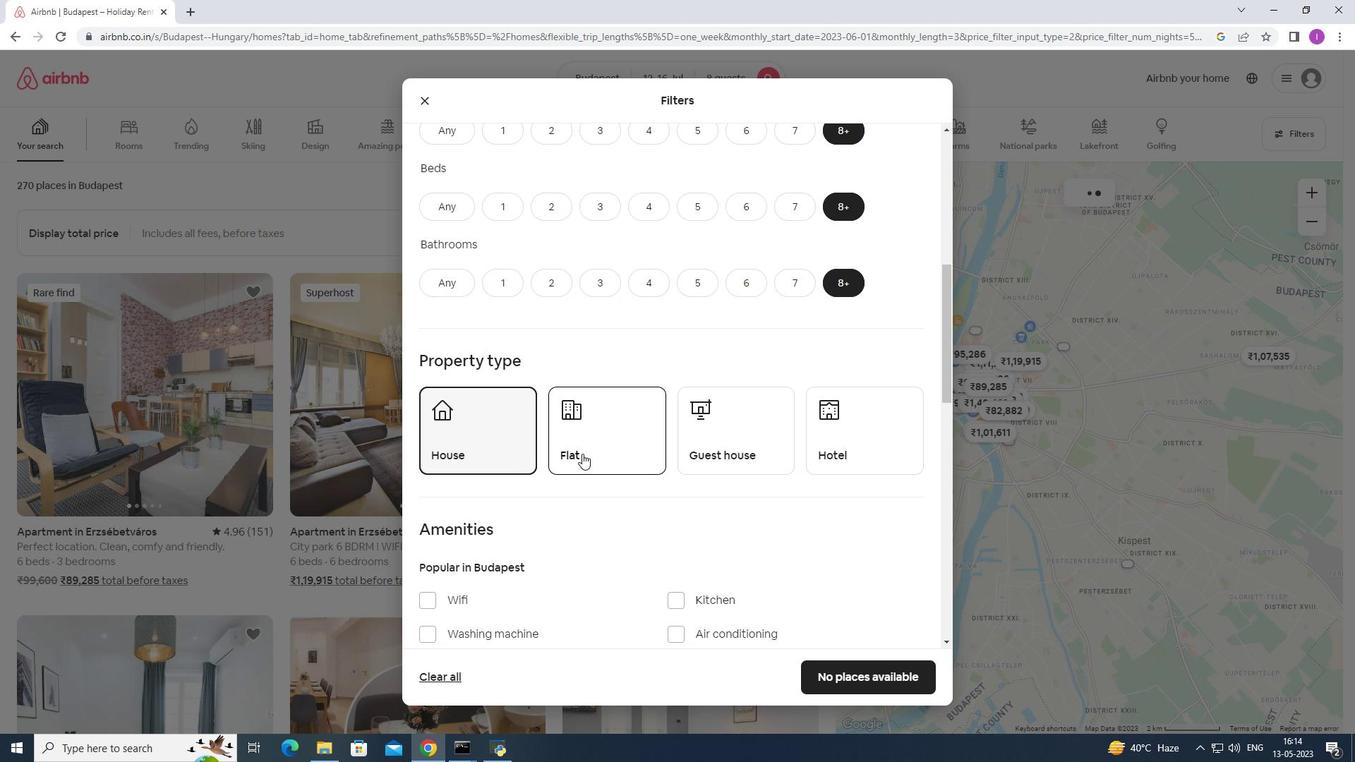 
Action: Mouse moved to (771, 450)
Screenshot: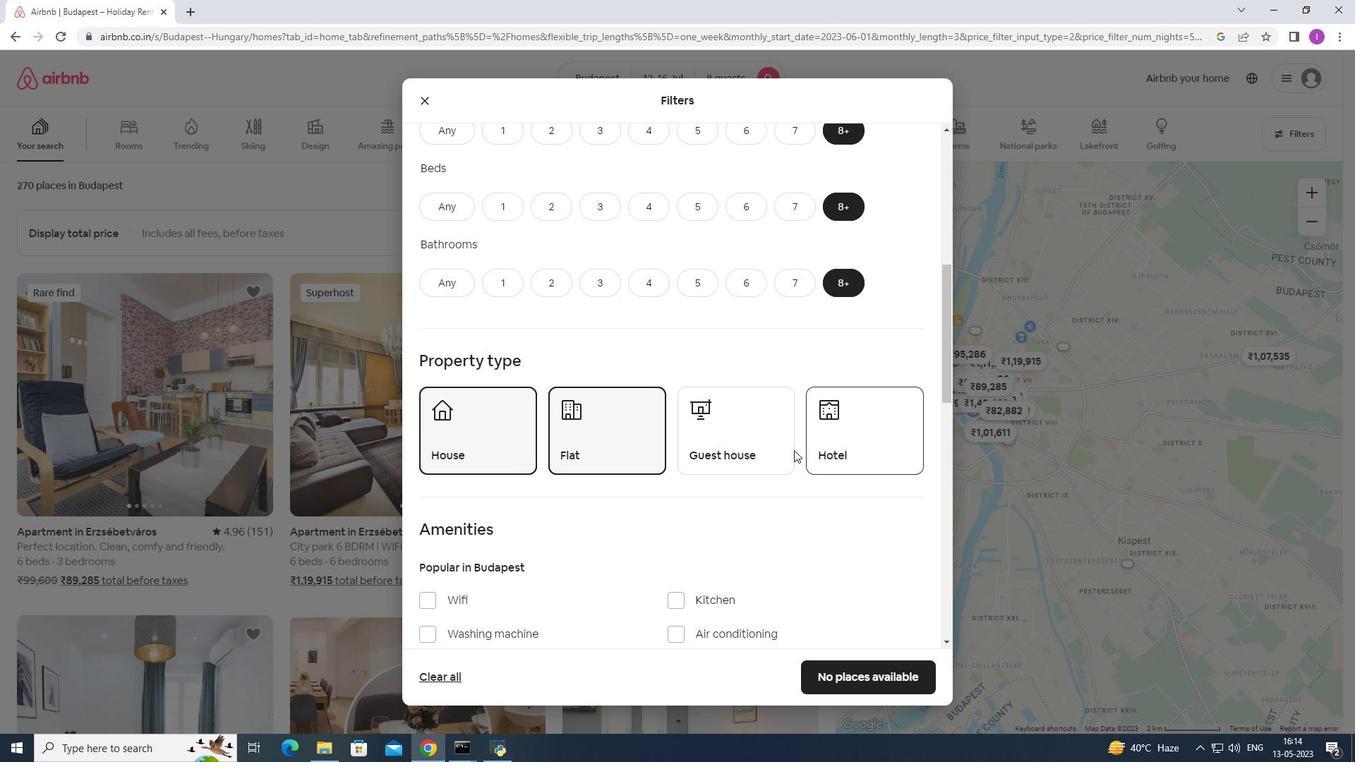 
Action: Mouse pressed left at (771, 450)
Screenshot: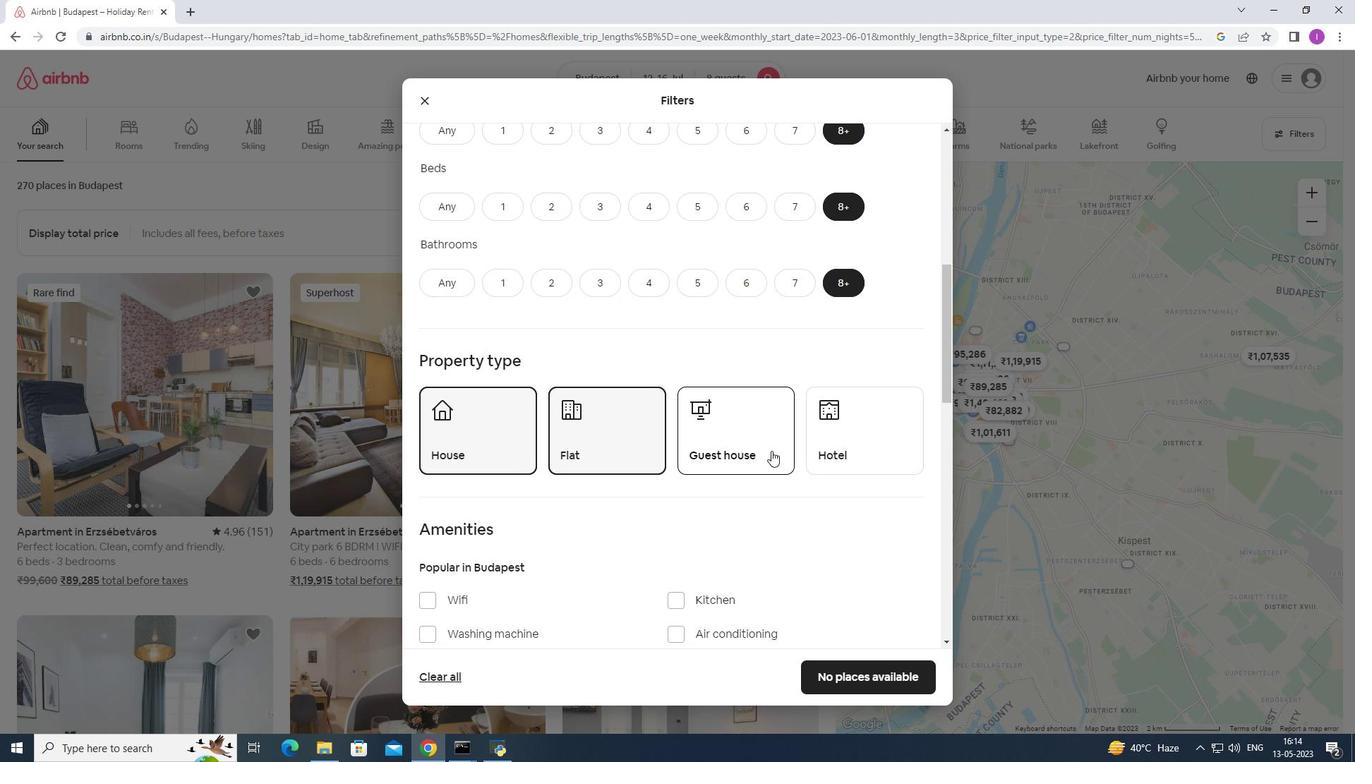 
Action: Mouse moved to (764, 486)
Screenshot: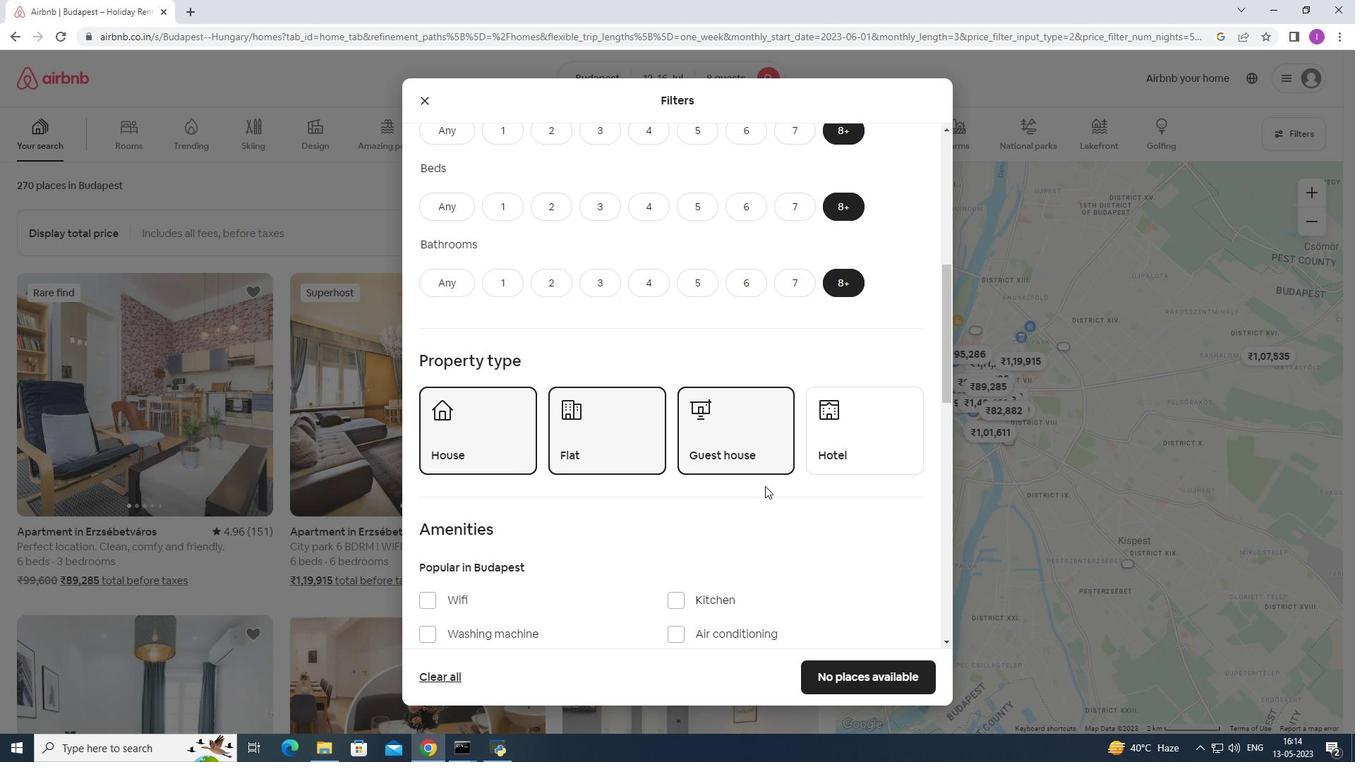 
Action: Mouse scrolled (764, 485) with delta (0, 0)
Screenshot: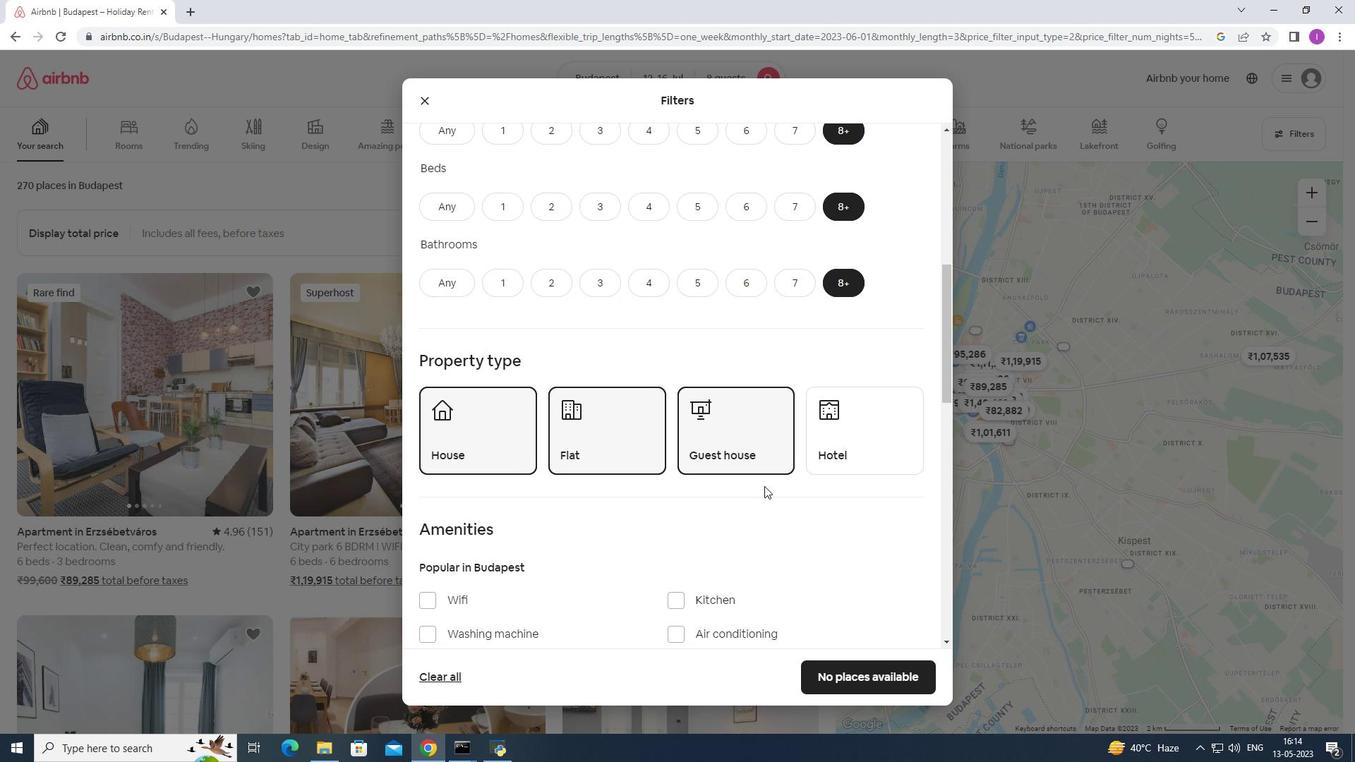 
Action: Mouse scrolled (764, 485) with delta (0, 0)
Screenshot: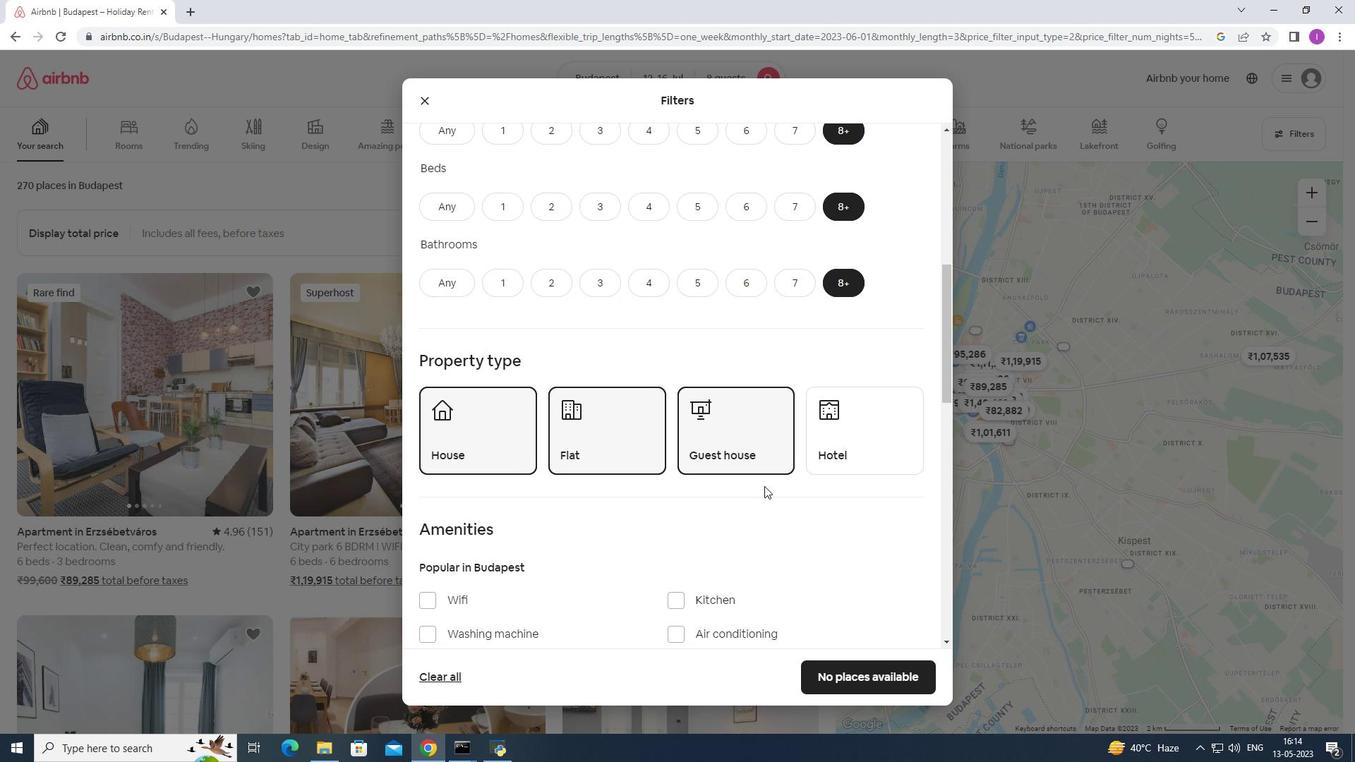 
Action: Mouse moved to (765, 486)
Screenshot: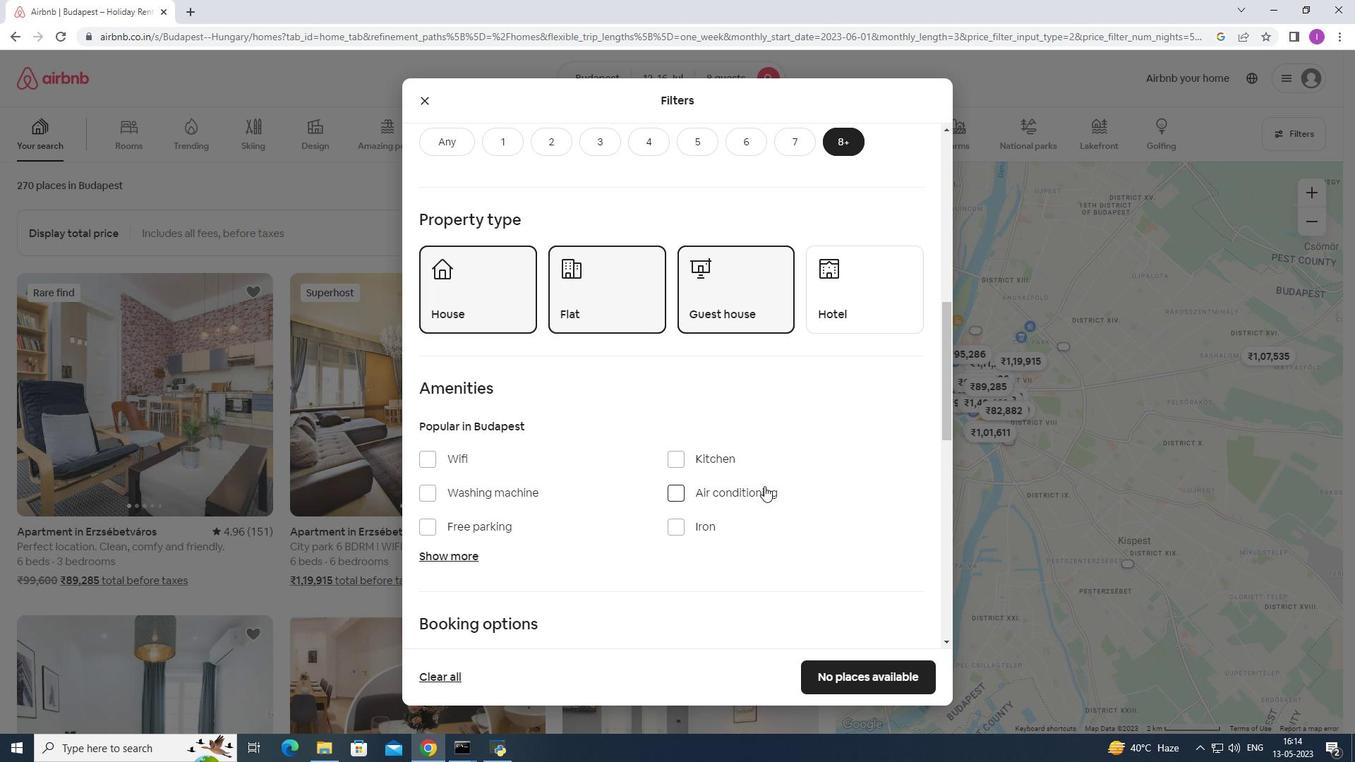 
Action: Mouse scrolled (765, 485) with delta (0, 0)
Screenshot: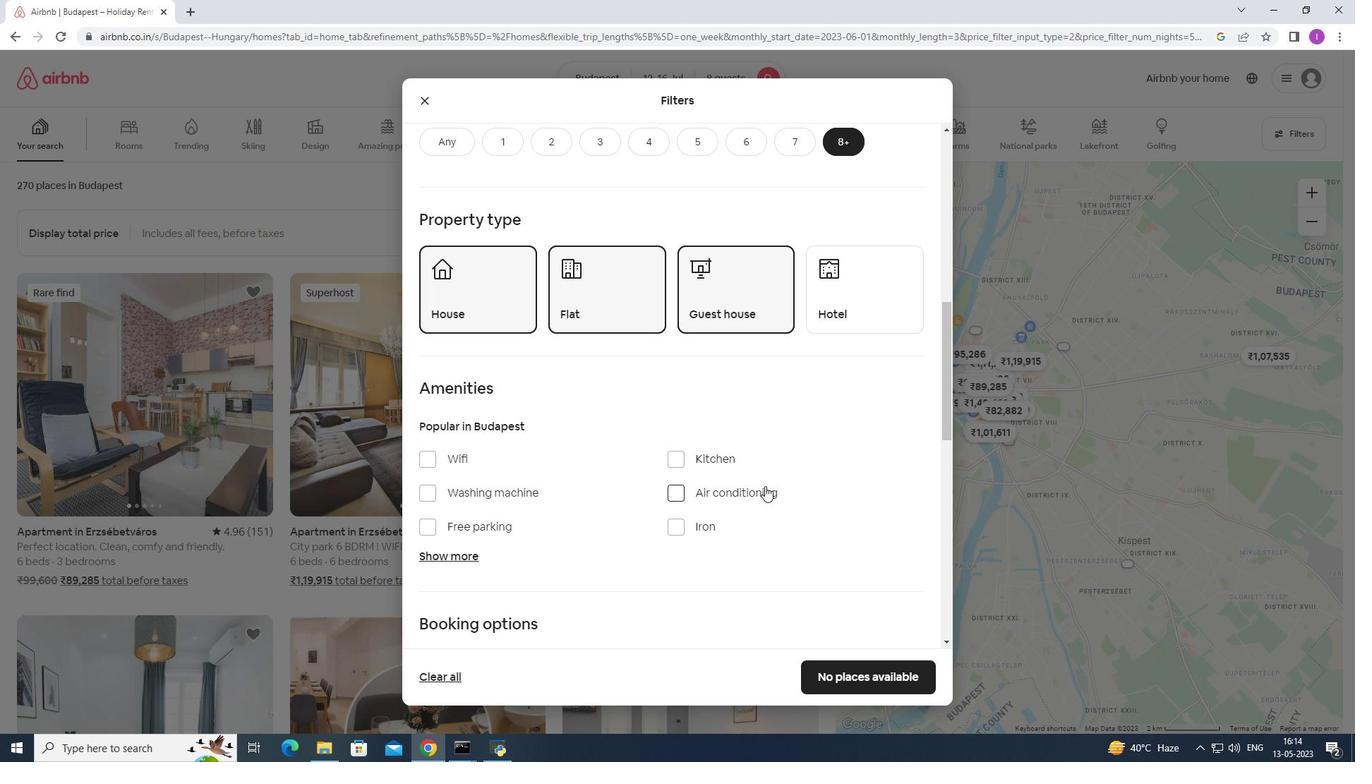 
Action: Mouse scrolled (765, 485) with delta (0, 0)
Screenshot: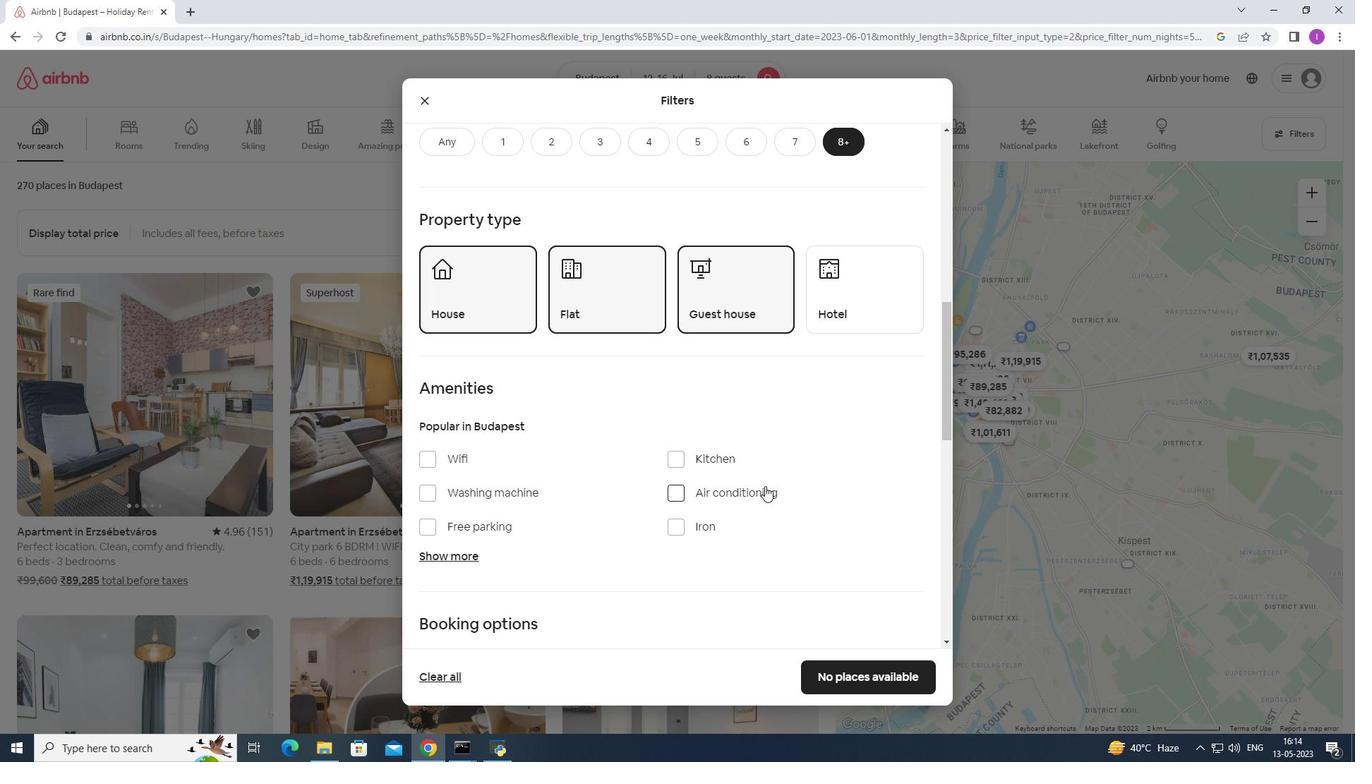 
Action: Mouse moved to (432, 323)
Screenshot: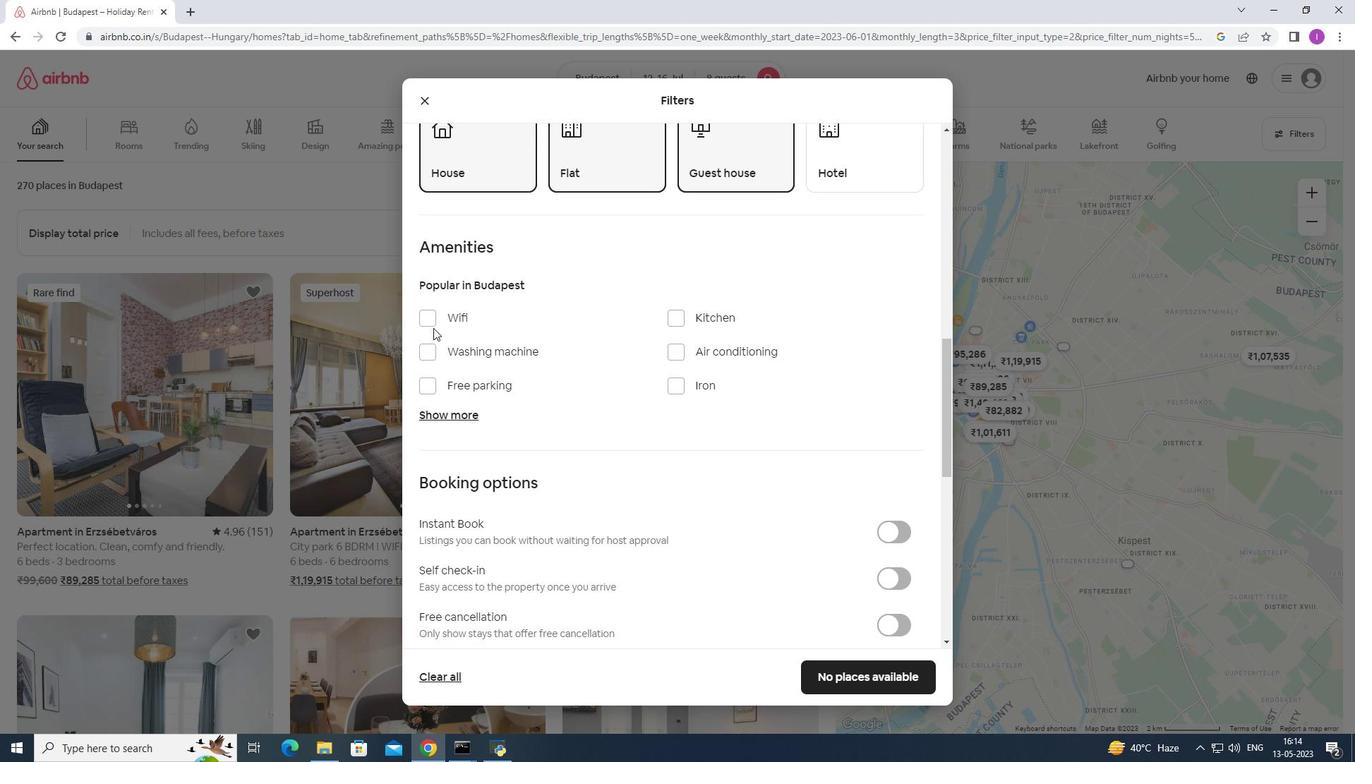 
Action: Mouse pressed left at (432, 323)
Screenshot: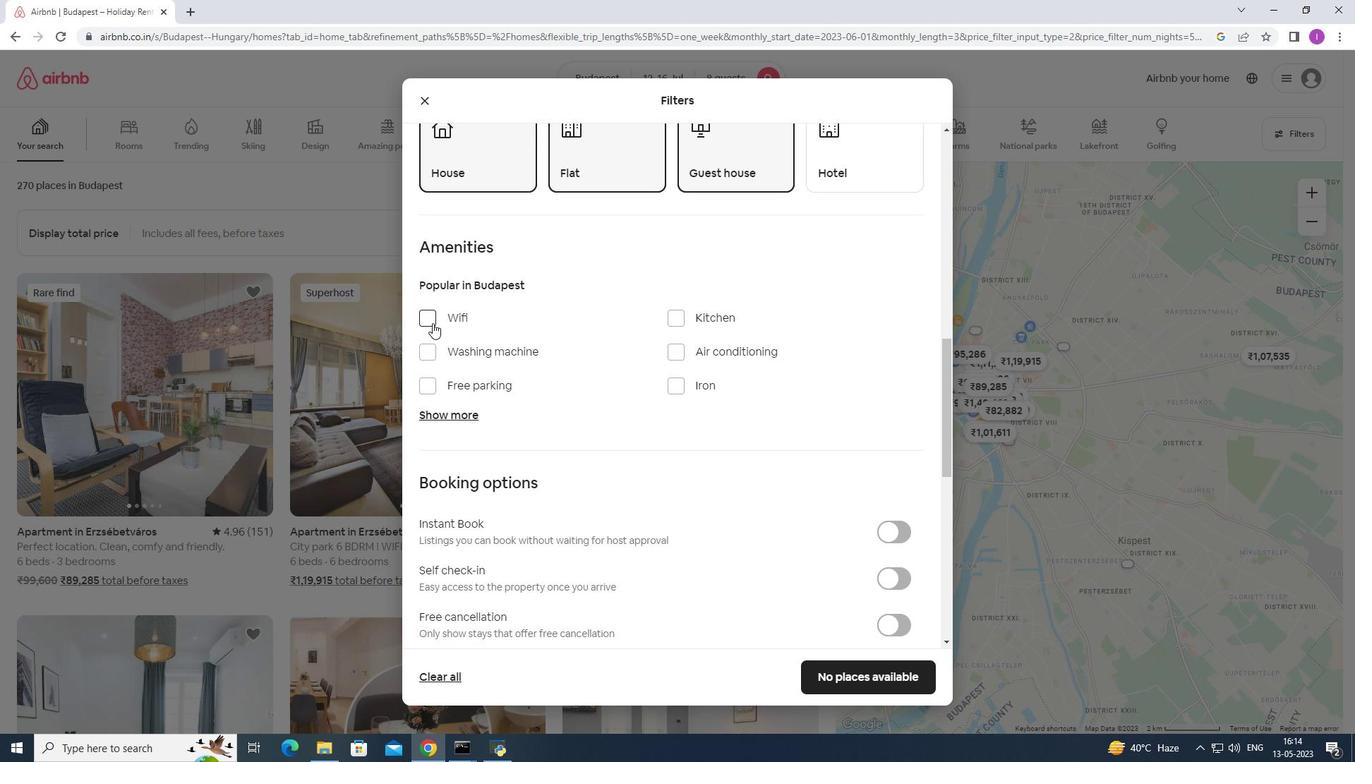 
Action: Mouse moved to (432, 382)
Screenshot: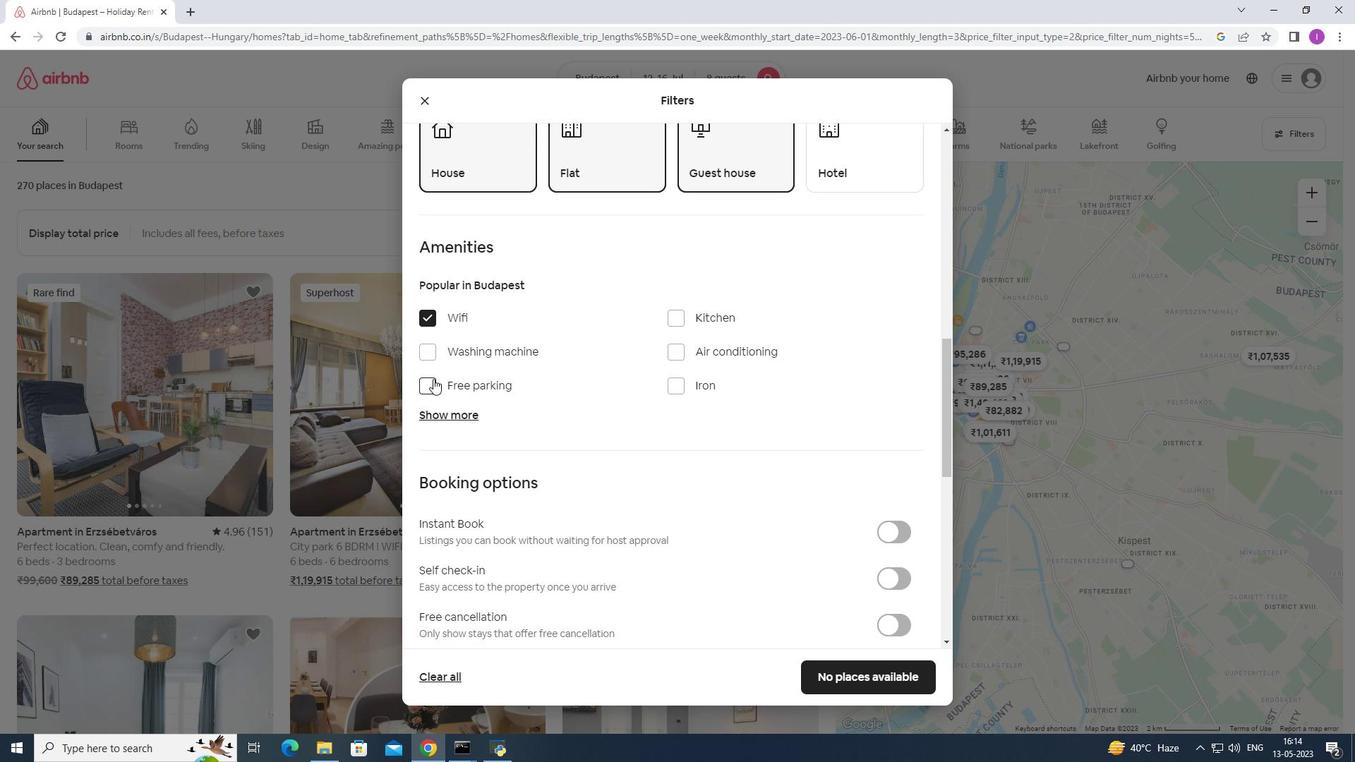 
Action: Mouse pressed left at (432, 382)
Screenshot: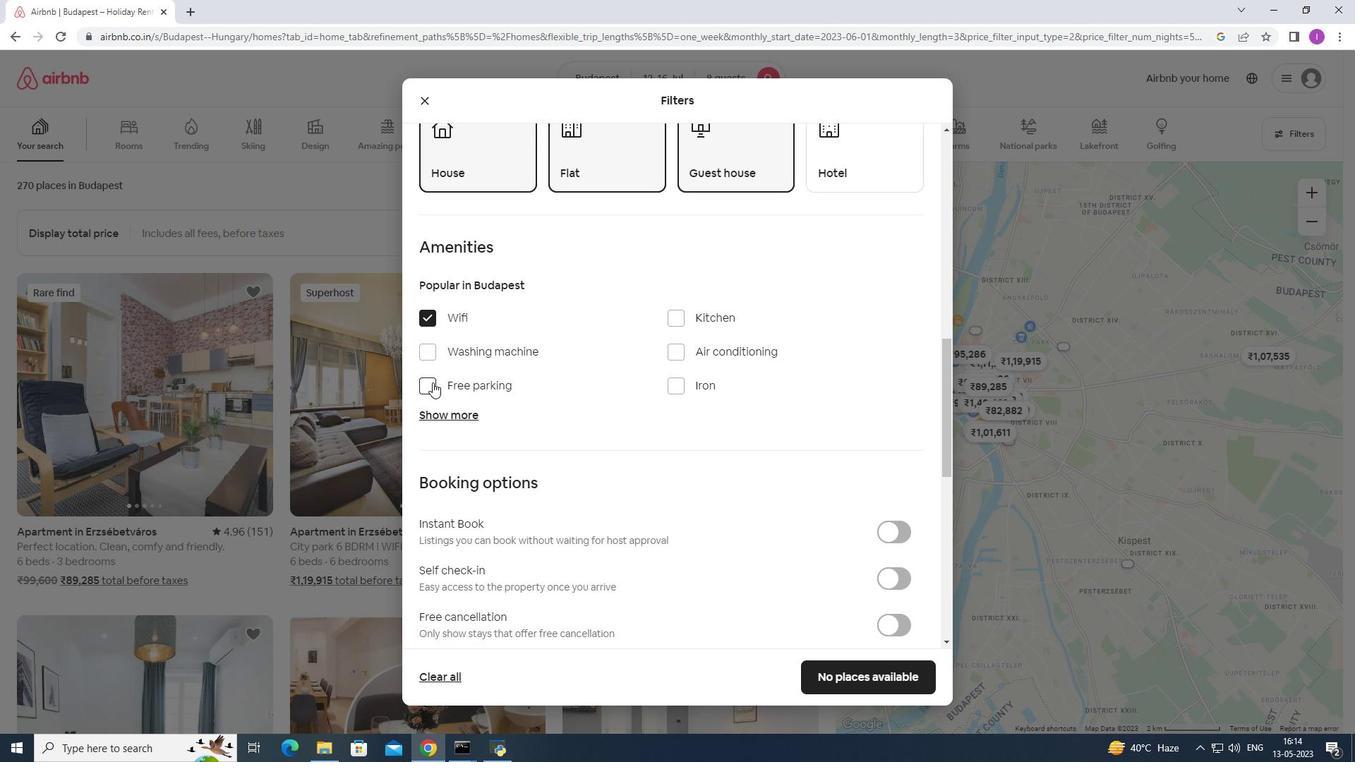 
Action: Mouse moved to (451, 414)
Screenshot: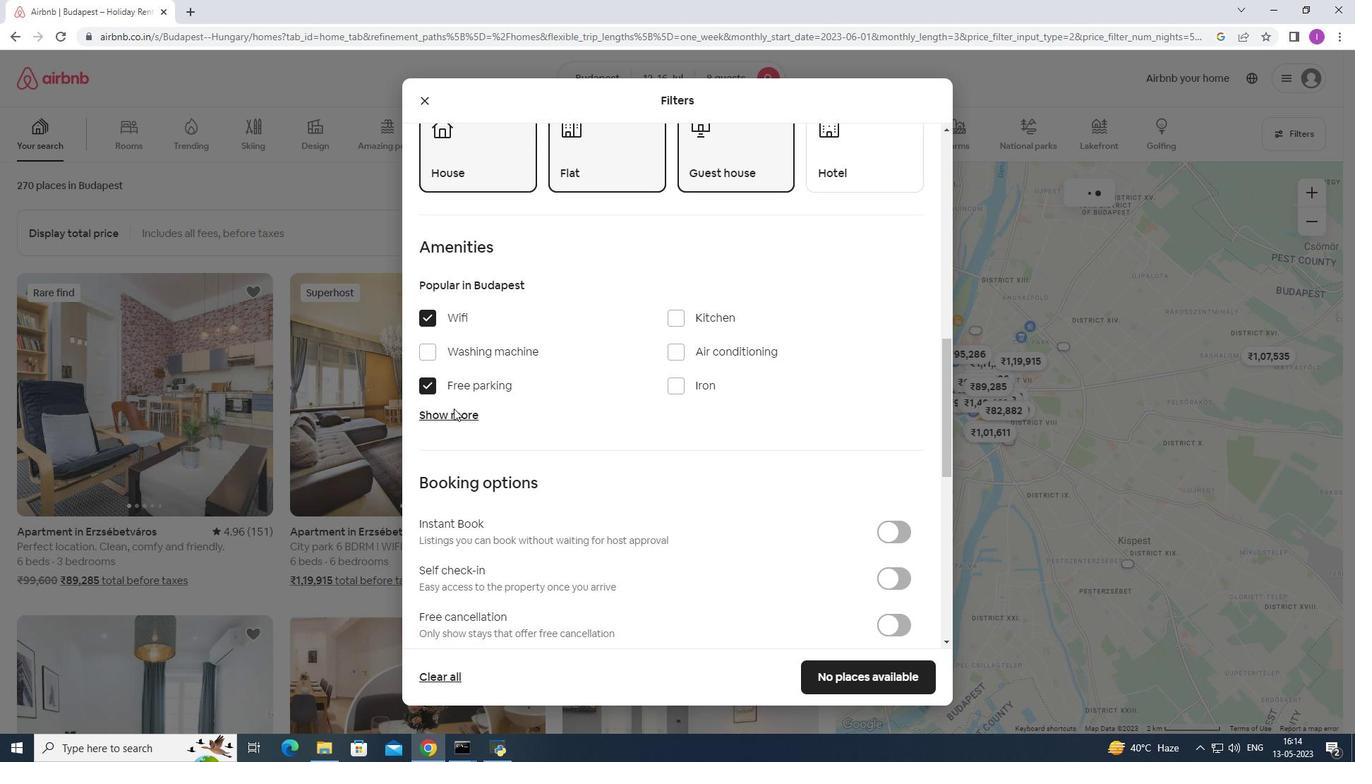 
Action: Mouse pressed left at (451, 414)
Screenshot: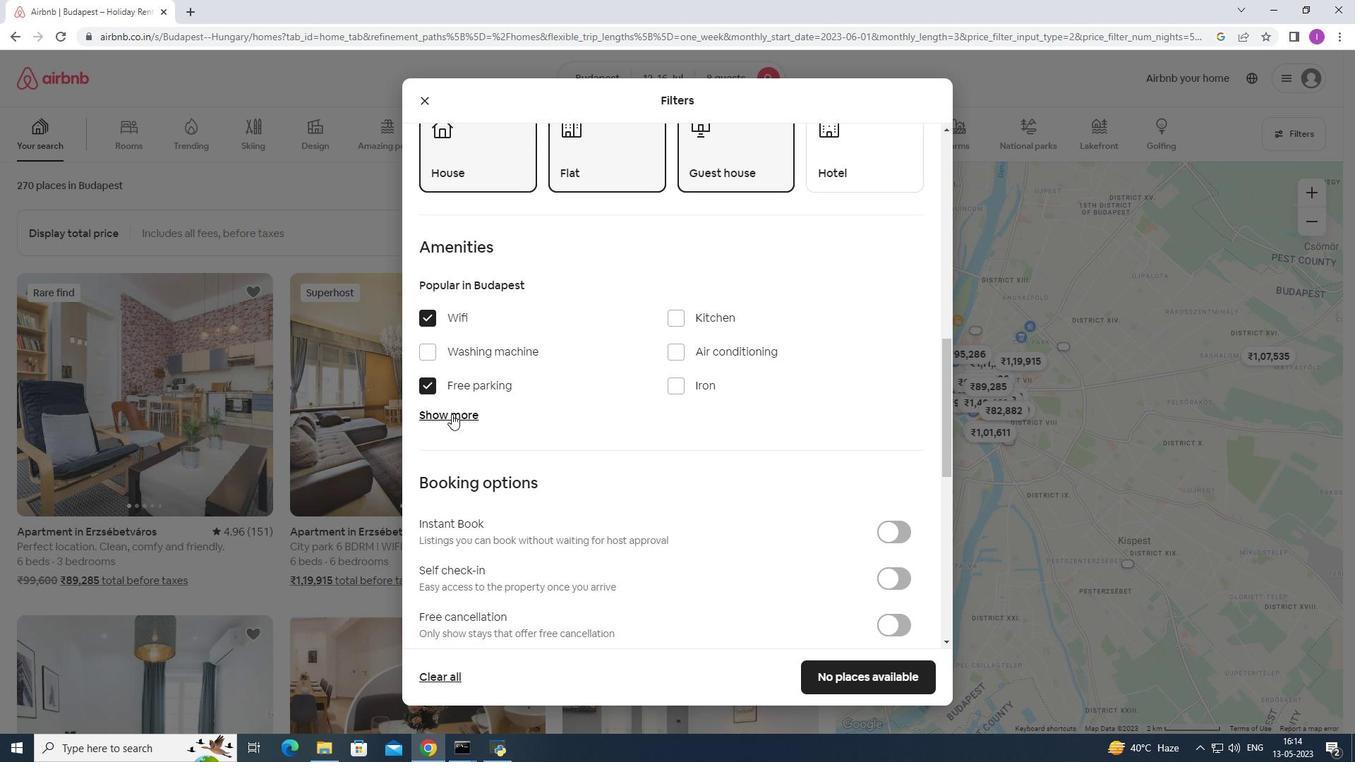 
Action: Mouse moved to (679, 490)
Screenshot: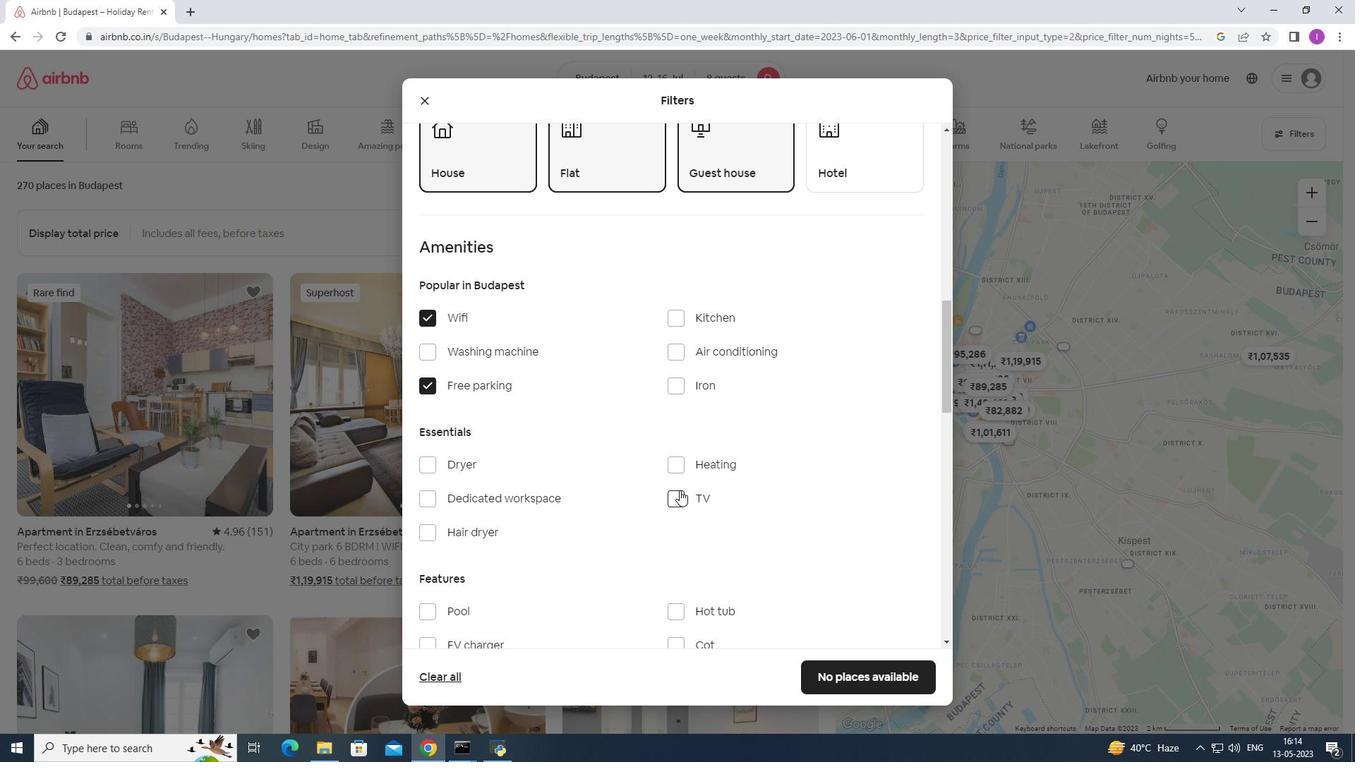 
Action: Mouse pressed left at (679, 490)
Screenshot: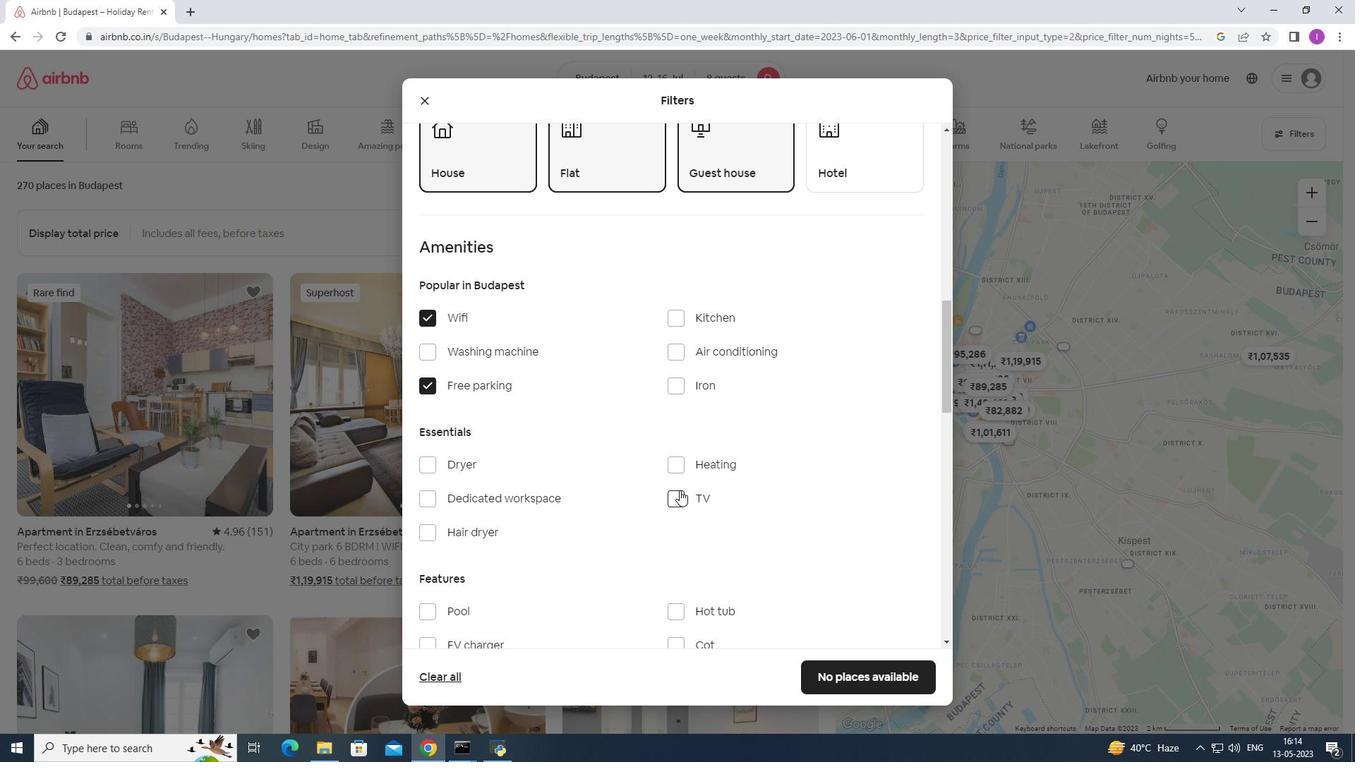 
Action: Mouse moved to (527, 532)
Screenshot: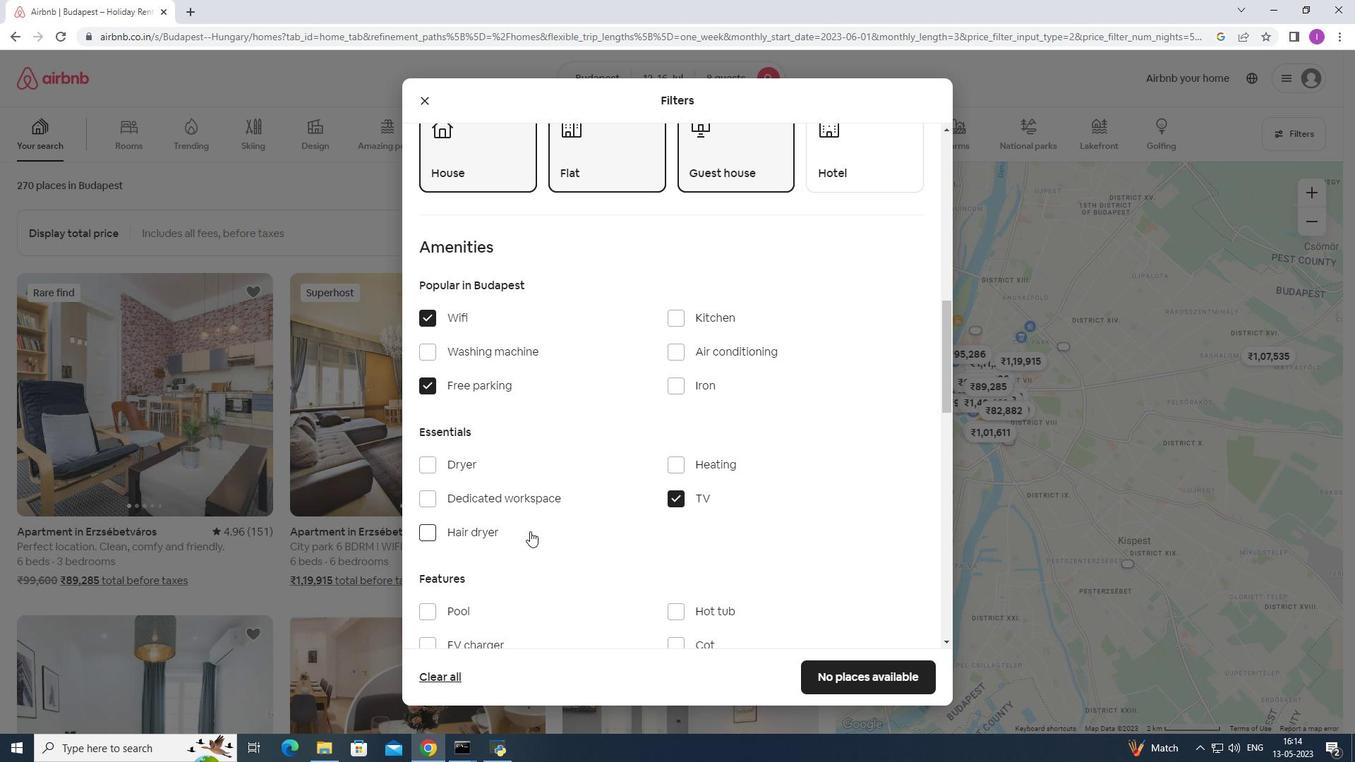 
Action: Mouse scrolled (527, 532) with delta (0, 0)
Screenshot: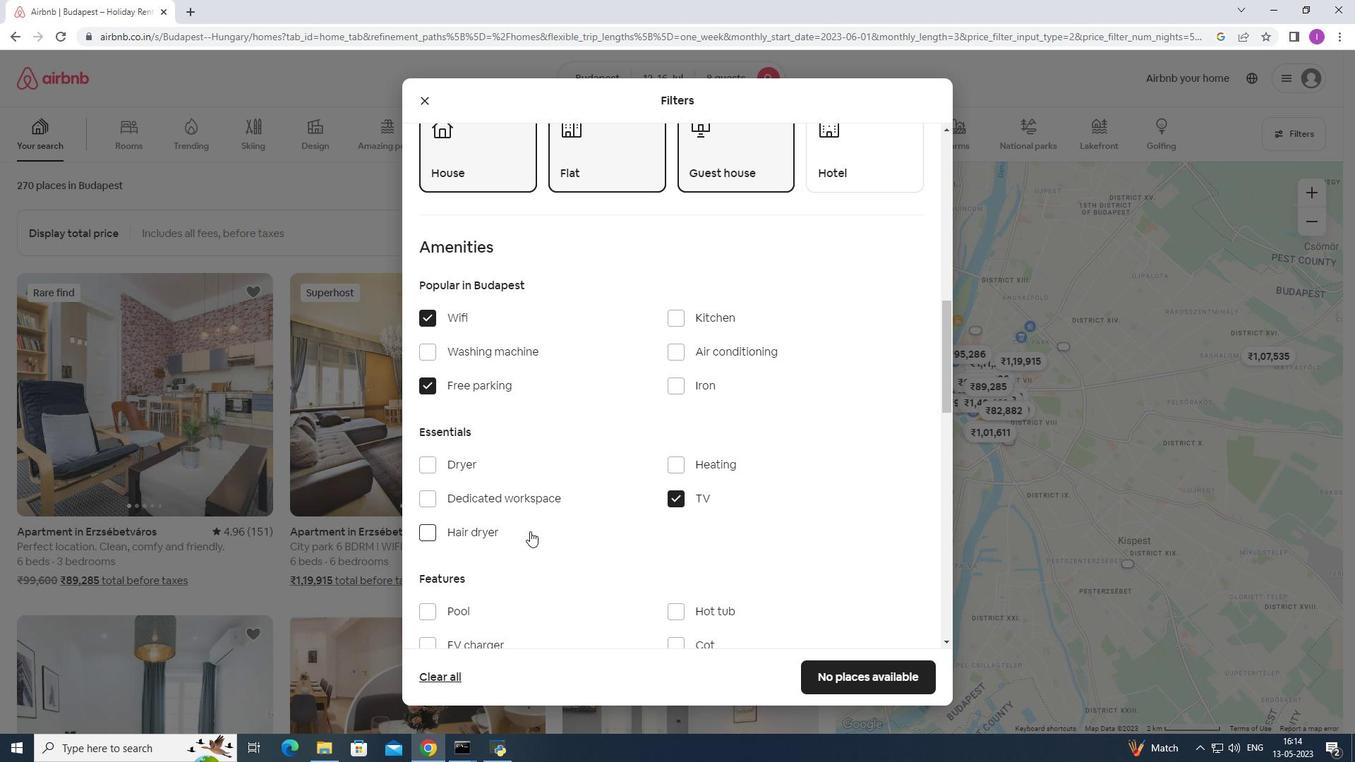 
Action: Mouse scrolled (527, 532) with delta (0, 0)
Screenshot: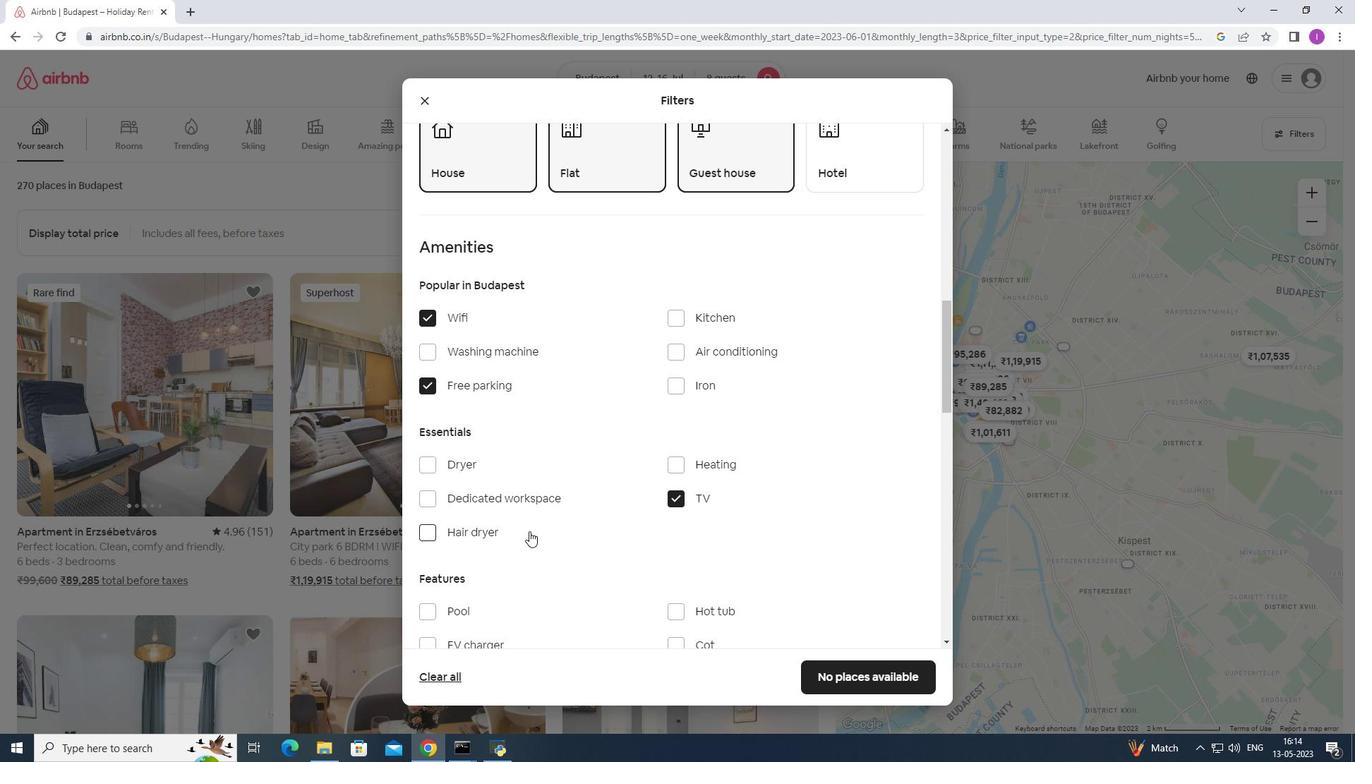 
Action: Mouse moved to (527, 533)
Screenshot: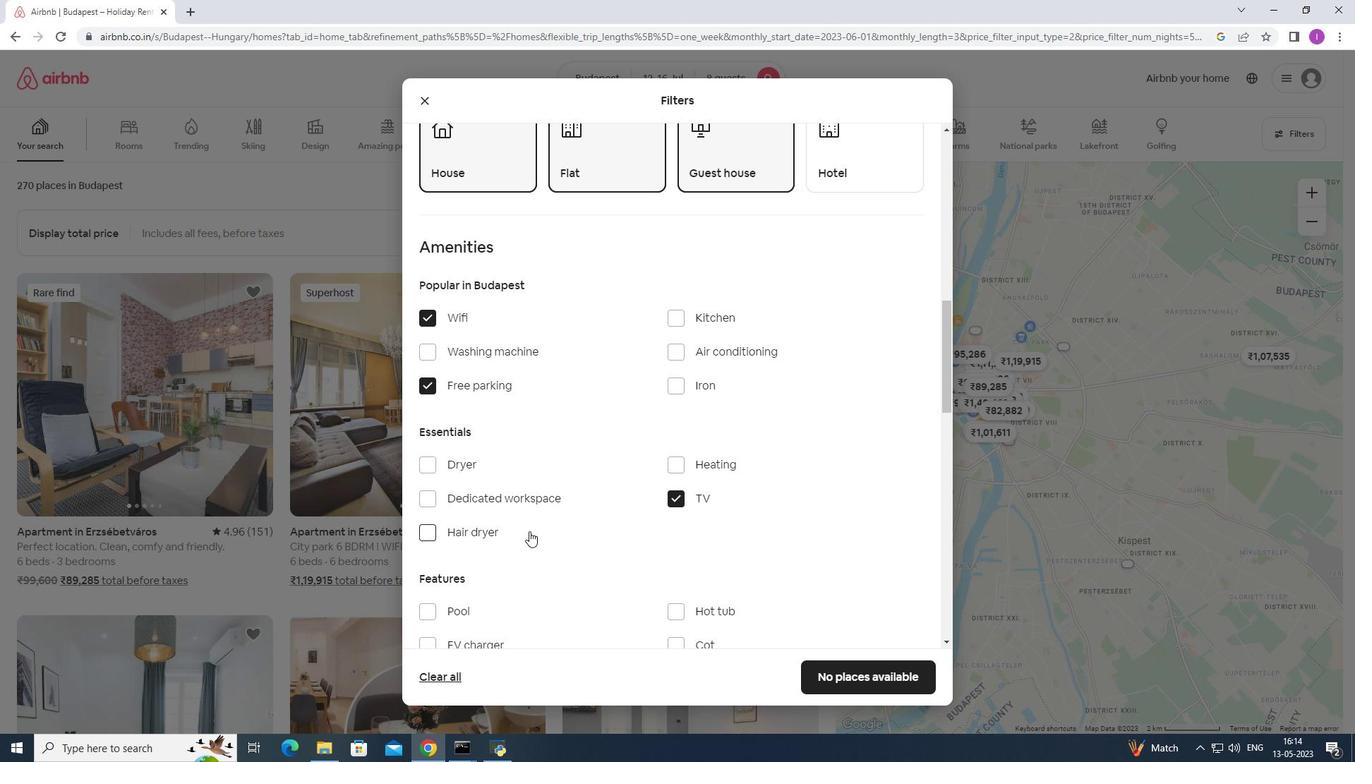 
Action: Mouse scrolled (527, 532) with delta (0, 0)
Screenshot: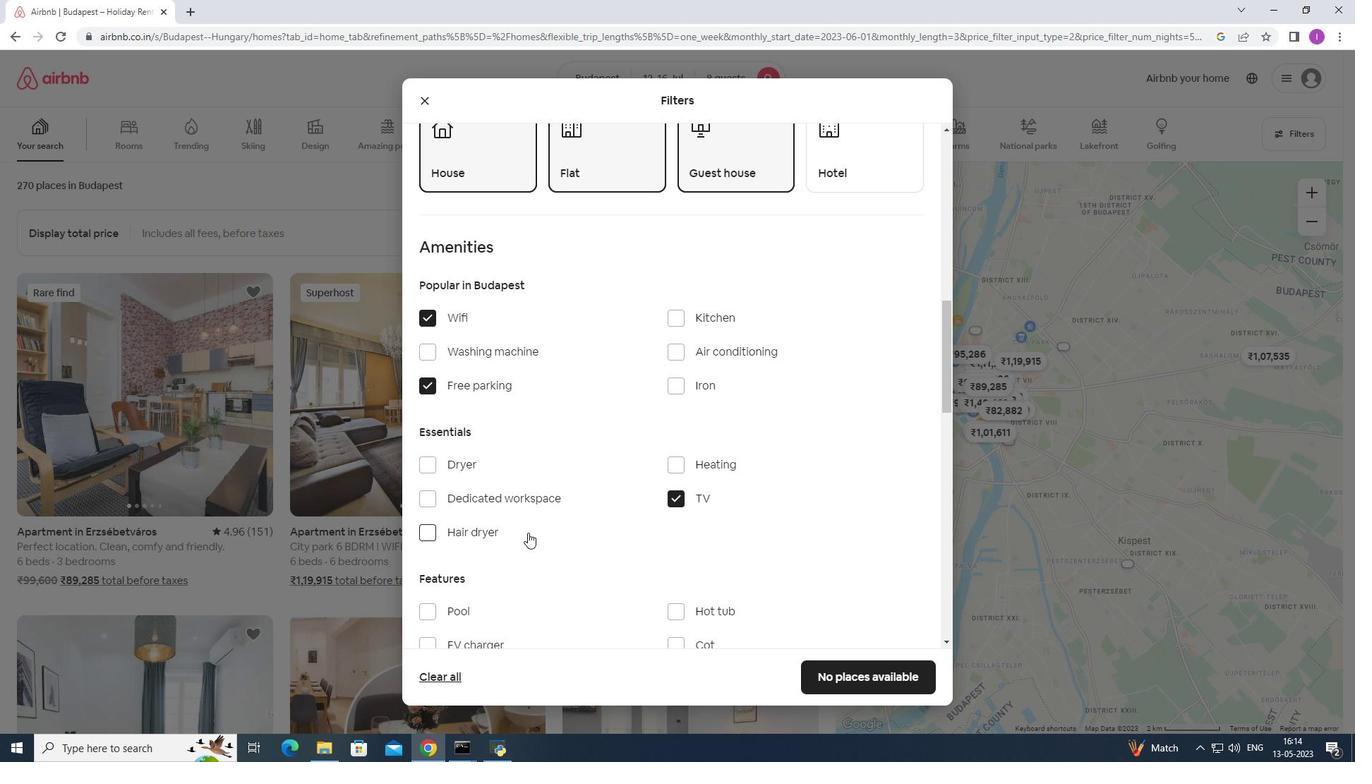 
Action: Mouse moved to (427, 460)
Screenshot: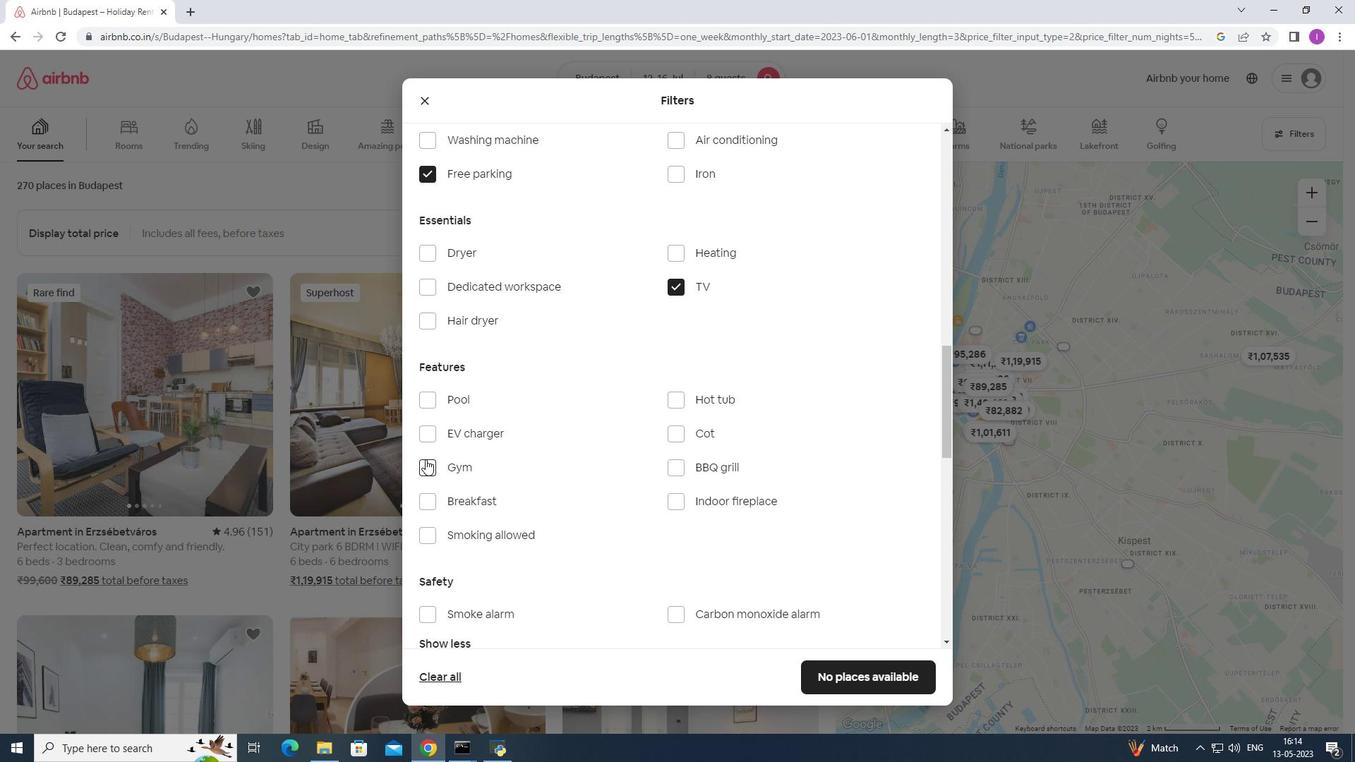 
Action: Mouse pressed left at (427, 460)
Screenshot: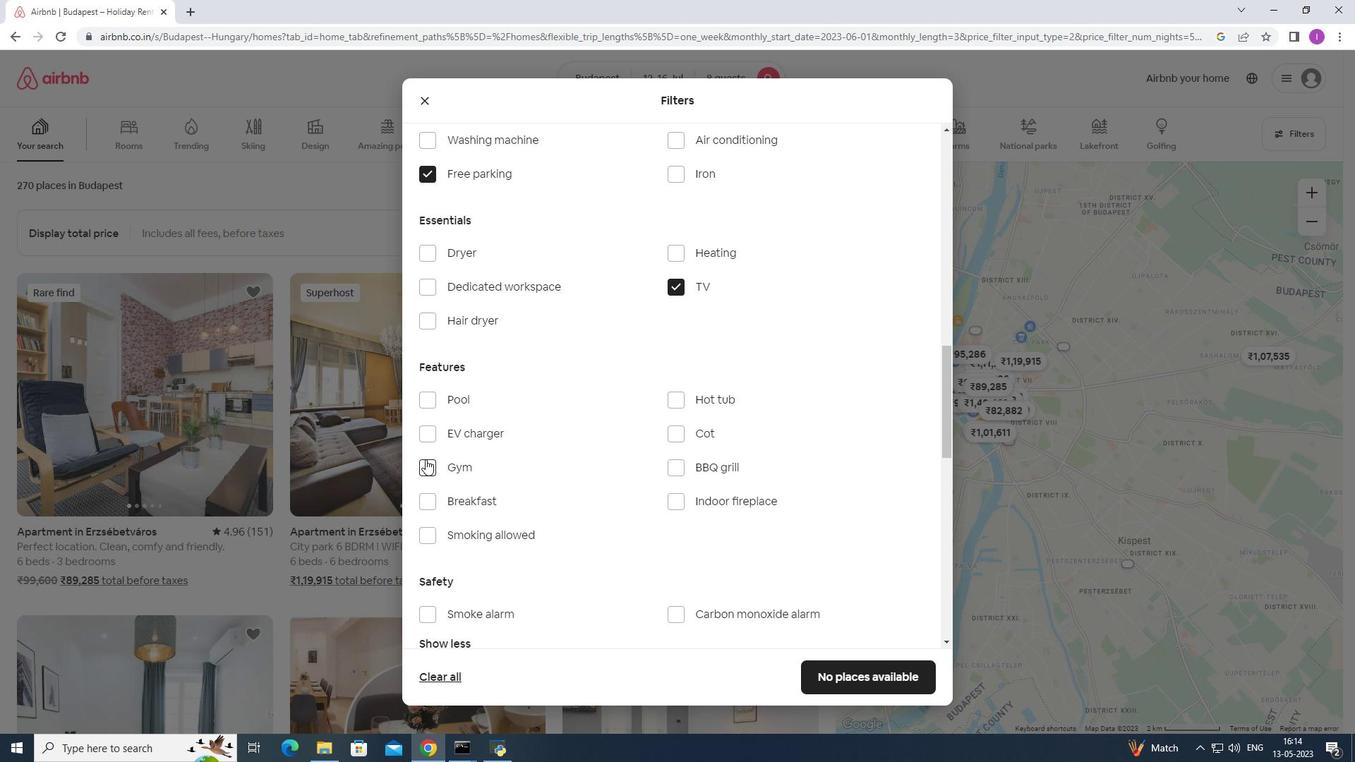 
Action: Mouse moved to (428, 498)
Screenshot: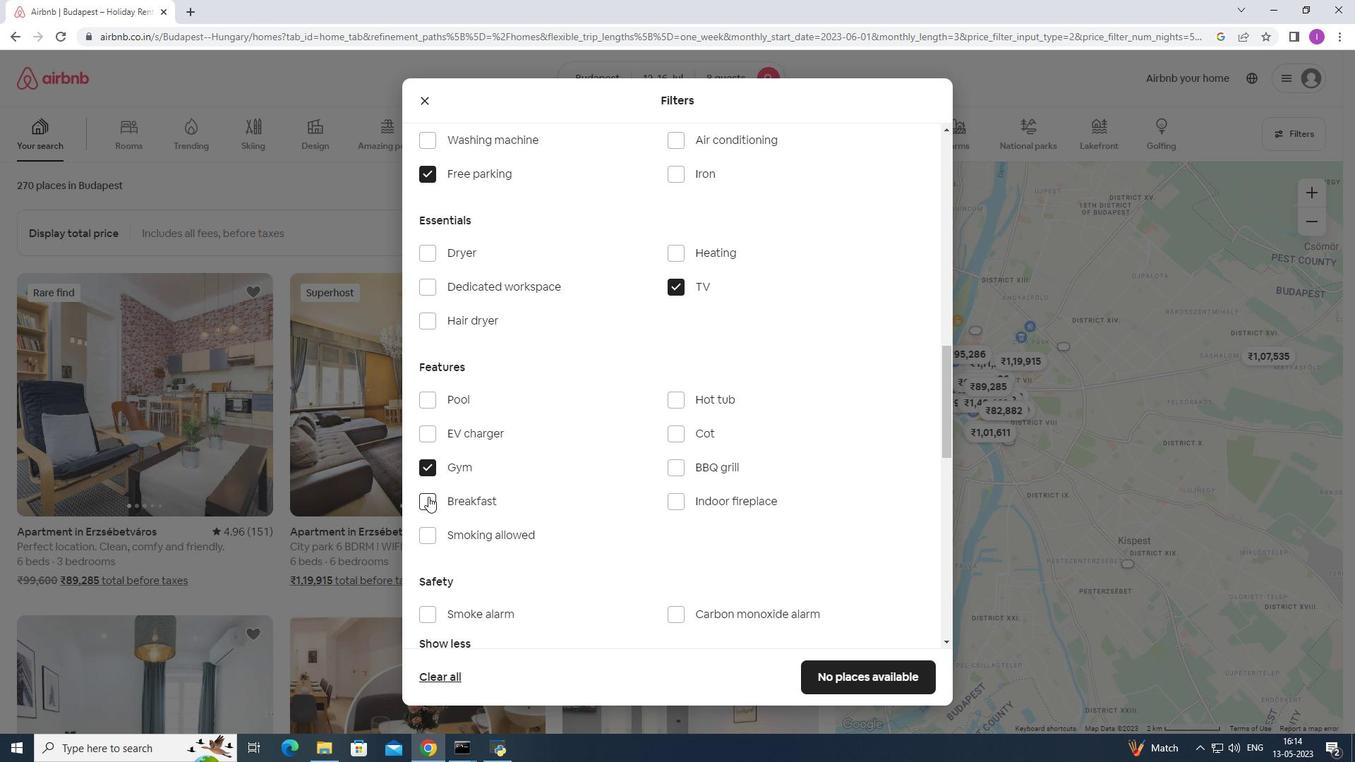 
Action: Mouse pressed left at (428, 498)
Screenshot: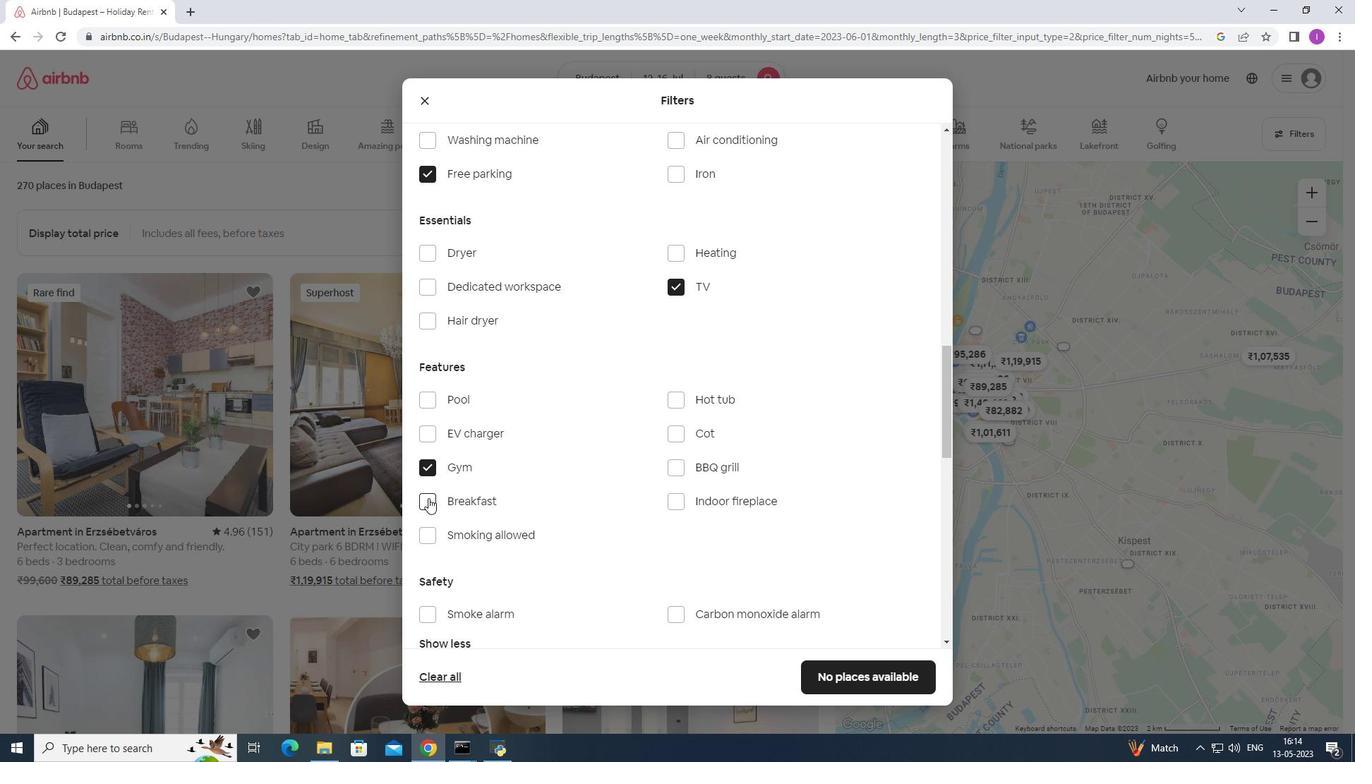 
Action: Mouse moved to (523, 465)
Screenshot: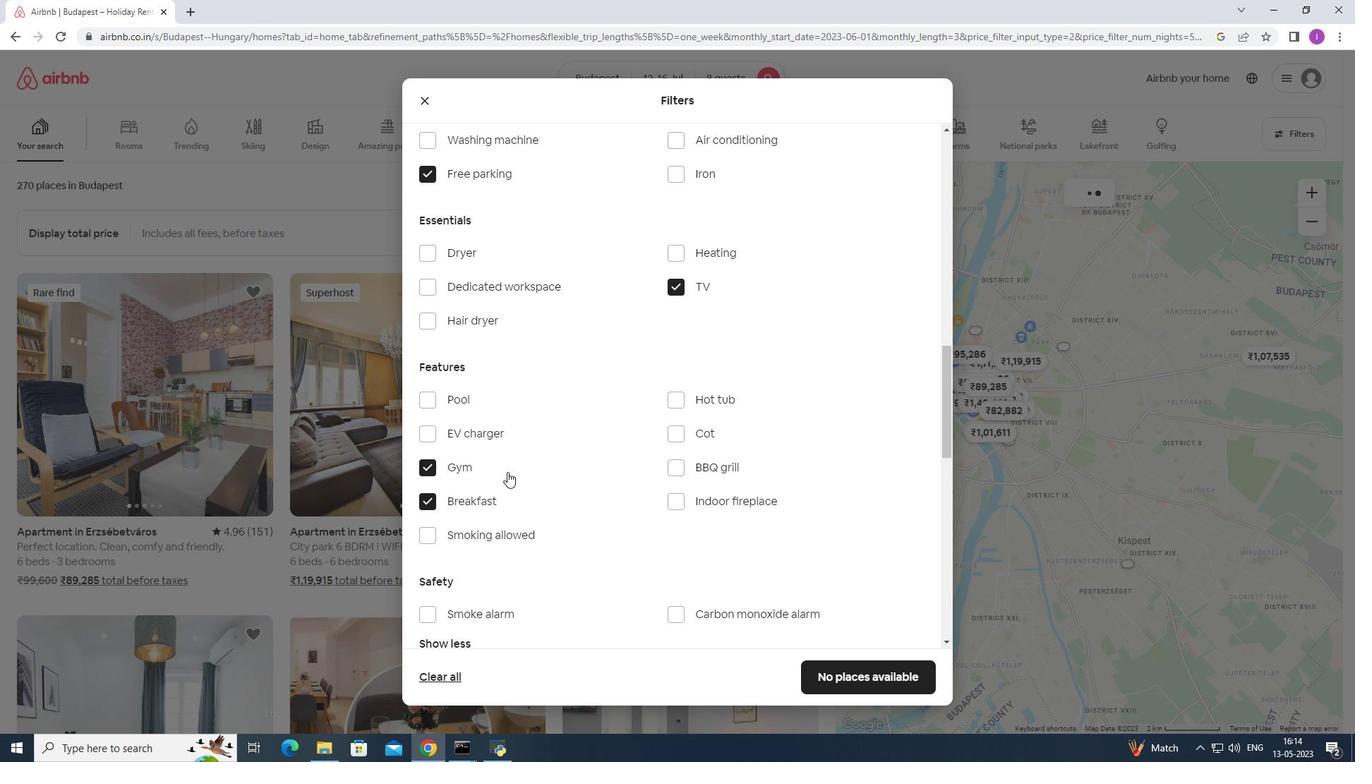 
Action: Mouse scrolled (523, 465) with delta (0, 0)
Screenshot: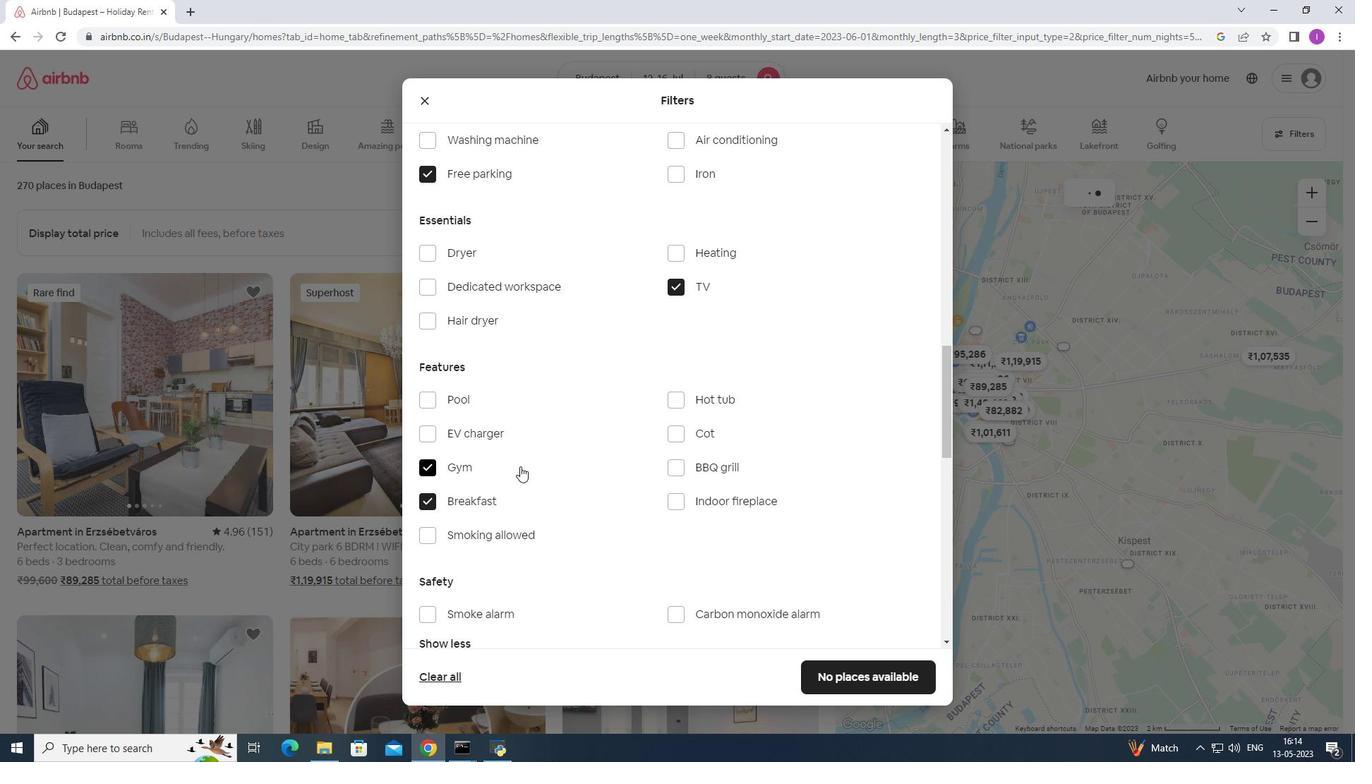 
Action: Mouse scrolled (523, 465) with delta (0, 0)
Screenshot: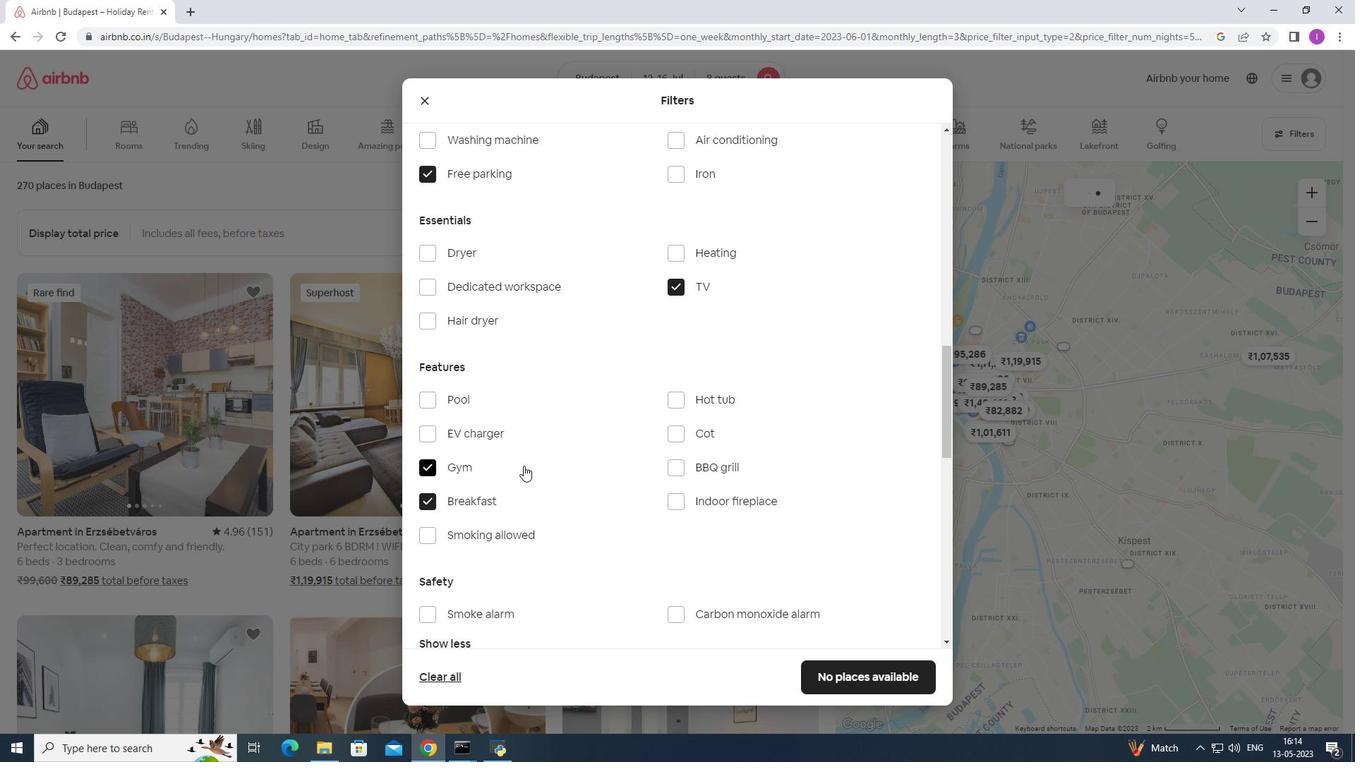 
Action: Mouse scrolled (523, 465) with delta (0, 0)
Screenshot: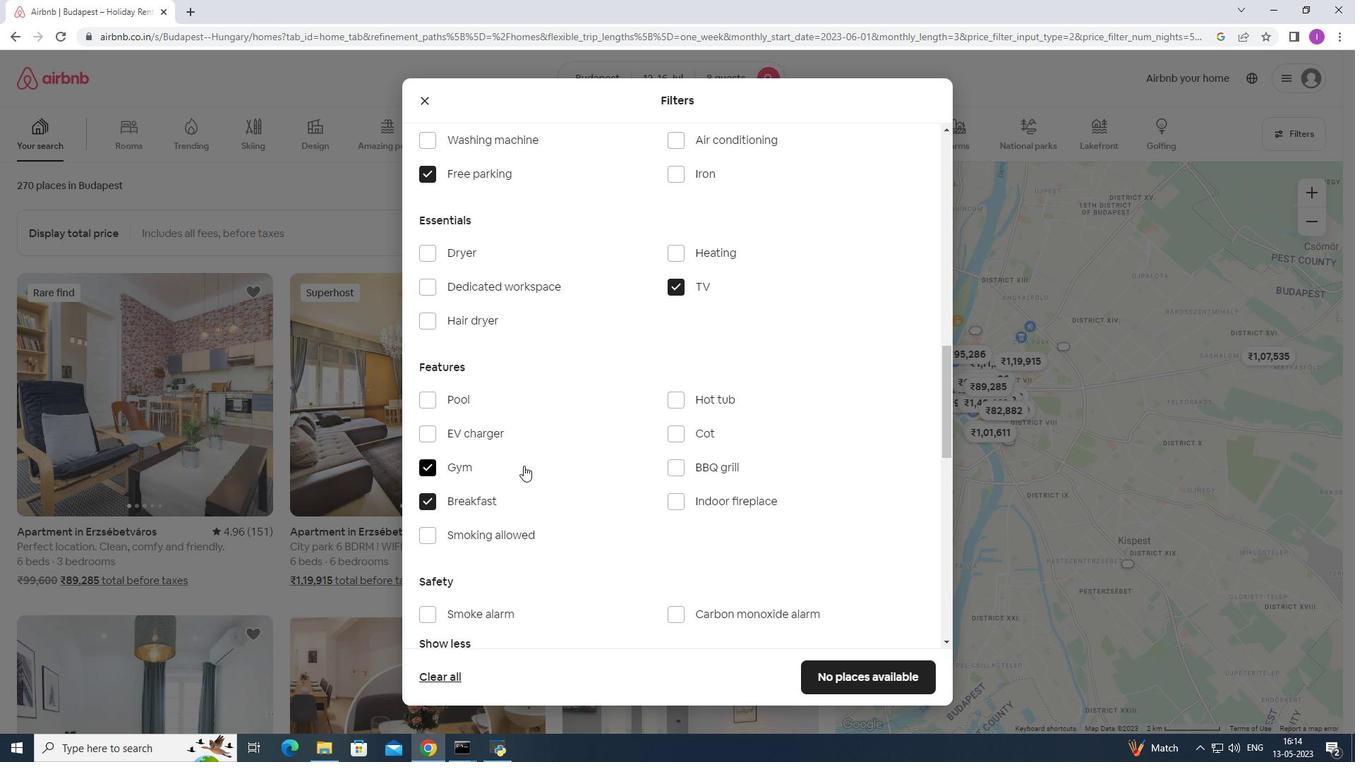 
Action: Mouse moved to (525, 465)
Screenshot: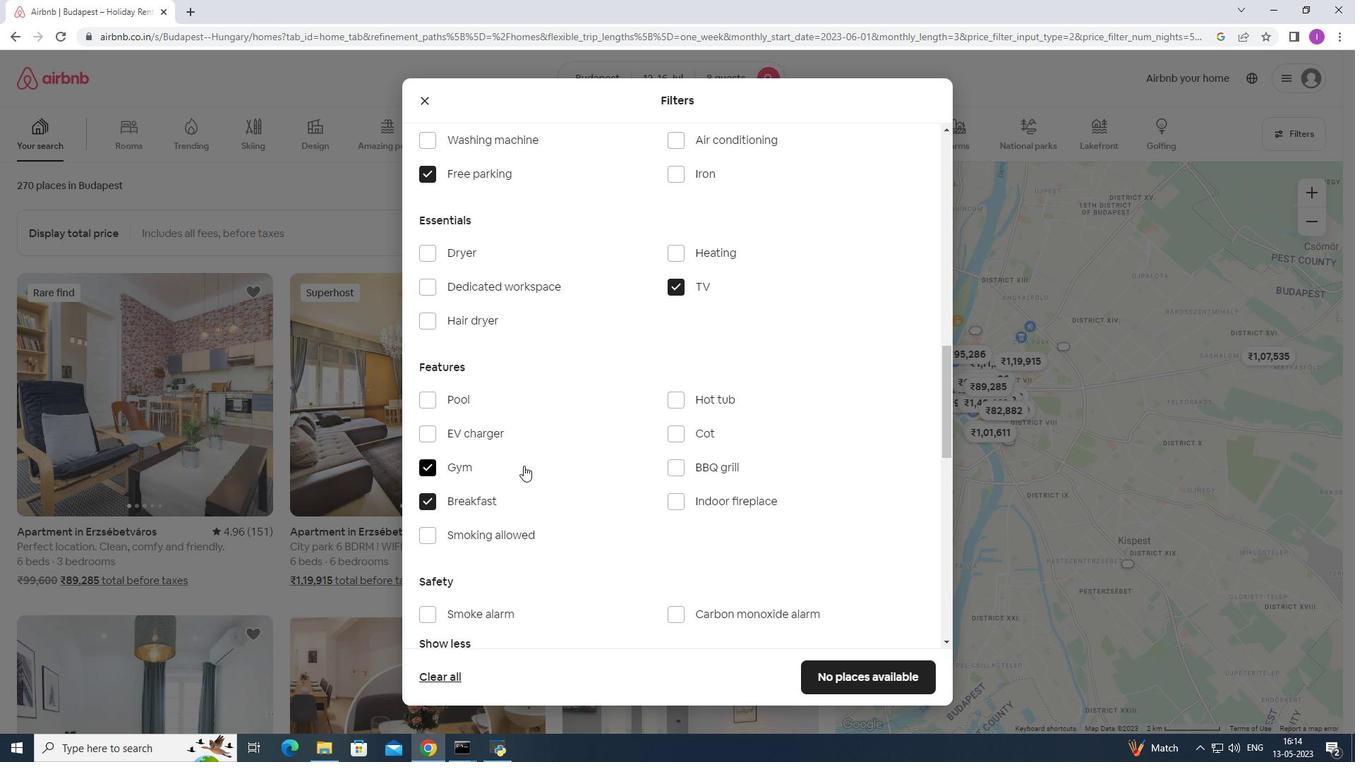 
Action: Mouse scrolled (525, 465) with delta (0, 0)
Screenshot: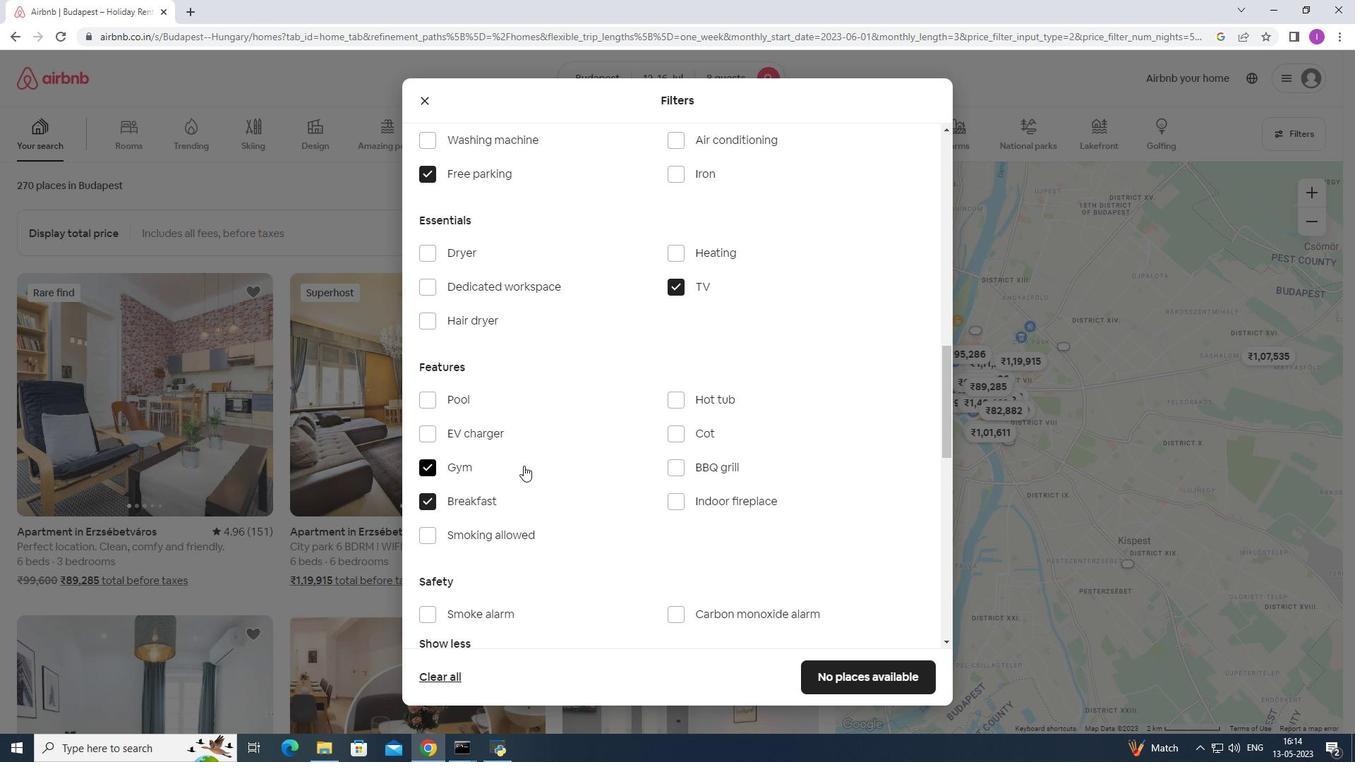 
Action: Mouse scrolled (525, 465) with delta (0, 0)
Screenshot: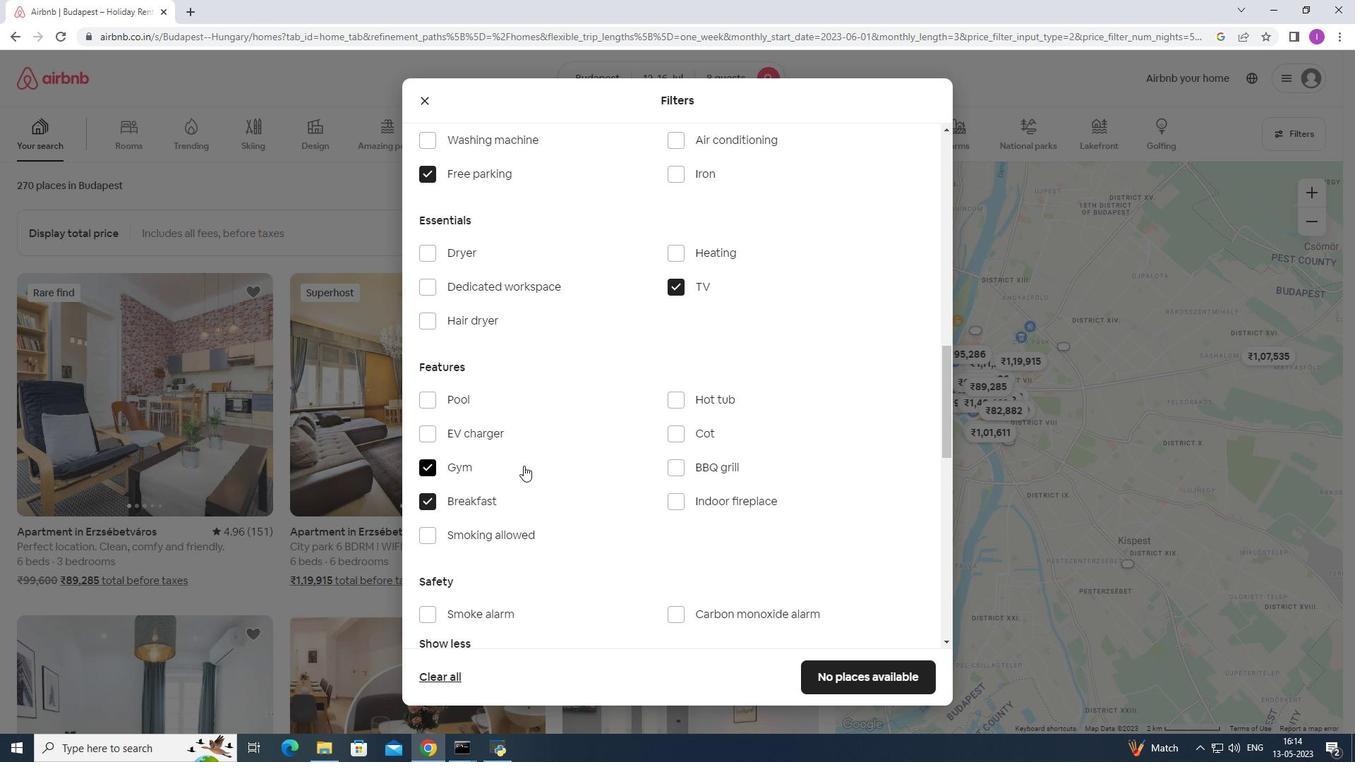 
Action: Mouse moved to (528, 465)
Screenshot: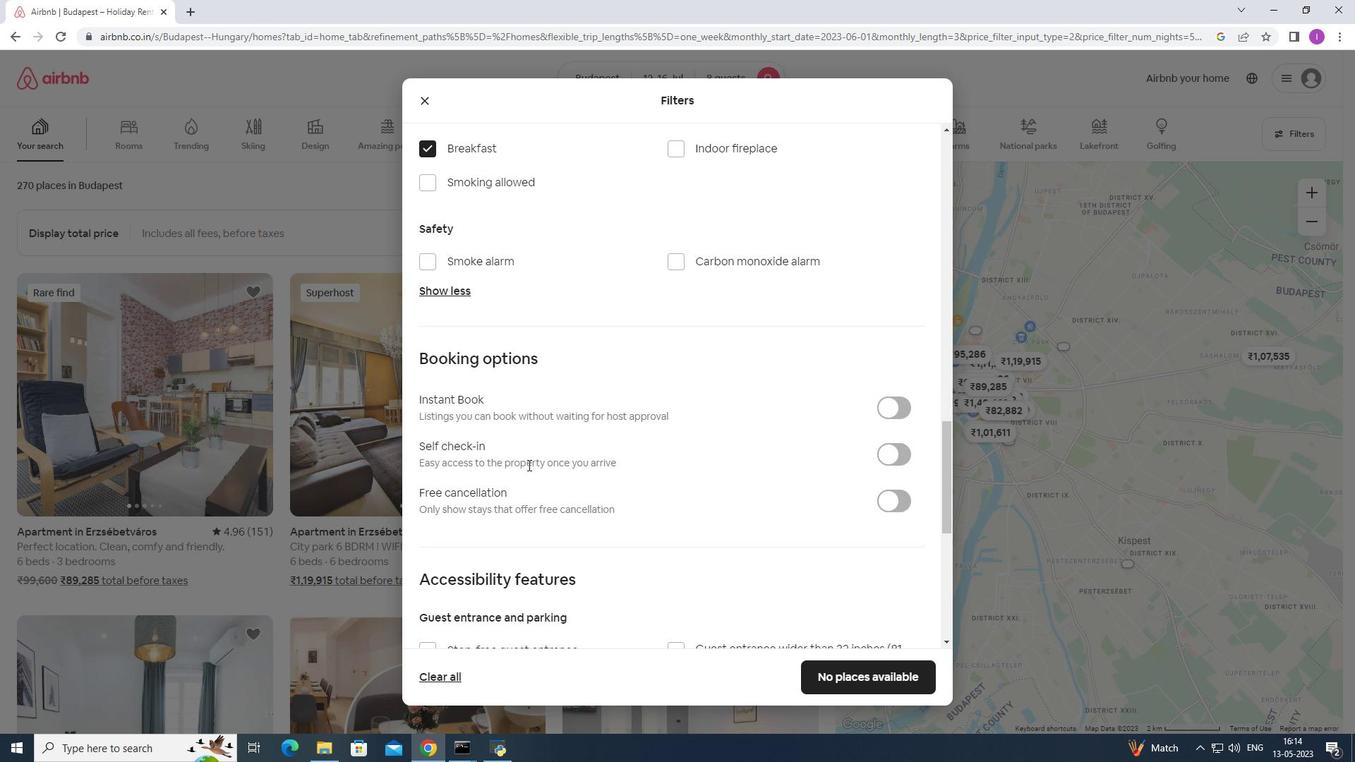 
Action: Mouse scrolled (528, 464) with delta (0, 0)
Screenshot: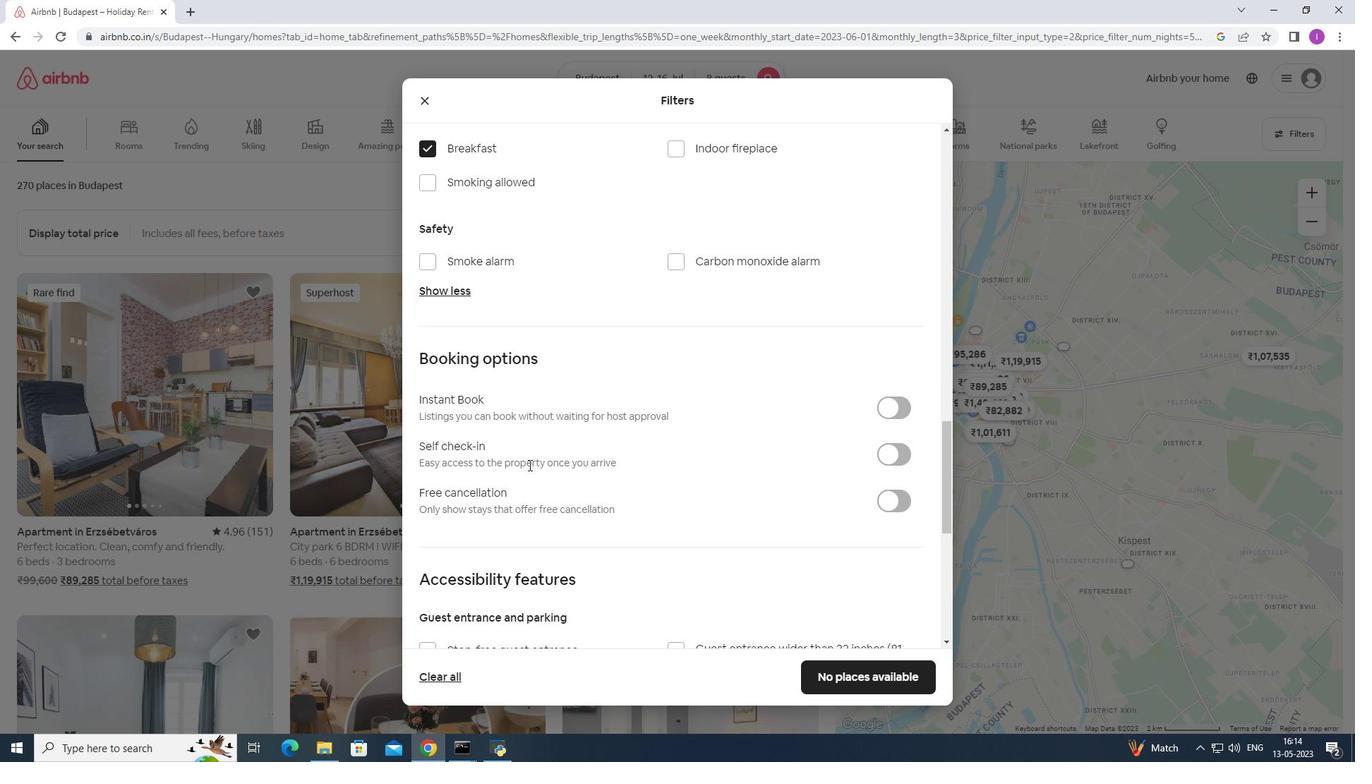 
Action: Mouse scrolled (528, 464) with delta (0, 0)
Screenshot: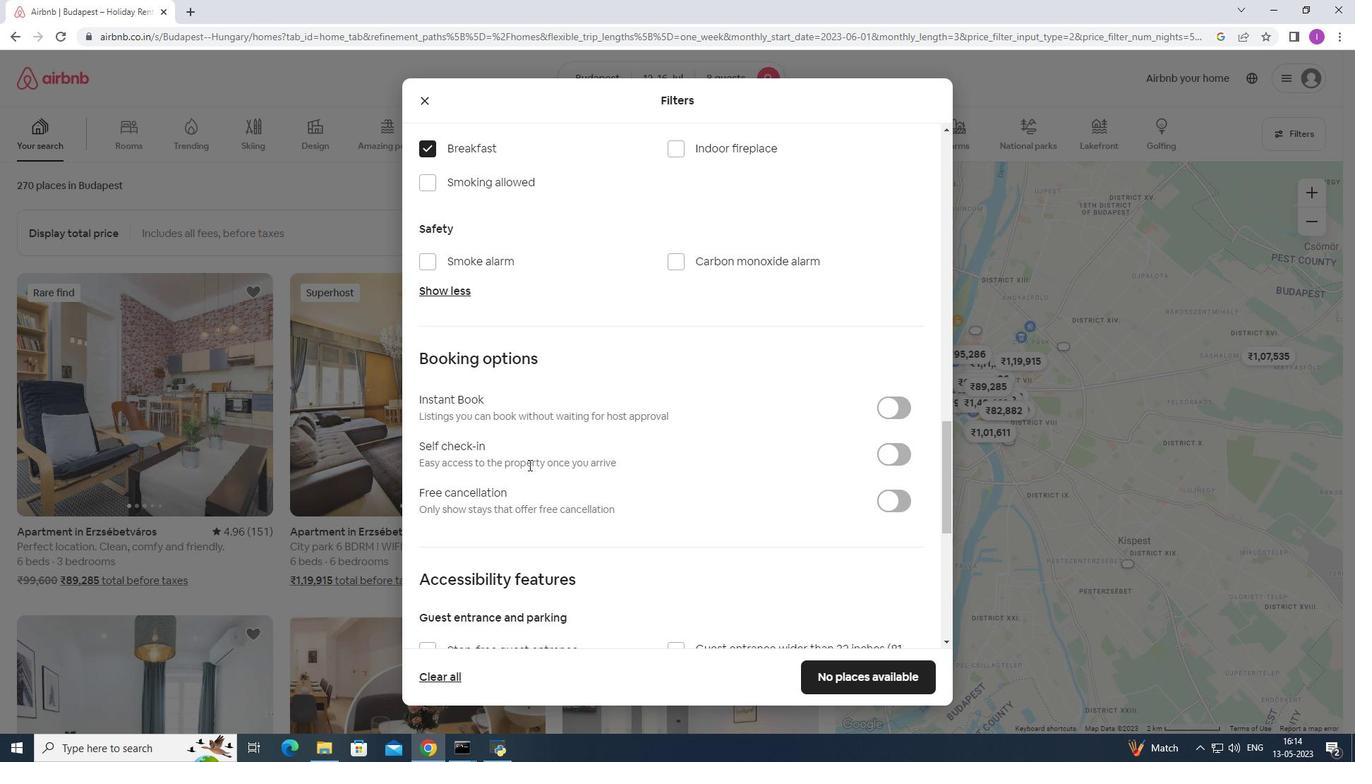 
Action: Mouse scrolled (528, 464) with delta (0, 0)
Screenshot: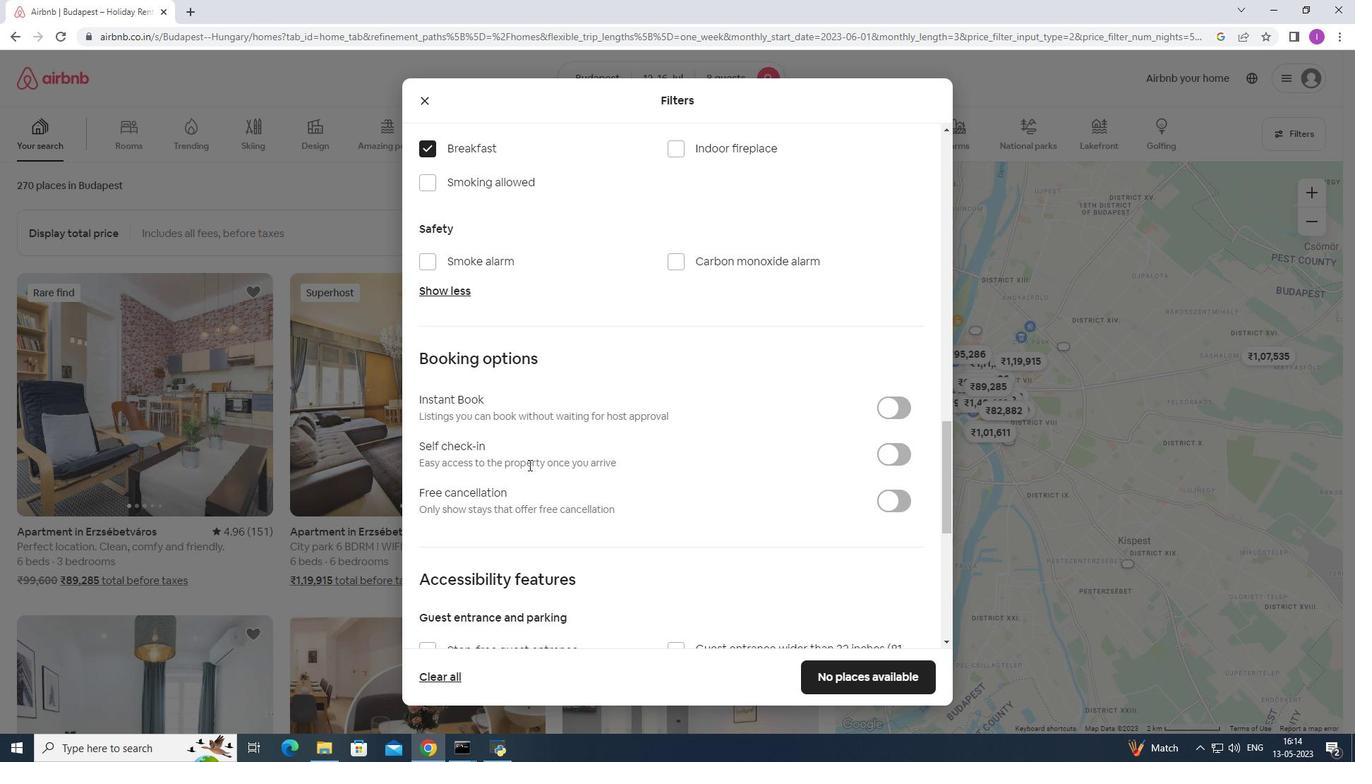 
Action: Mouse moved to (889, 245)
Screenshot: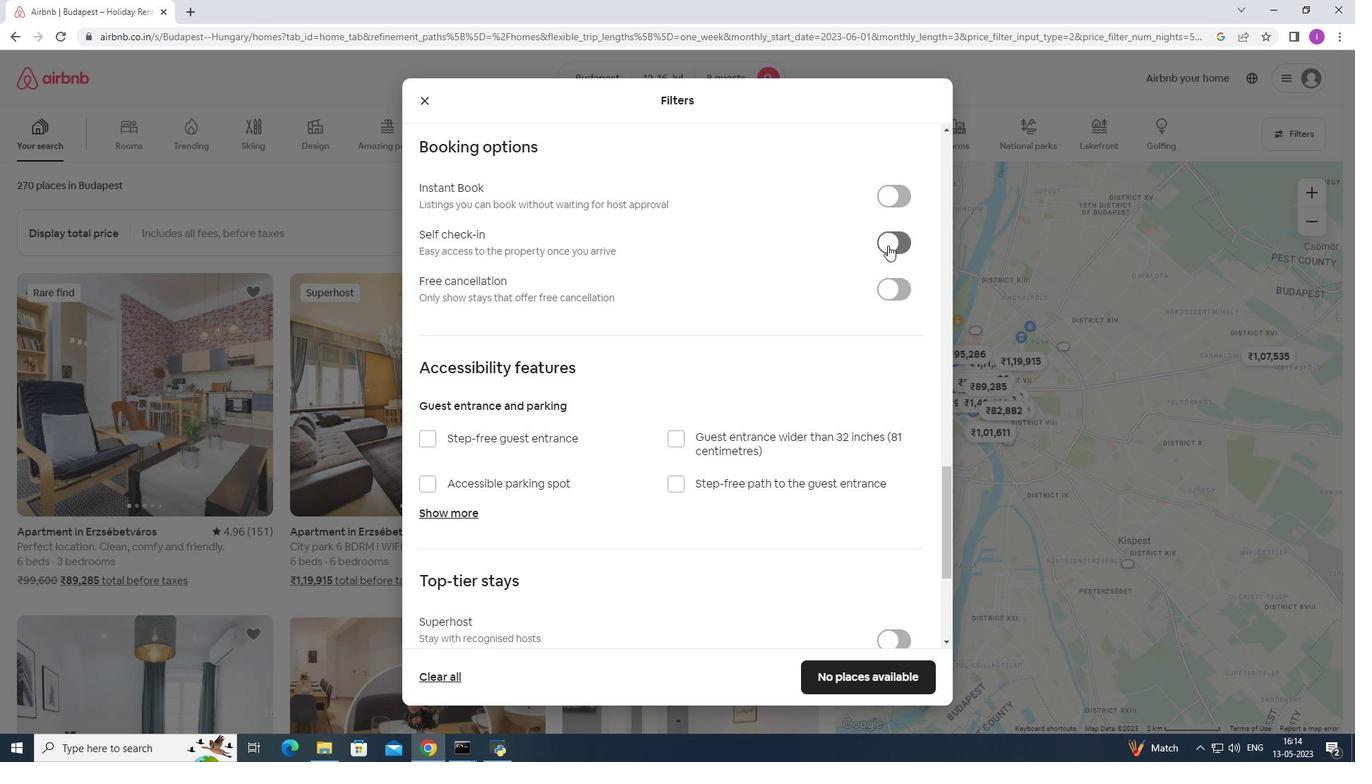 
Action: Mouse pressed left at (889, 245)
Screenshot: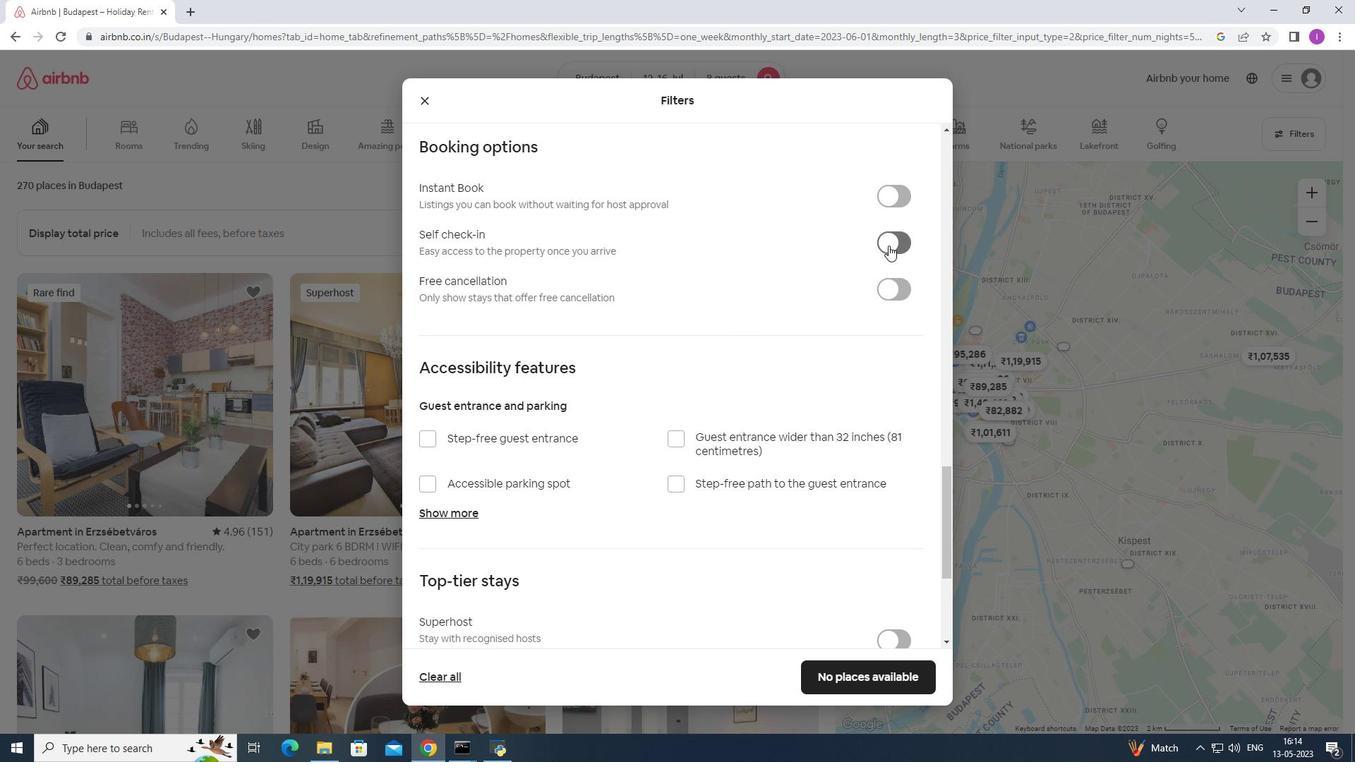 
Action: Mouse moved to (690, 412)
Screenshot: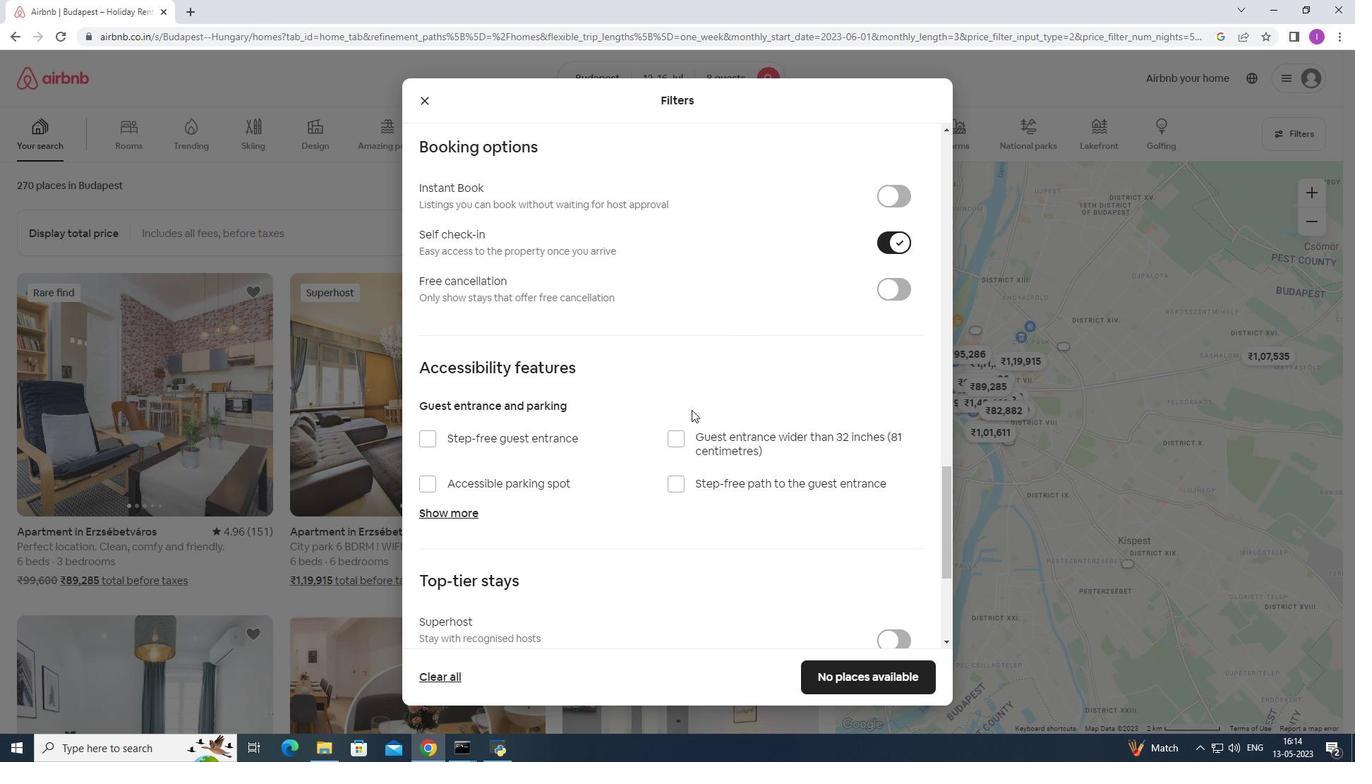 
Action: Mouse scrolled (690, 411) with delta (0, 0)
Screenshot: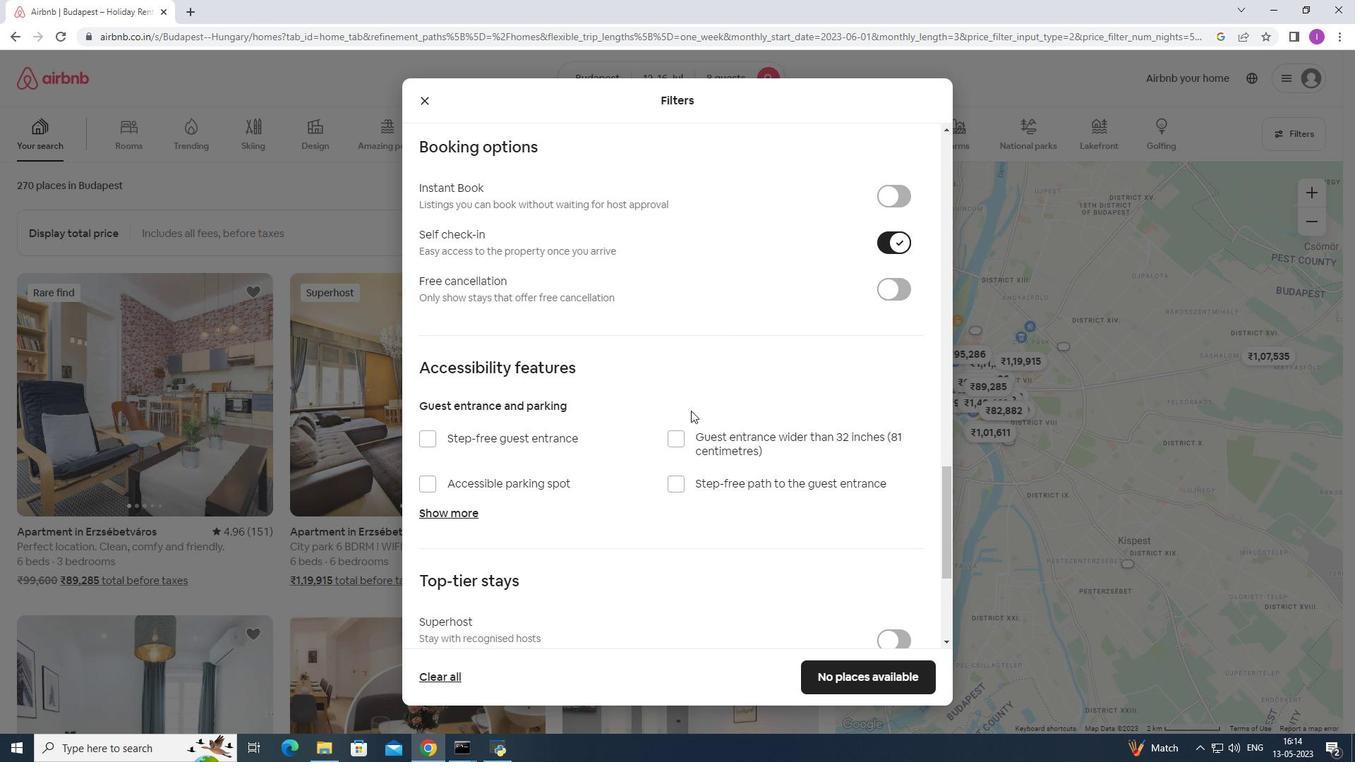 
Action: Mouse scrolled (690, 411) with delta (0, 0)
Screenshot: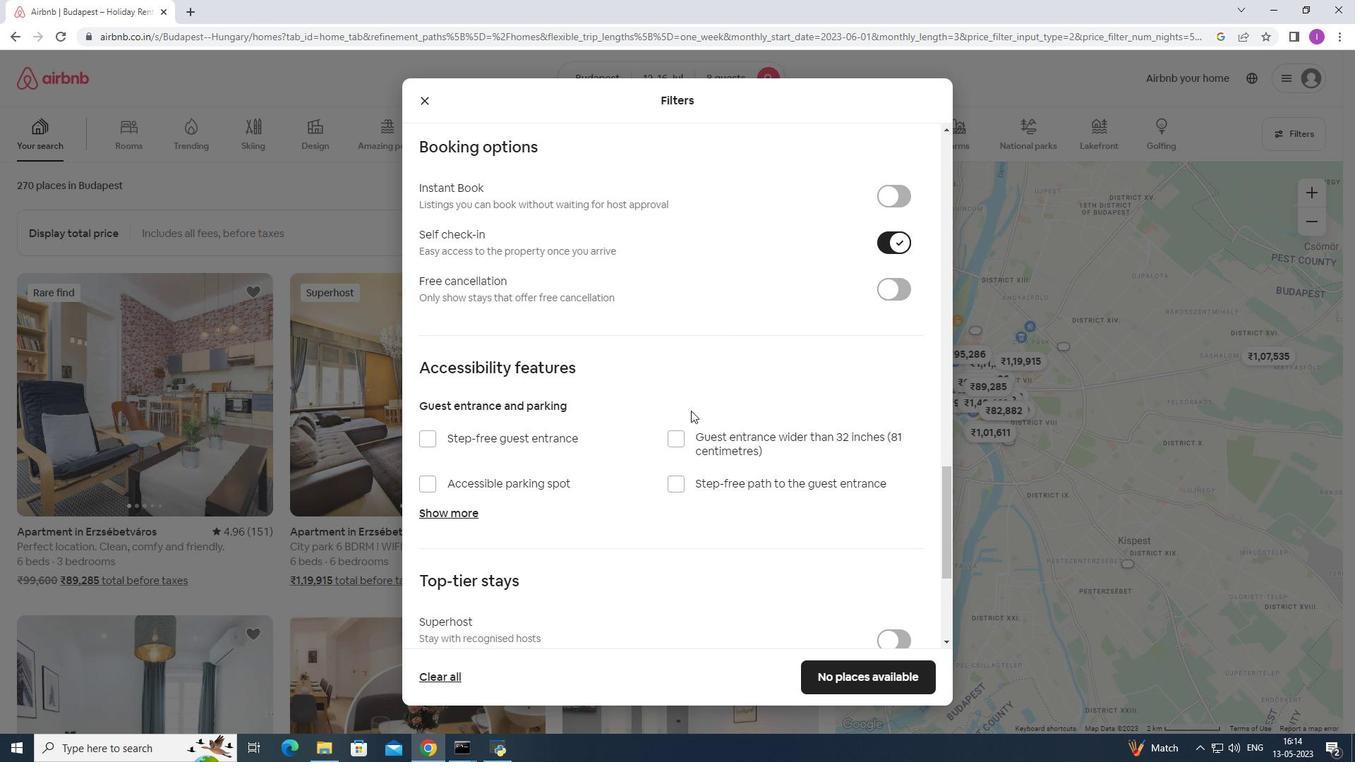 
Action: Mouse moved to (690, 412)
Screenshot: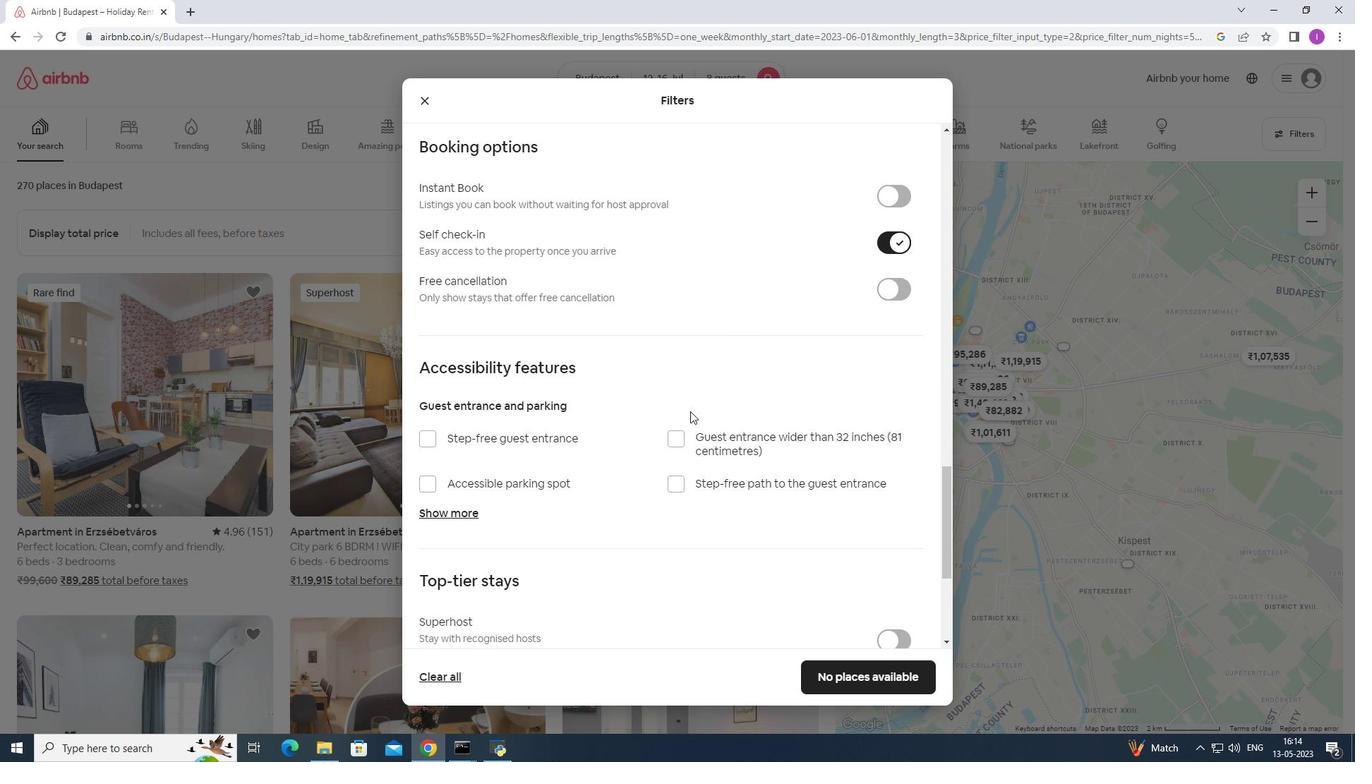 
Action: Mouse scrolled (690, 412) with delta (0, 0)
Screenshot: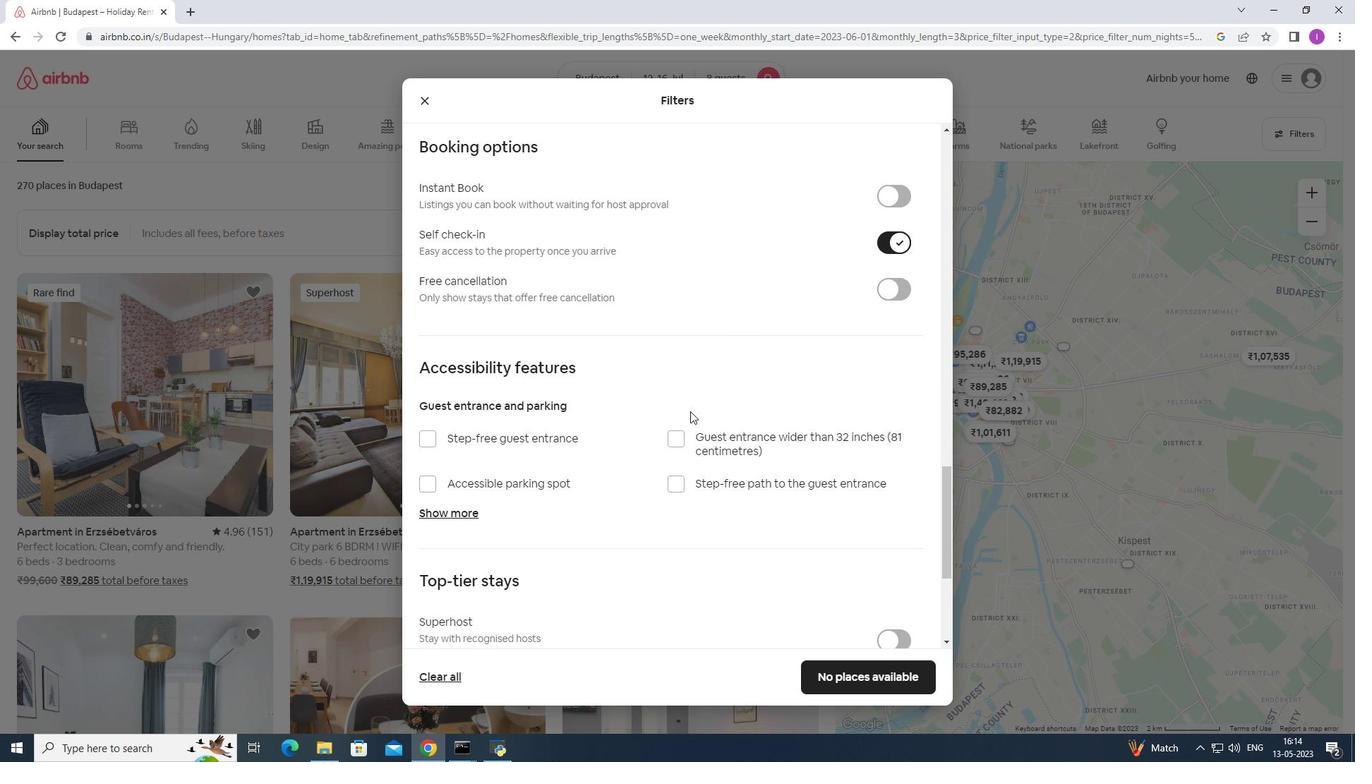 
Action: Mouse moved to (686, 417)
Screenshot: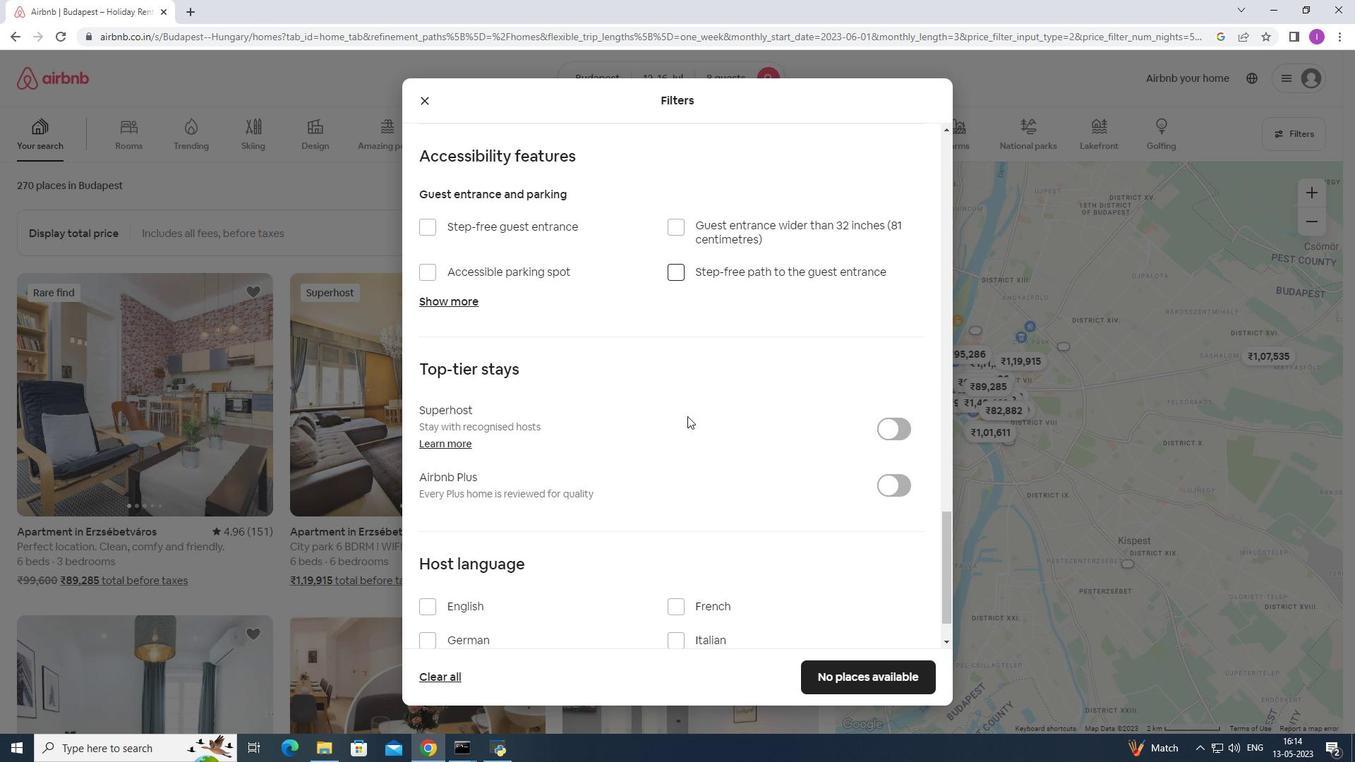 
Action: Mouse scrolled (686, 417) with delta (0, 0)
Screenshot: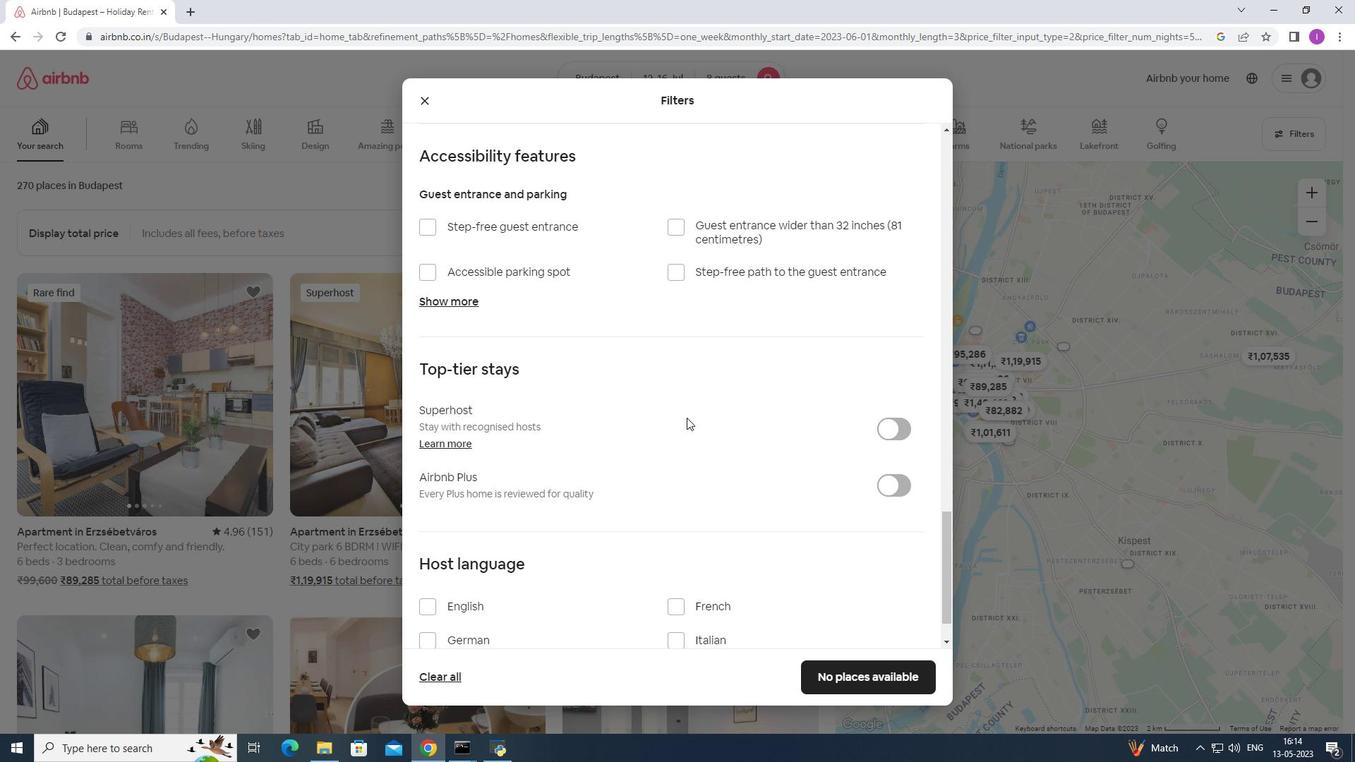 
Action: Mouse scrolled (686, 417) with delta (0, 0)
Screenshot: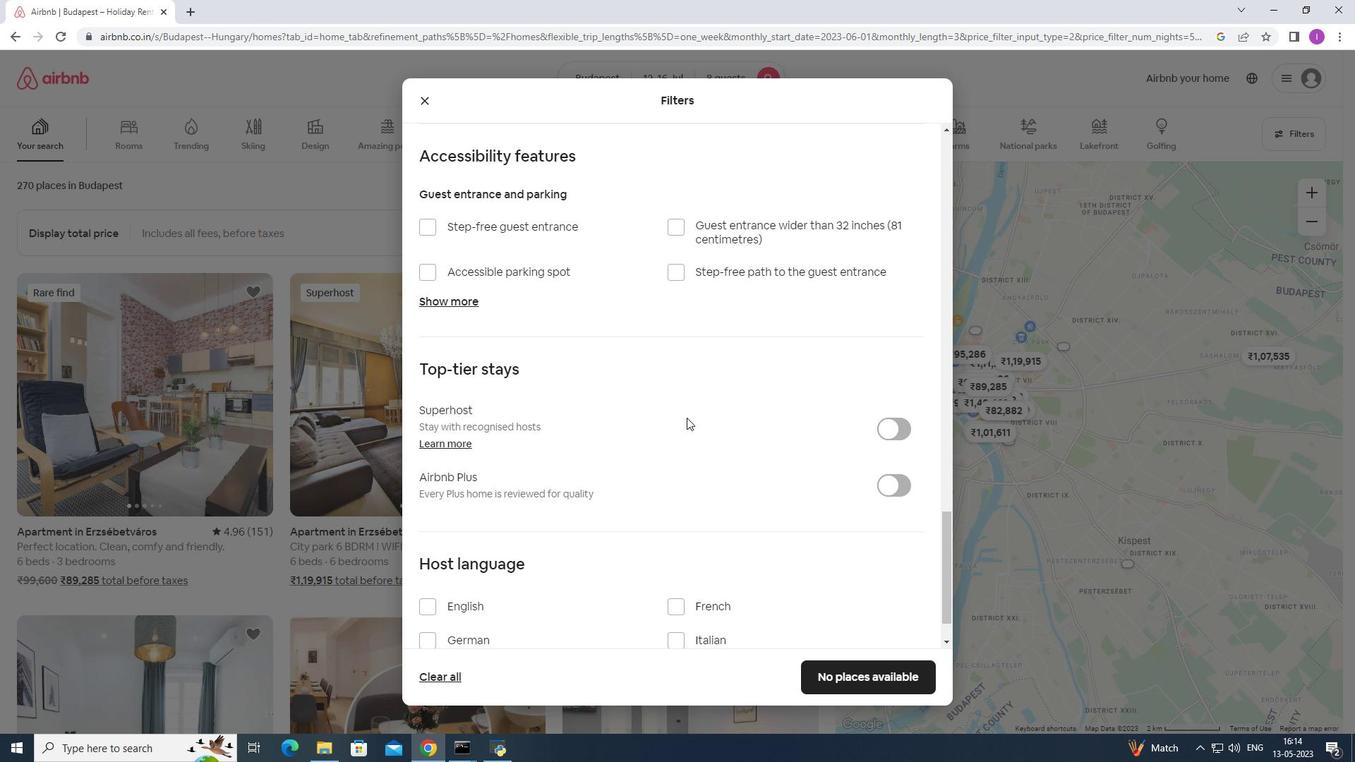 
Action: Mouse scrolled (686, 417) with delta (0, 0)
Screenshot: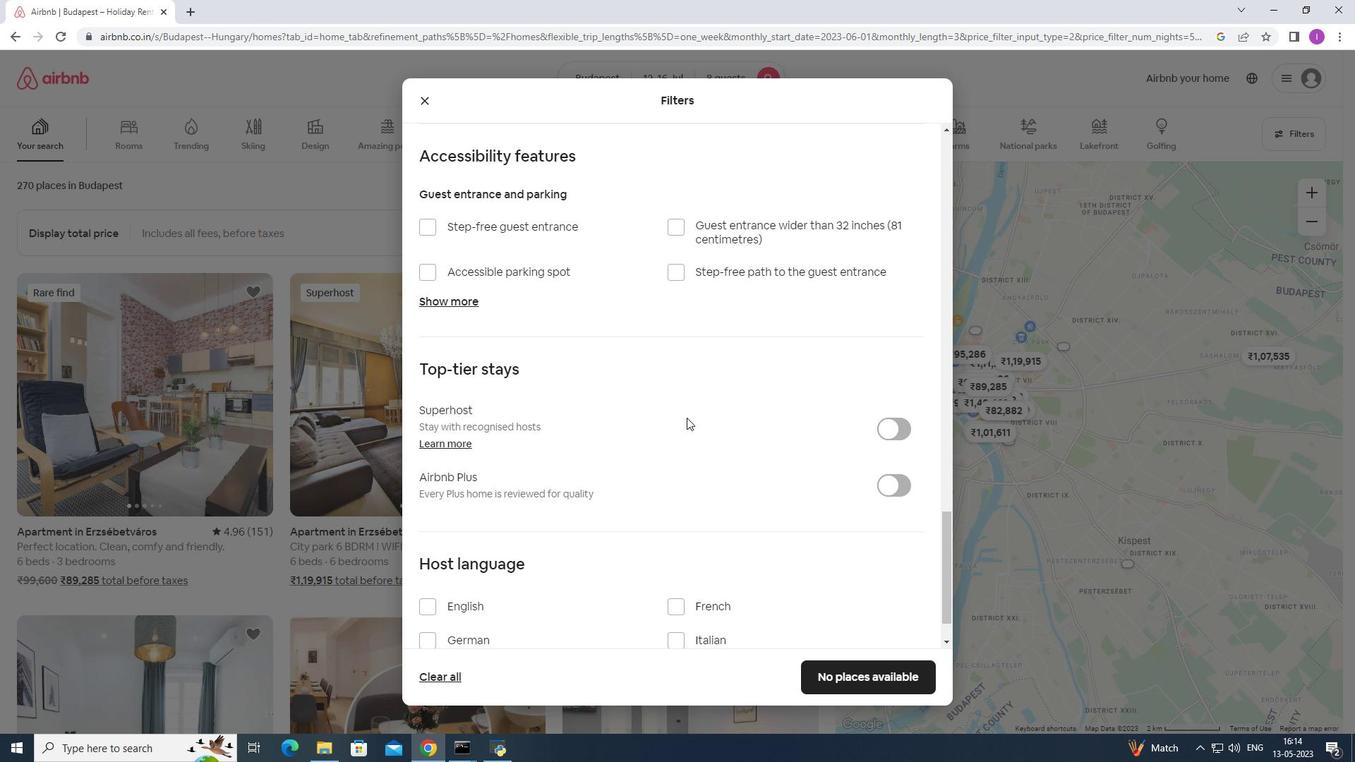 
Action: Mouse scrolled (686, 417) with delta (0, 0)
Screenshot: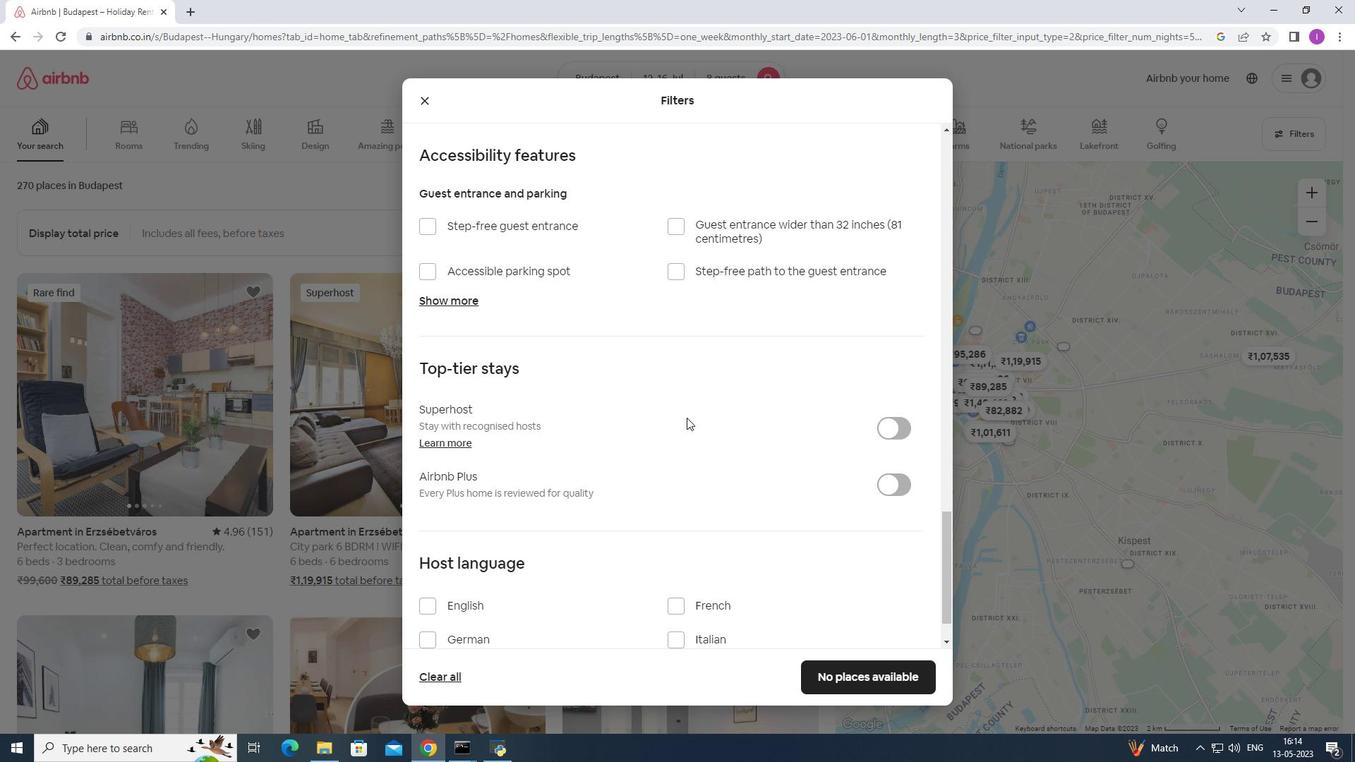 
Action: Mouse moved to (433, 554)
Screenshot: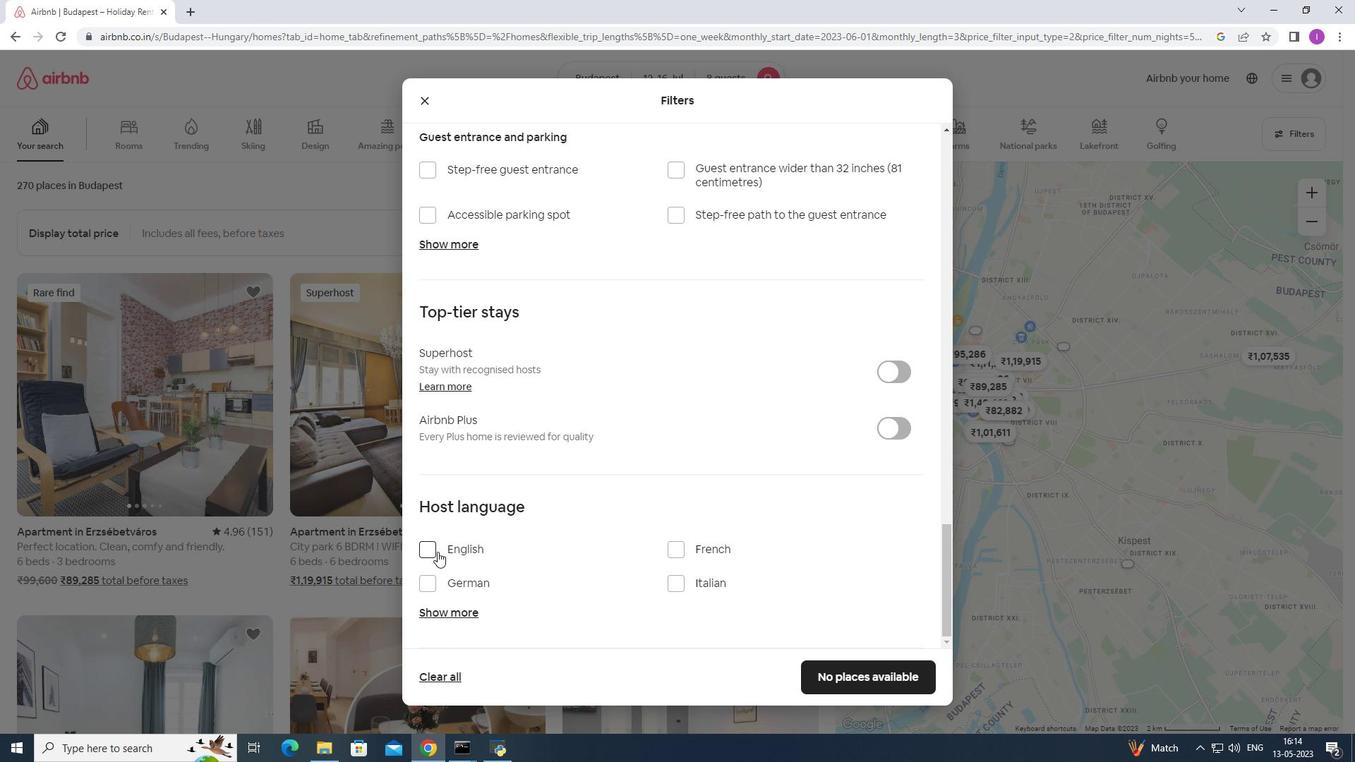 
Action: Mouse pressed left at (433, 554)
Screenshot: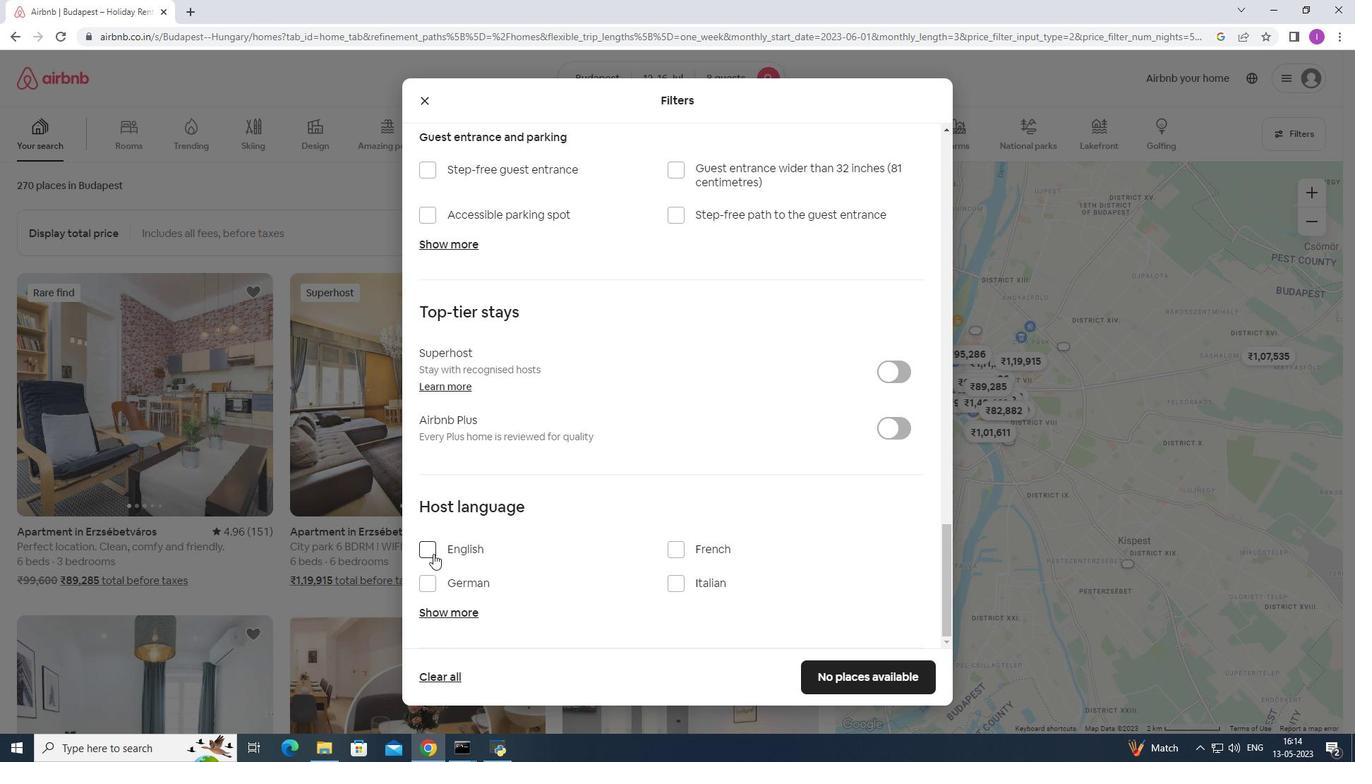 
Action: Mouse moved to (870, 669)
Screenshot: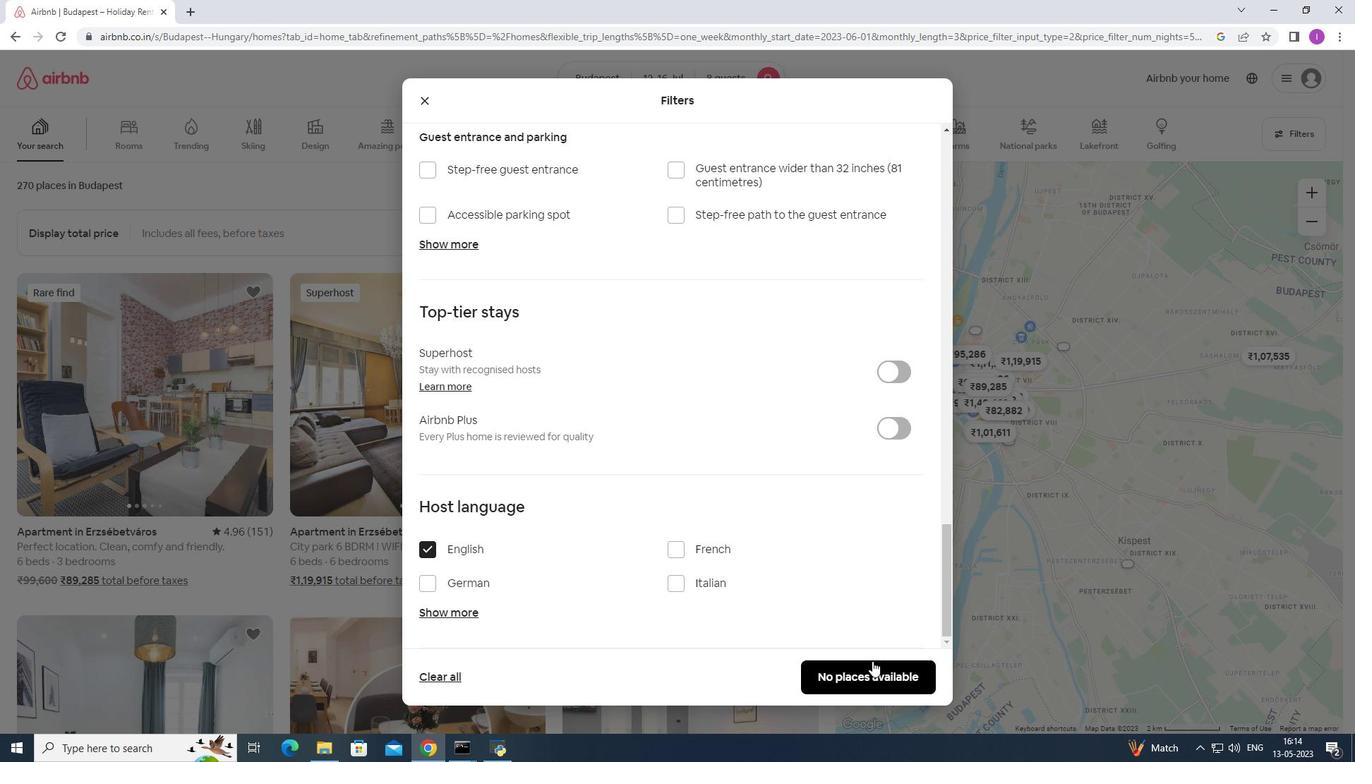 
Action: Mouse pressed left at (870, 669)
Screenshot: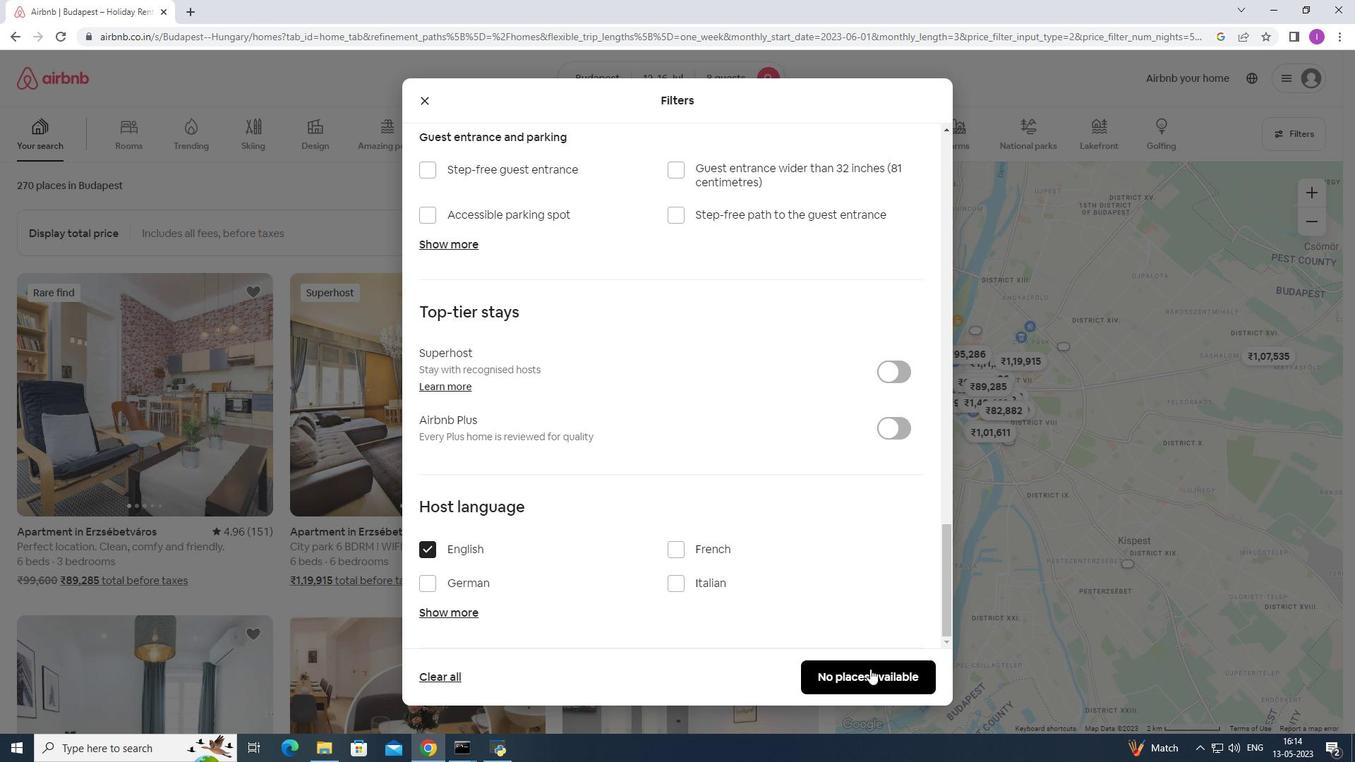 
Action: Mouse moved to (848, 651)
Screenshot: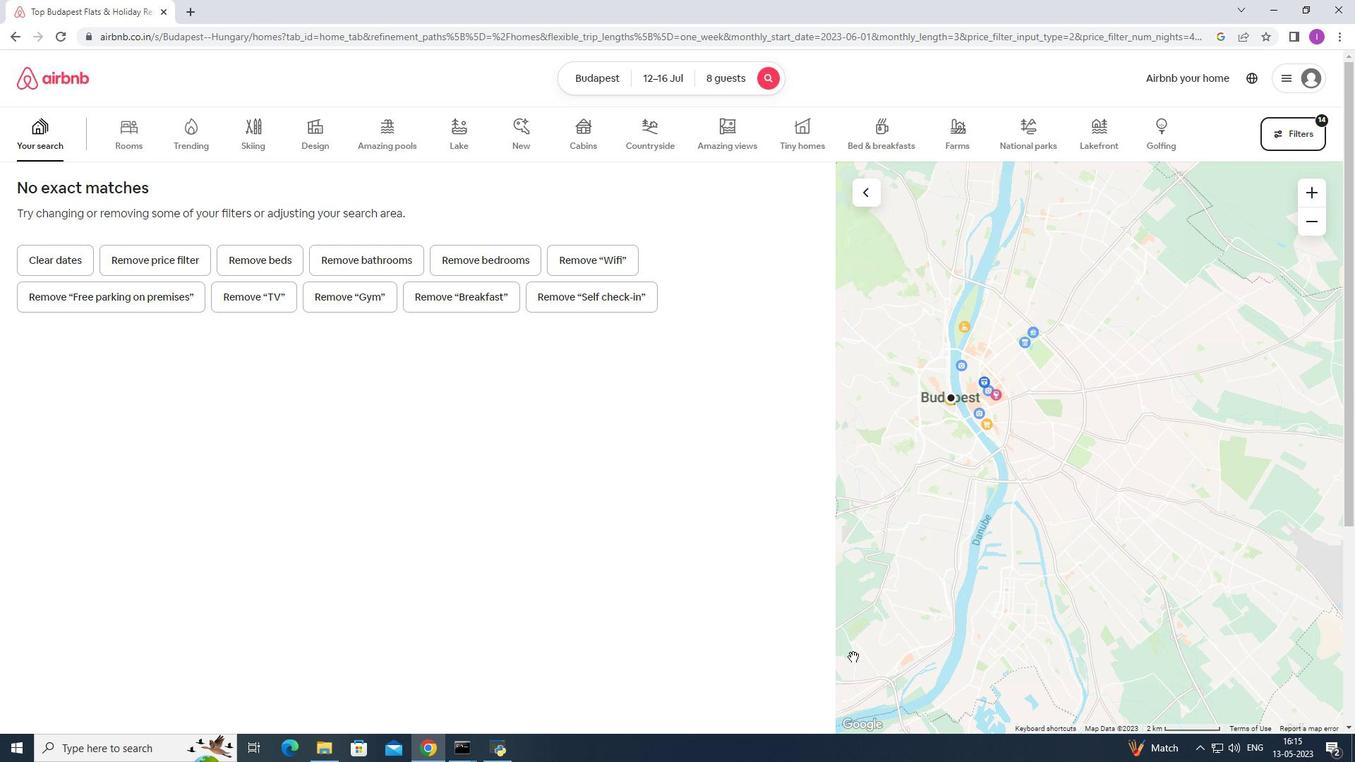 
